 Task: Find connections with filter location Neubrandenburg with filter topic #wfhwith filter profile language German with filter current company PageGroup with filter school Monad University  with filter industry Truck Transportation with filter service category Editing with filter keywords title Auditor
Action: Mouse moved to (564, 79)
Screenshot: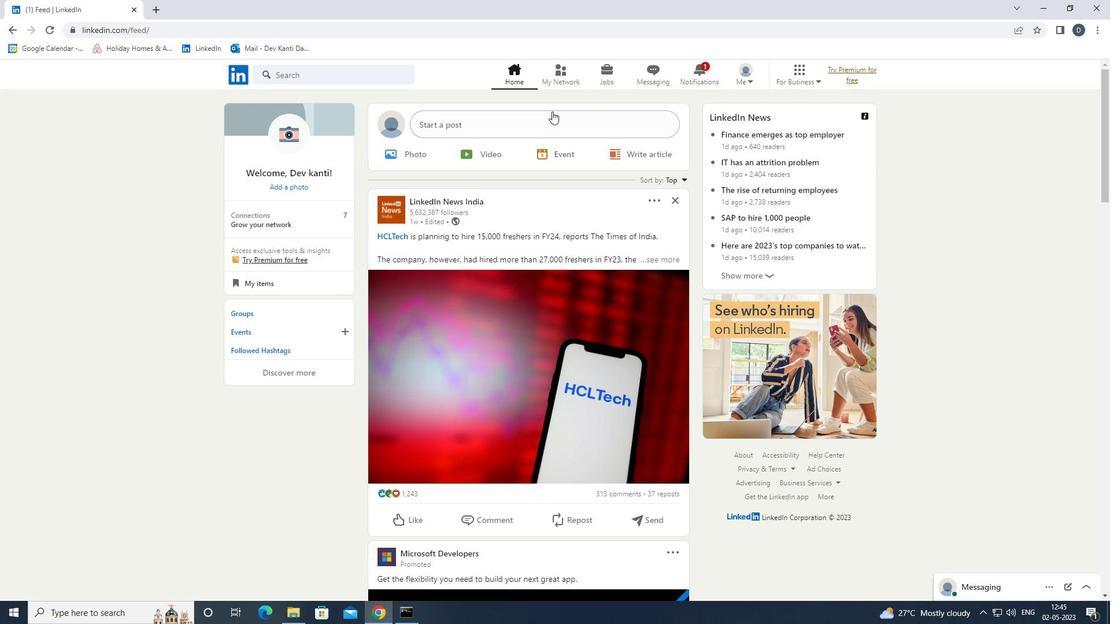 
Action: Mouse pressed left at (564, 79)
Screenshot: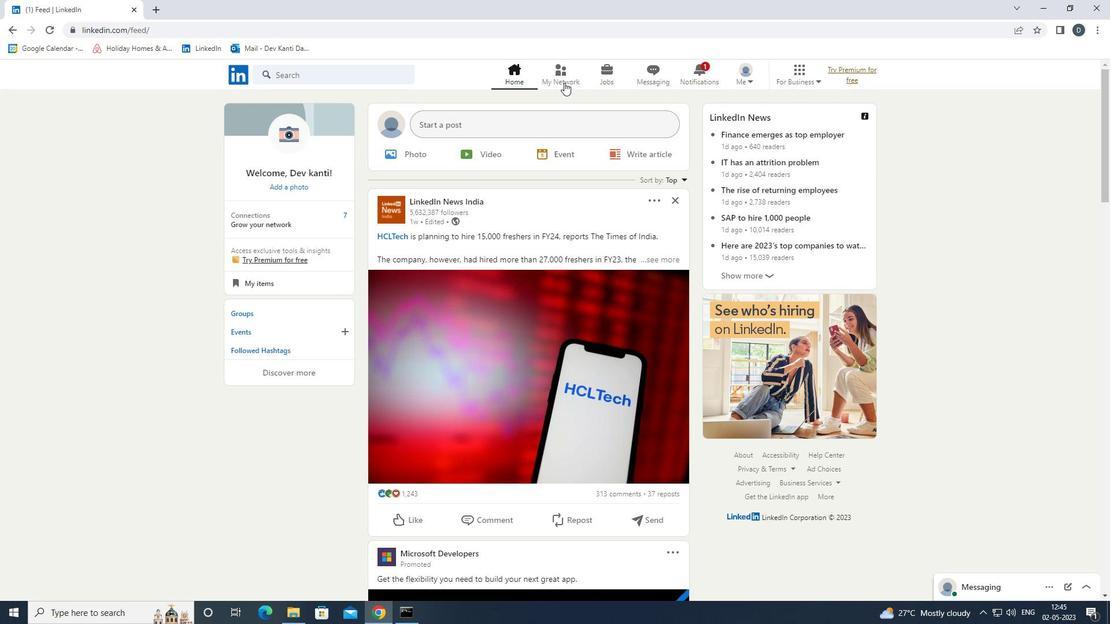 
Action: Mouse moved to (376, 134)
Screenshot: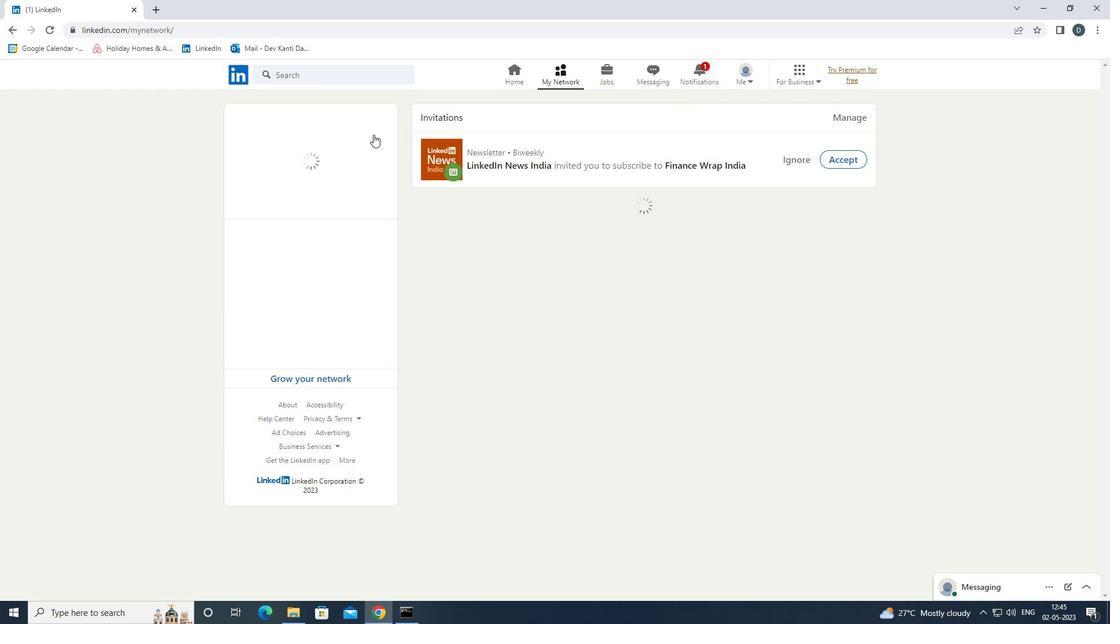 
Action: Mouse pressed left at (376, 134)
Screenshot: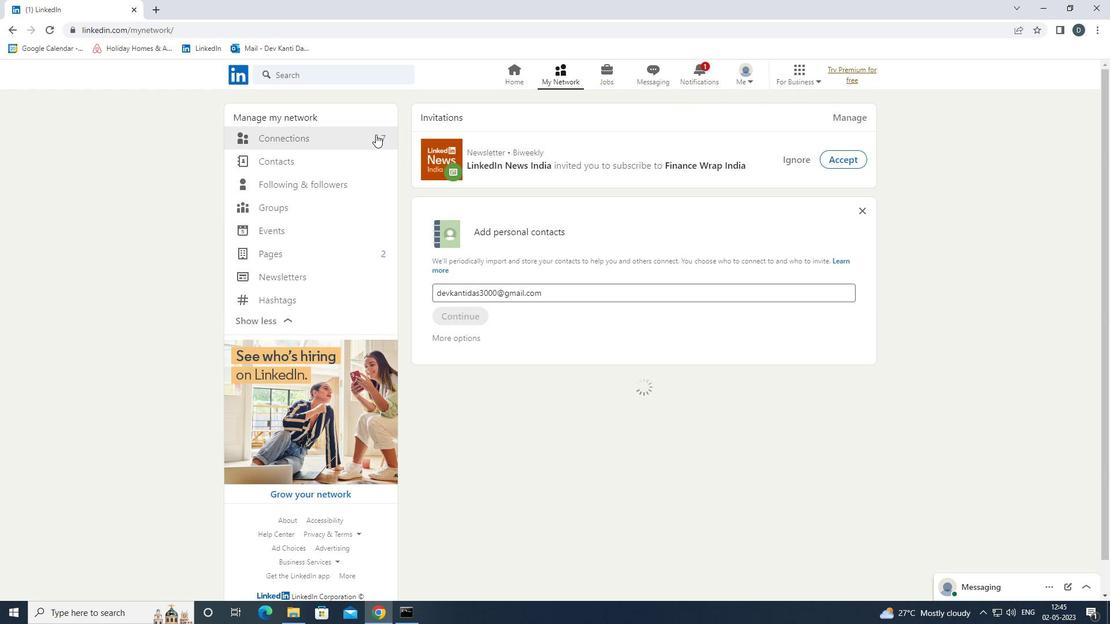 
Action: Mouse moved to (628, 139)
Screenshot: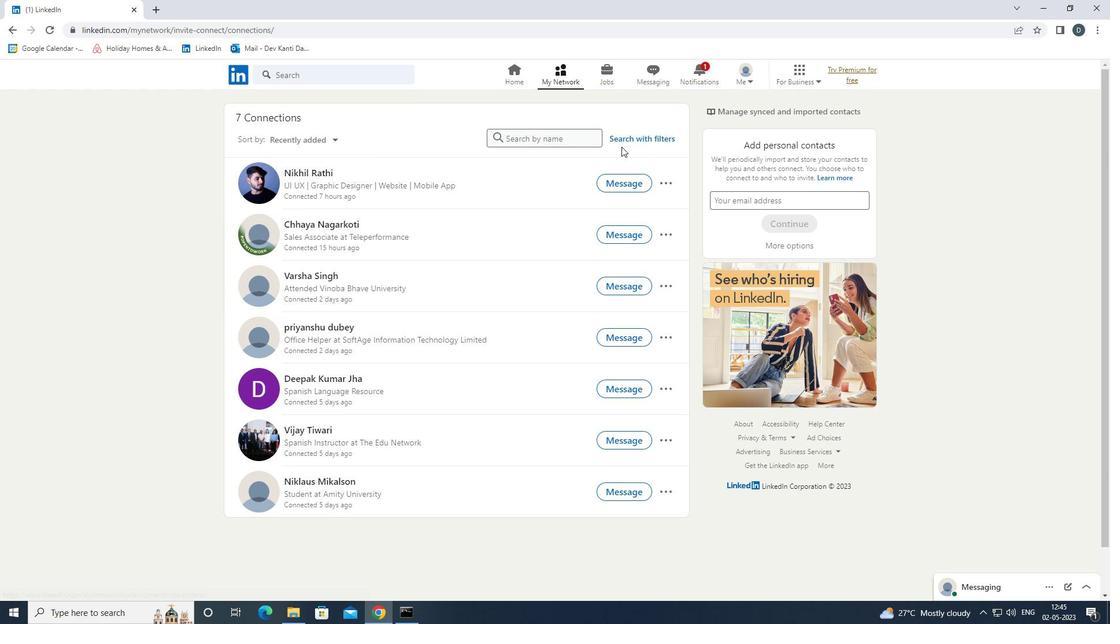 
Action: Mouse pressed left at (628, 139)
Screenshot: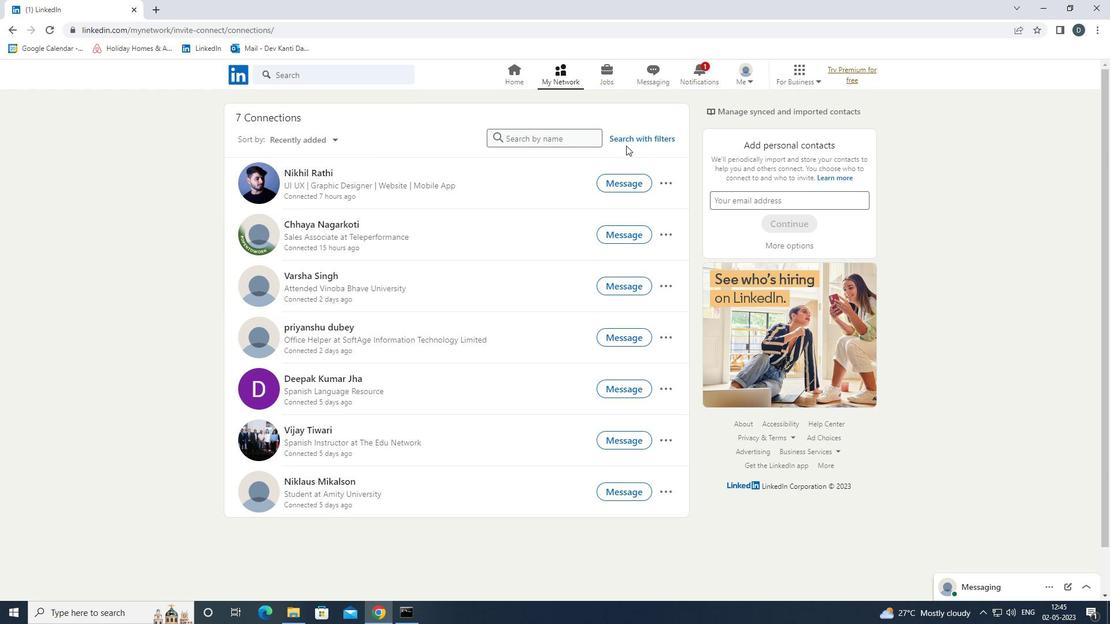 
Action: Mouse moved to (578, 108)
Screenshot: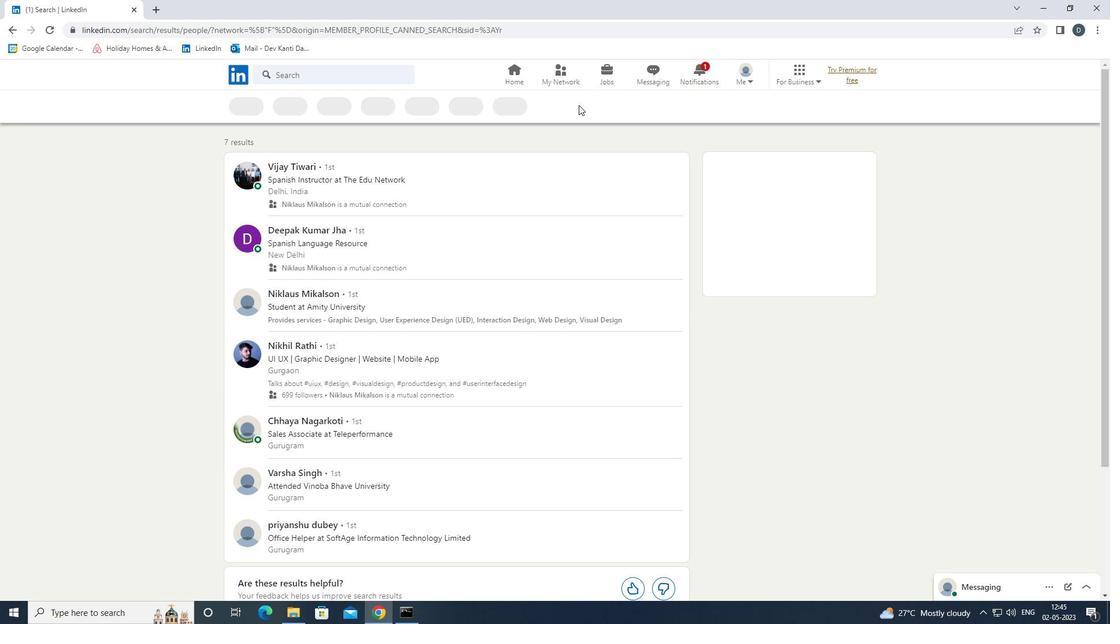 
Action: Mouse pressed left at (578, 108)
Screenshot: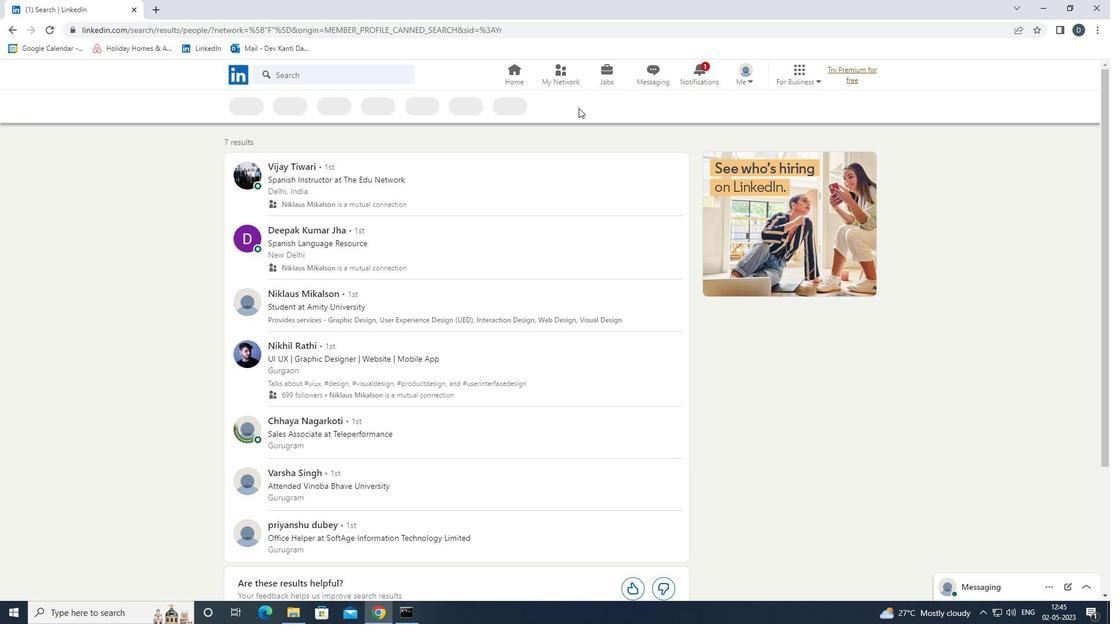 
Action: Mouse moved to (567, 104)
Screenshot: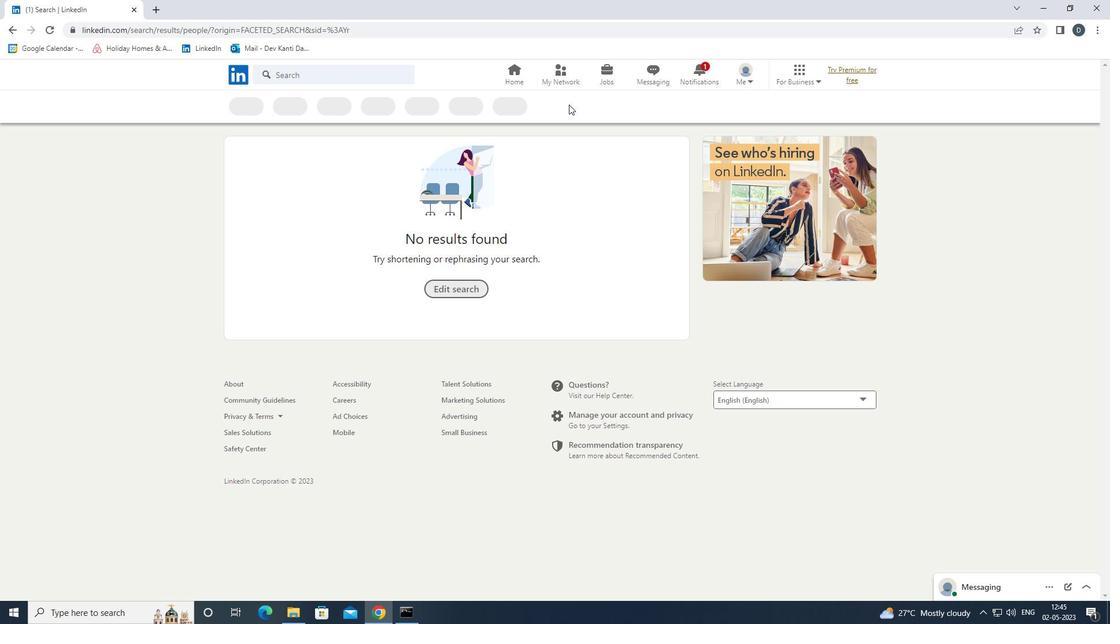 
Action: Mouse pressed left at (567, 104)
Screenshot: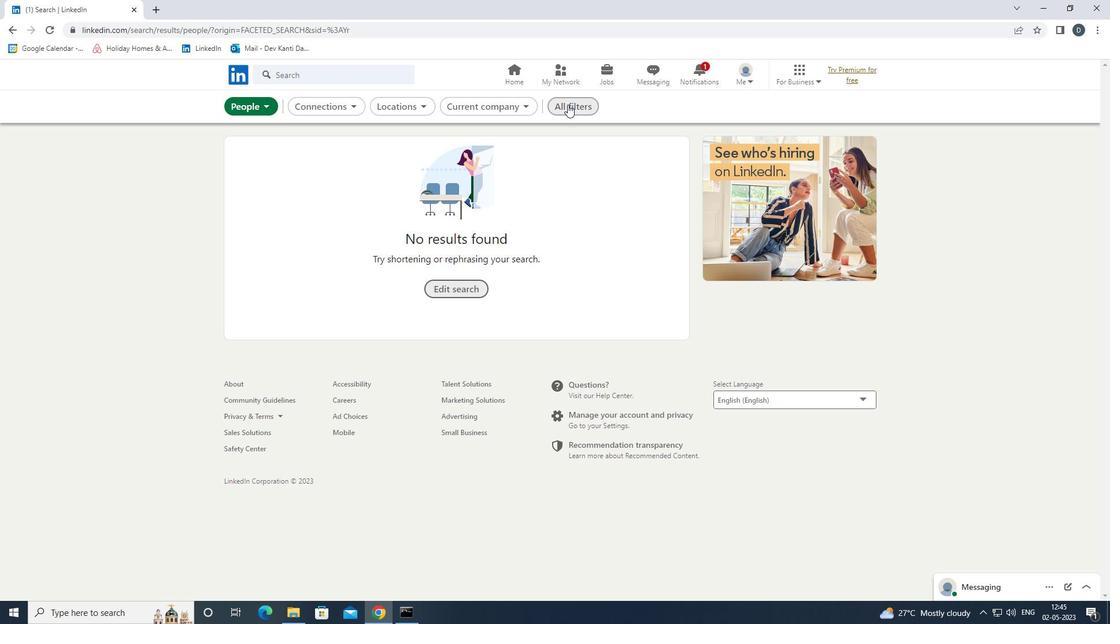 
Action: Mouse moved to (1077, 362)
Screenshot: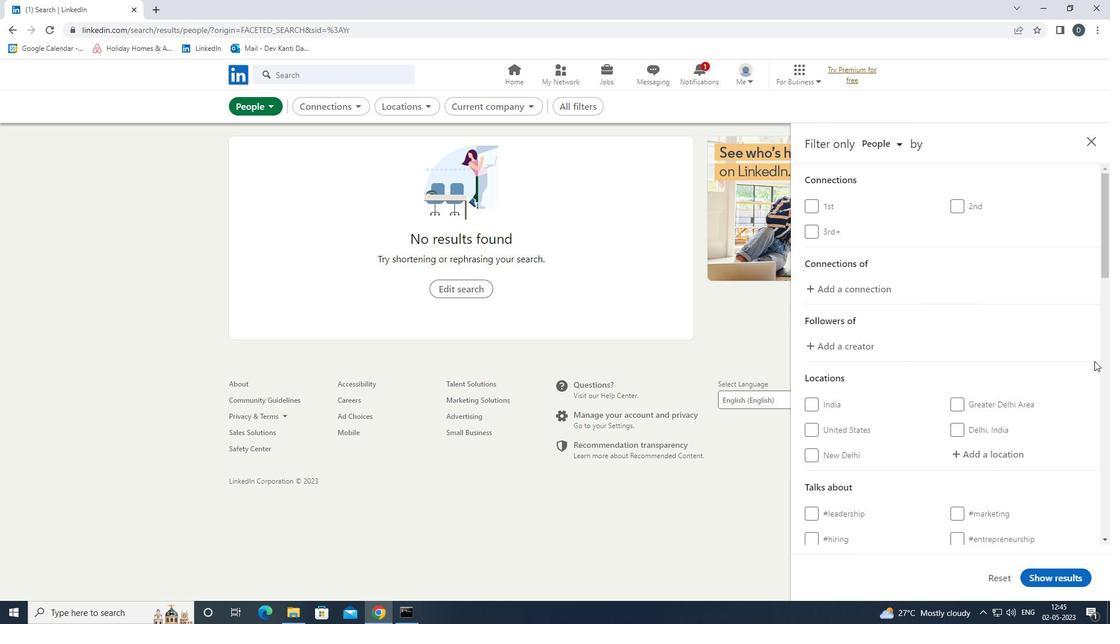 
Action: Mouse scrolled (1077, 362) with delta (0, 0)
Screenshot: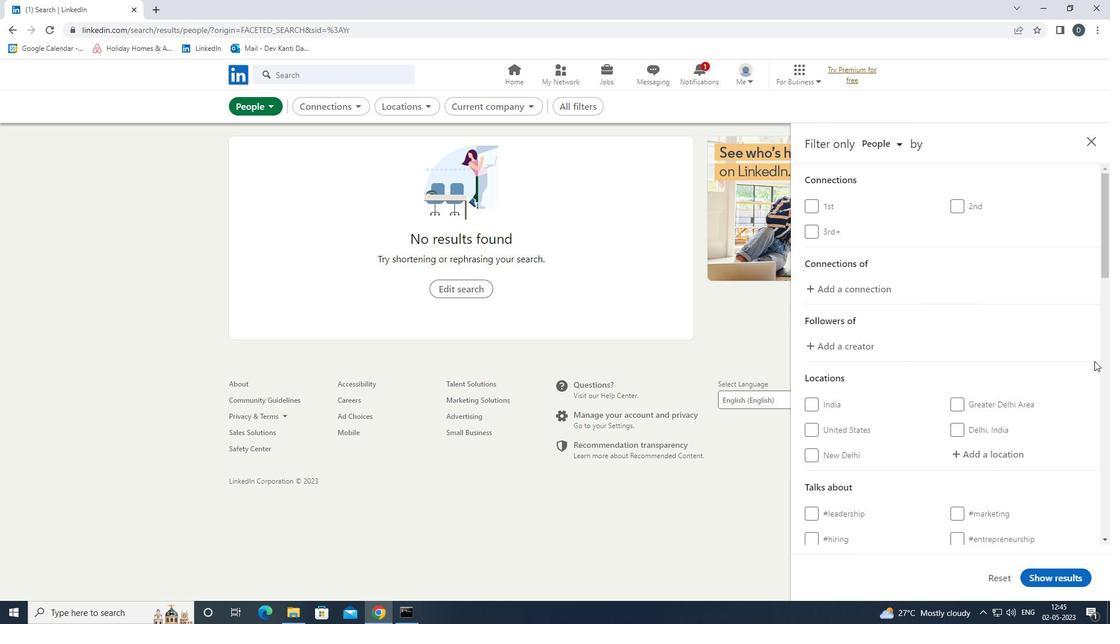 
Action: Mouse moved to (1073, 363)
Screenshot: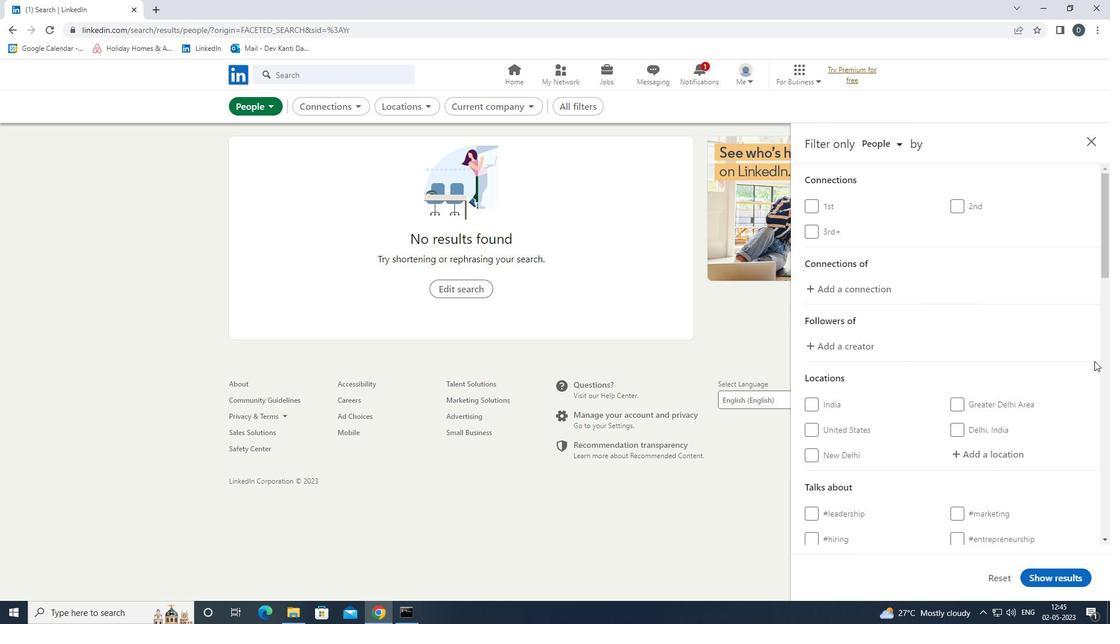 
Action: Mouse scrolled (1073, 362) with delta (0, 0)
Screenshot: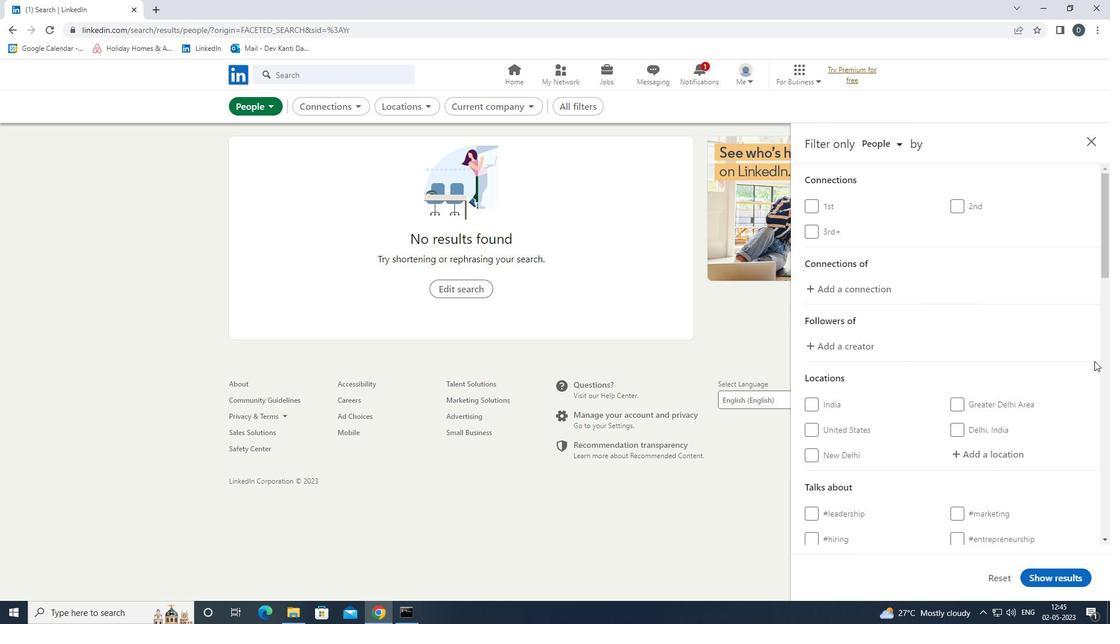 
Action: Mouse moved to (1072, 363)
Screenshot: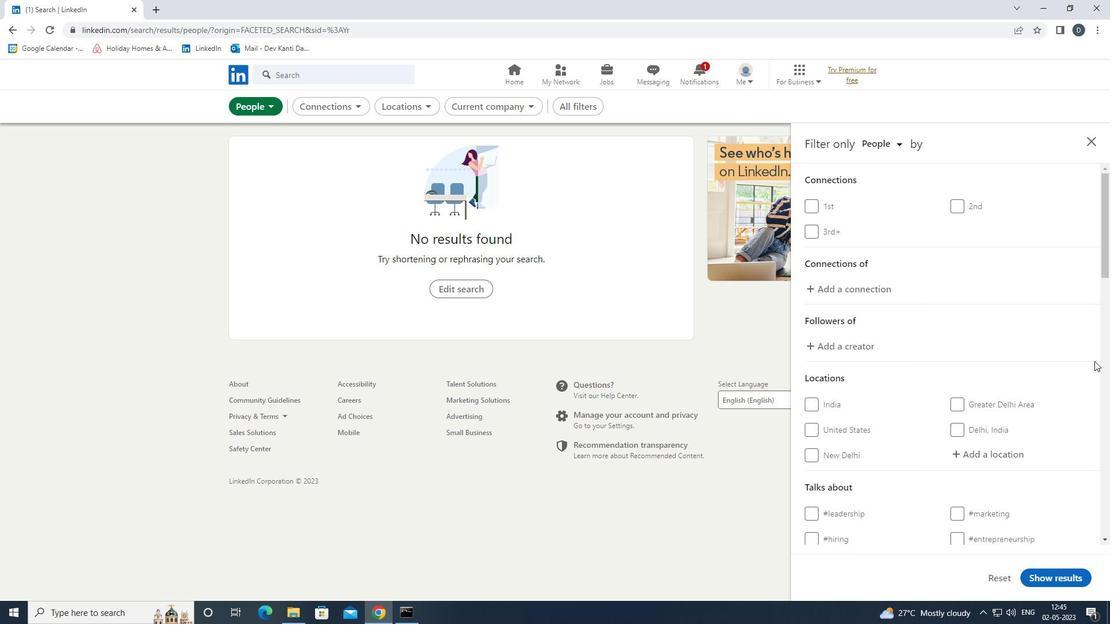 
Action: Mouse scrolled (1072, 362) with delta (0, 0)
Screenshot: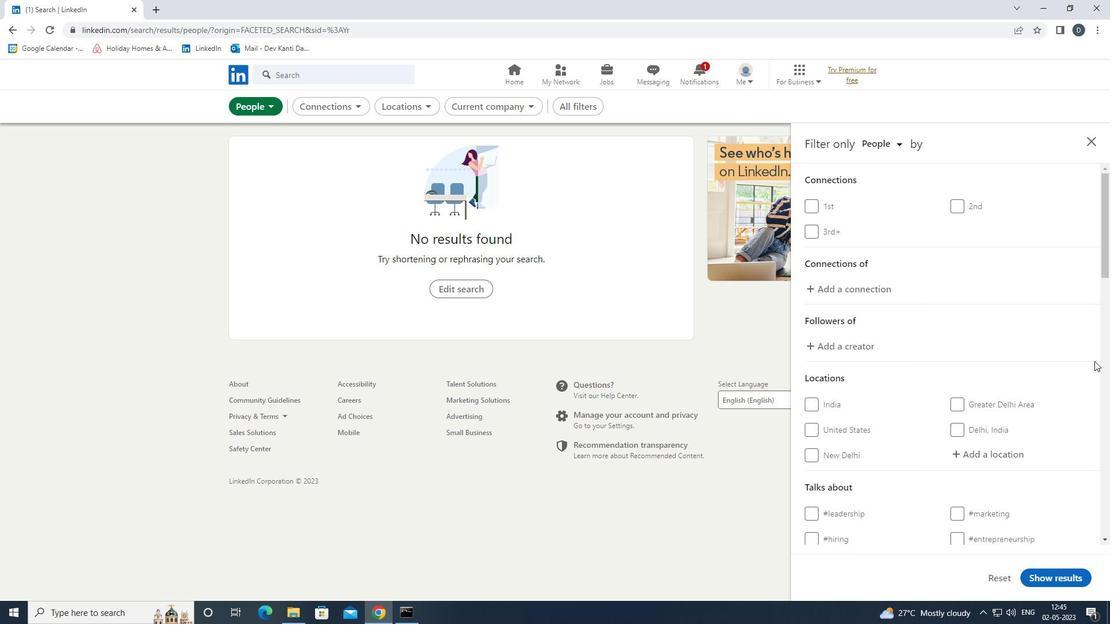 
Action: Mouse moved to (982, 277)
Screenshot: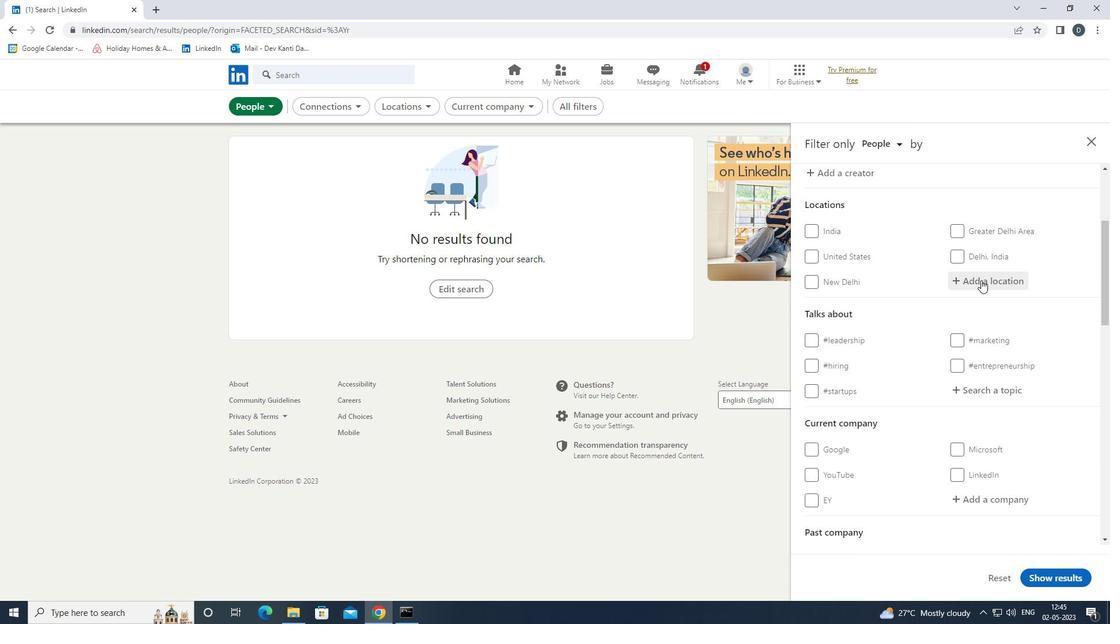 
Action: Mouse pressed left at (982, 277)
Screenshot: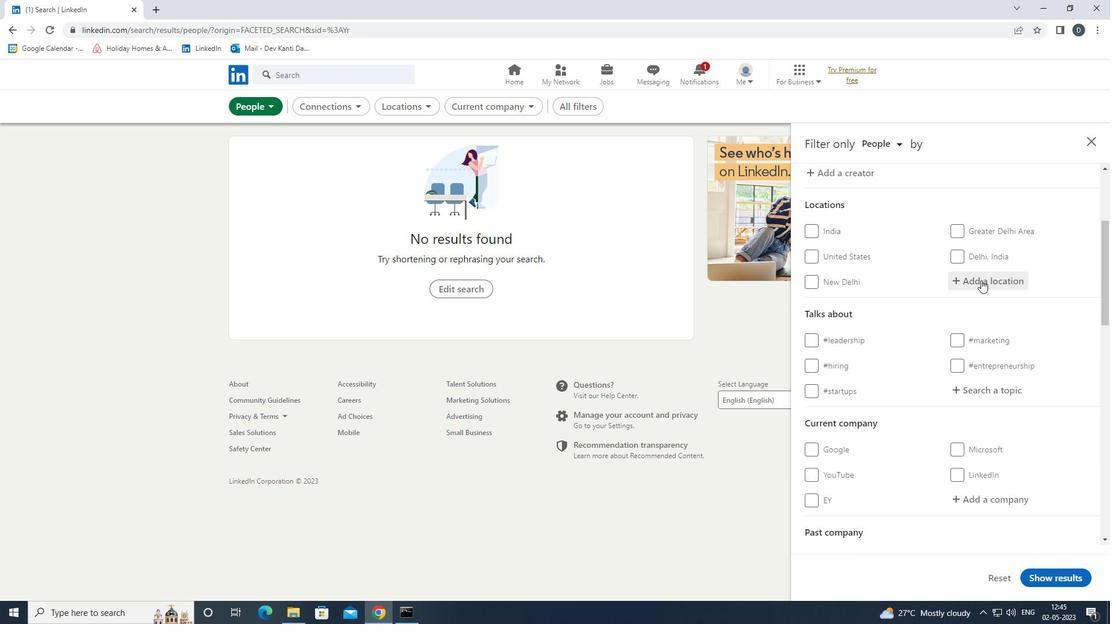 
Action: Key pressed <Key.shift>NEUBRANDE<Key.down><Key.enter><Key.down><Key.down><Key.down><Key.down><Key.down><Key.enter>
Screenshot: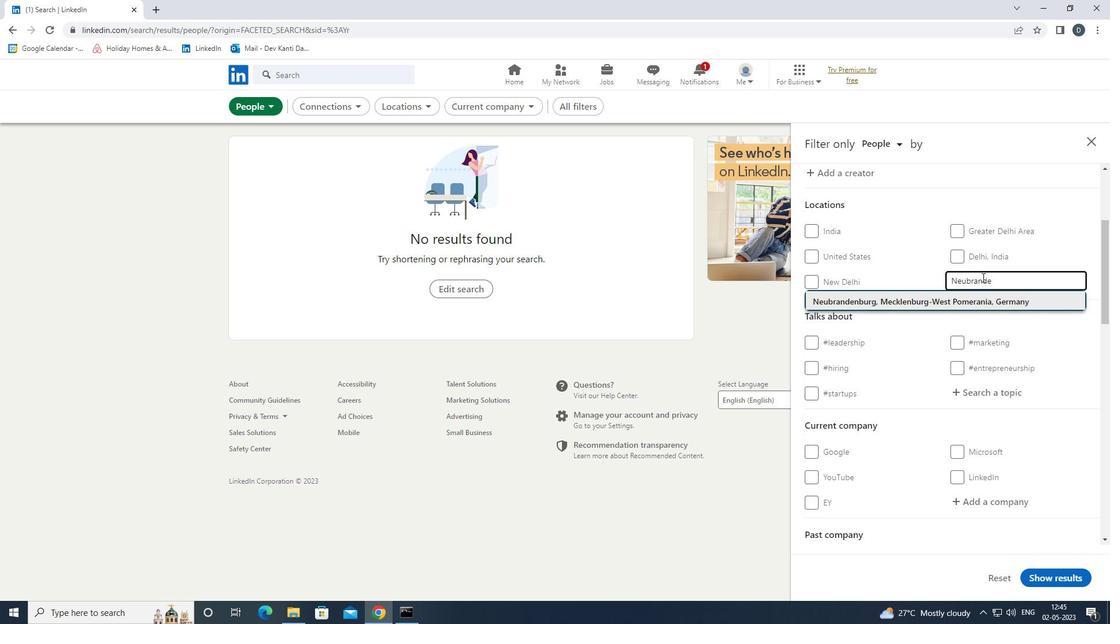 
Action: Mouse moved to (977, 269)
Screenshot: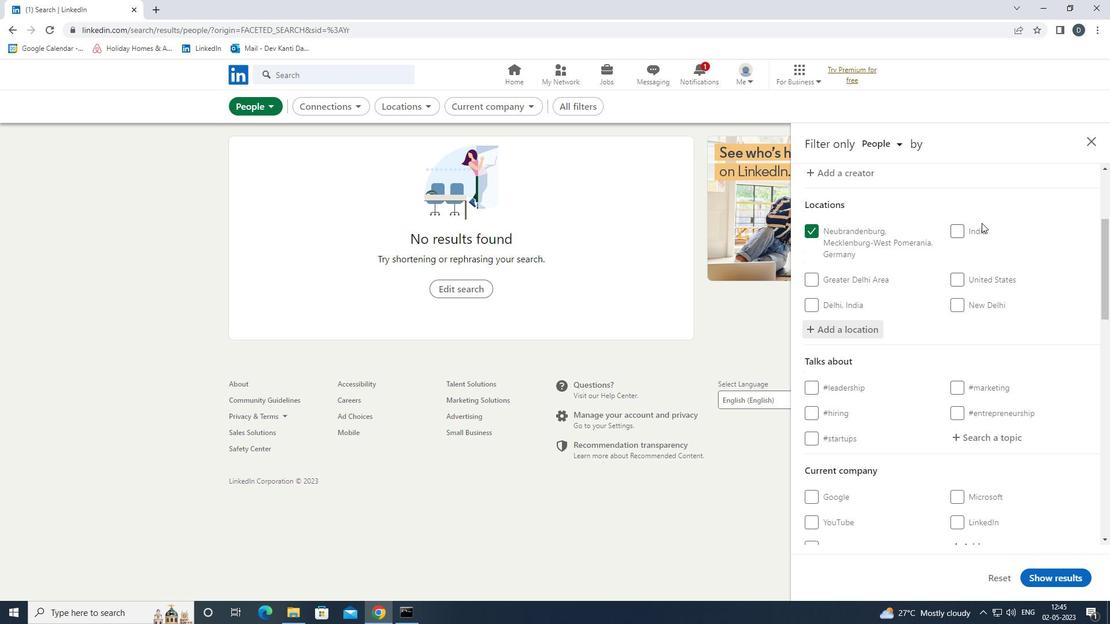 
Action: Mouse scrolled (977, 268) with delta (0, 0)
Screenshot: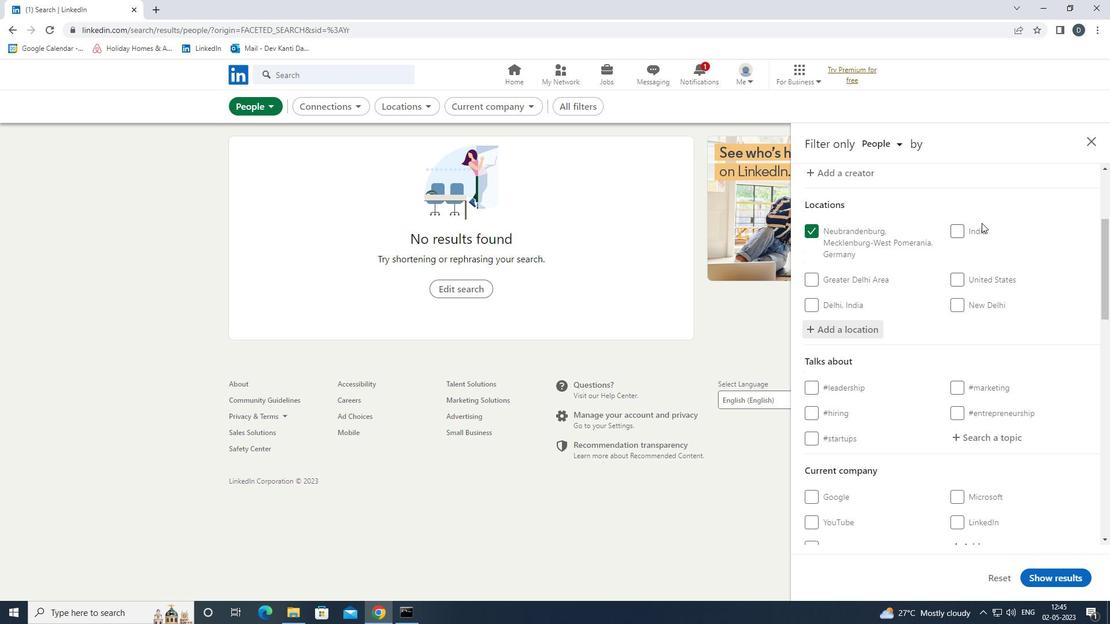 
Action: Mouse moved to (977, 276)
Screenshot: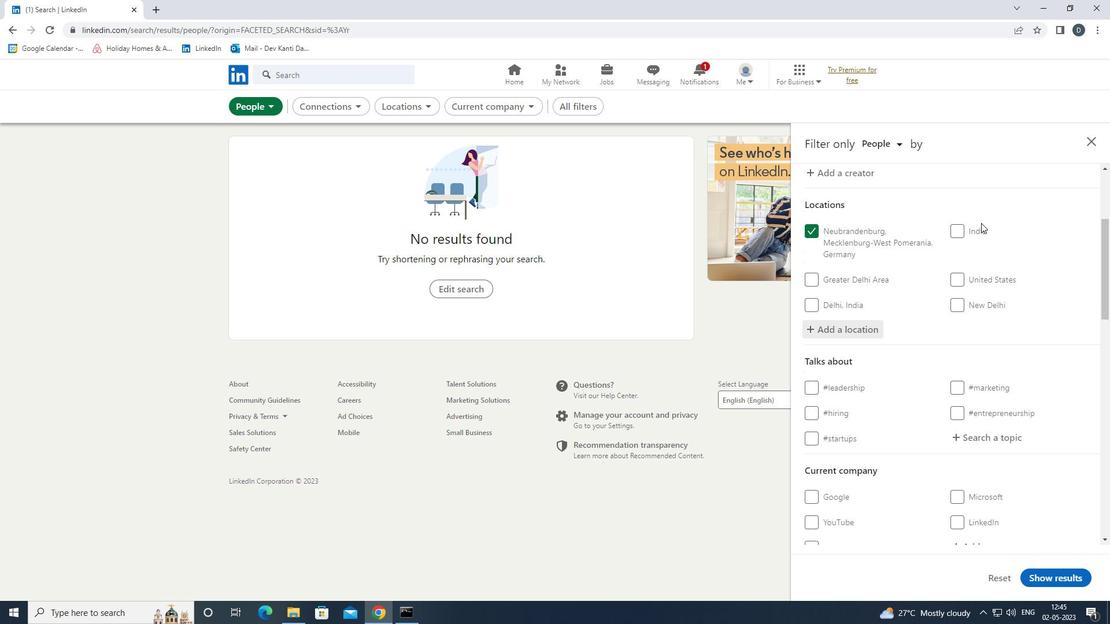 
Action: Mouse scrolled (977, 275) with delta (0, 0)
Screenshot: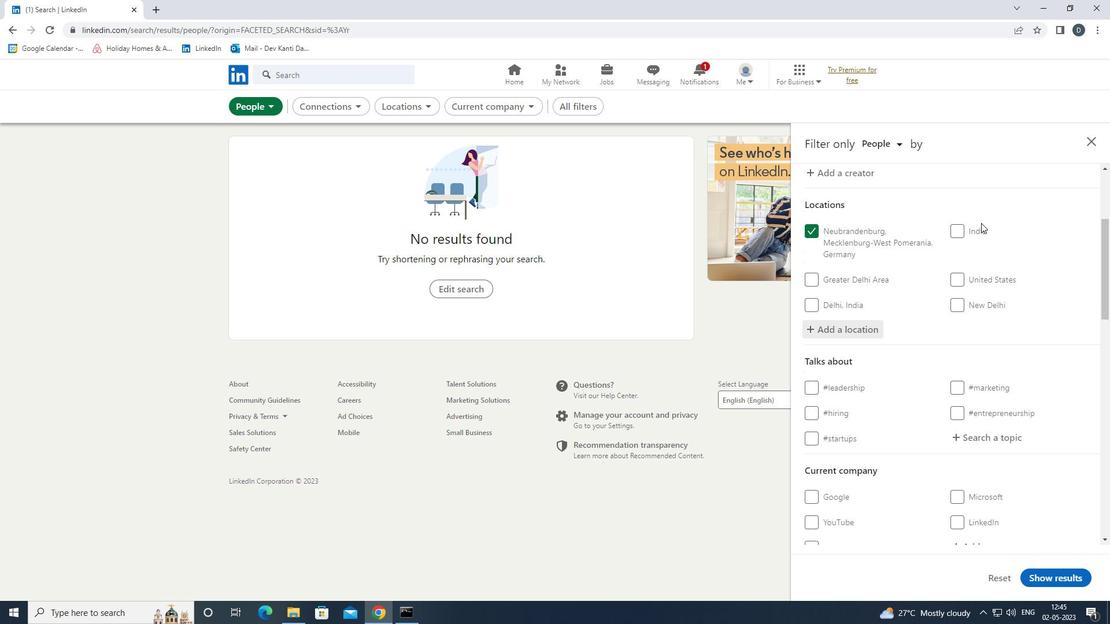
Action: Mouse moved to (978, 277)
Screenshot: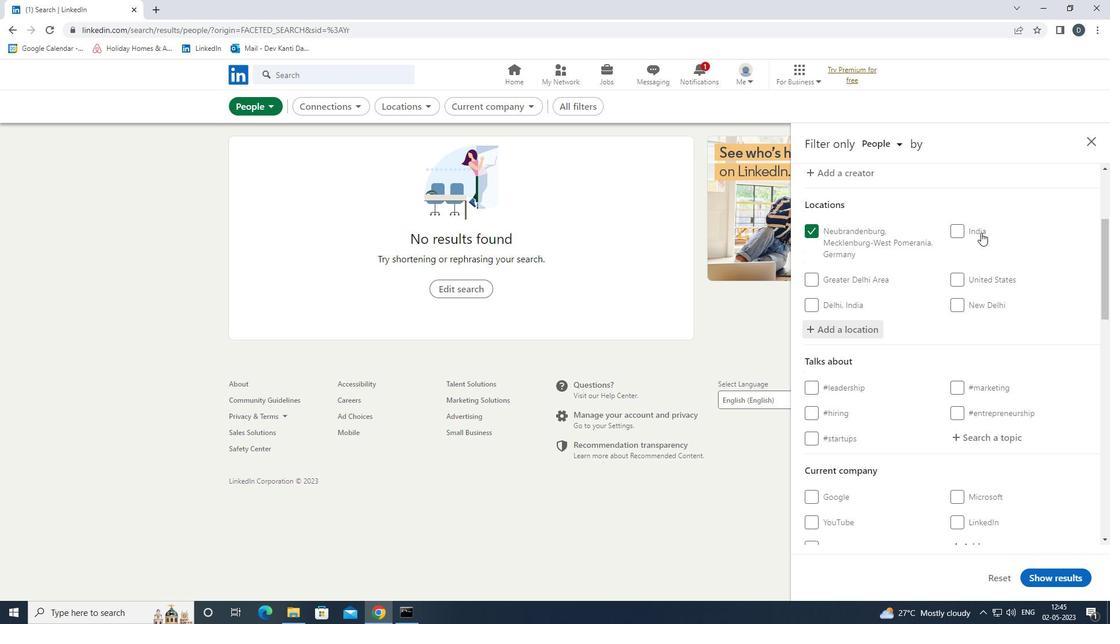 
Action: Mouse scrolled (978, 277) with delta (0, 0)
Screenshot: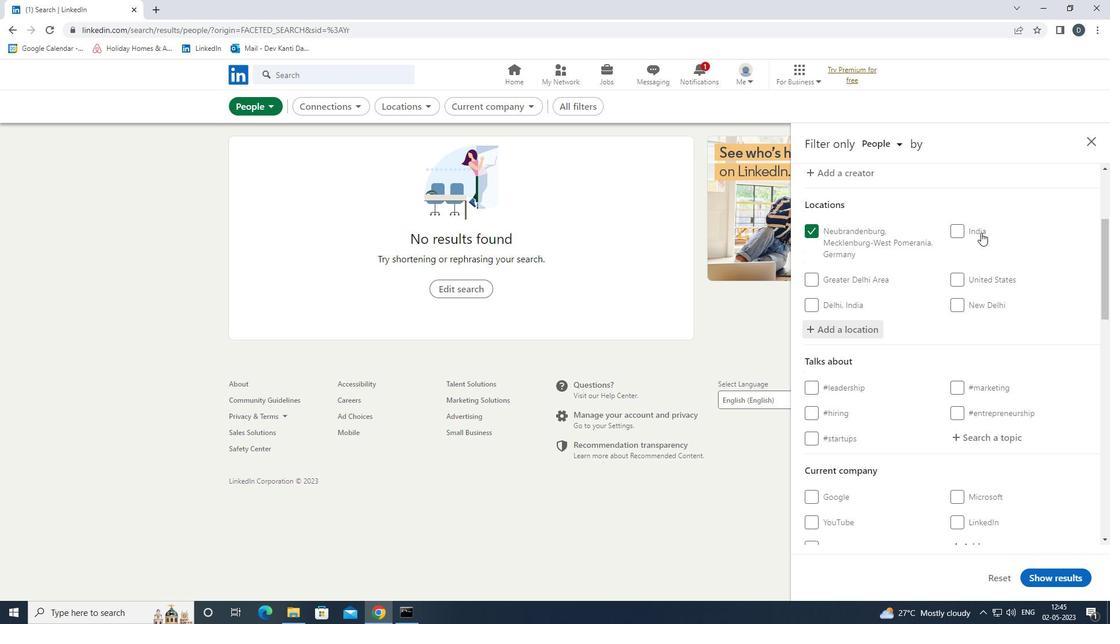 
Action: Mouse moved to (1009, 255)
Screenshot: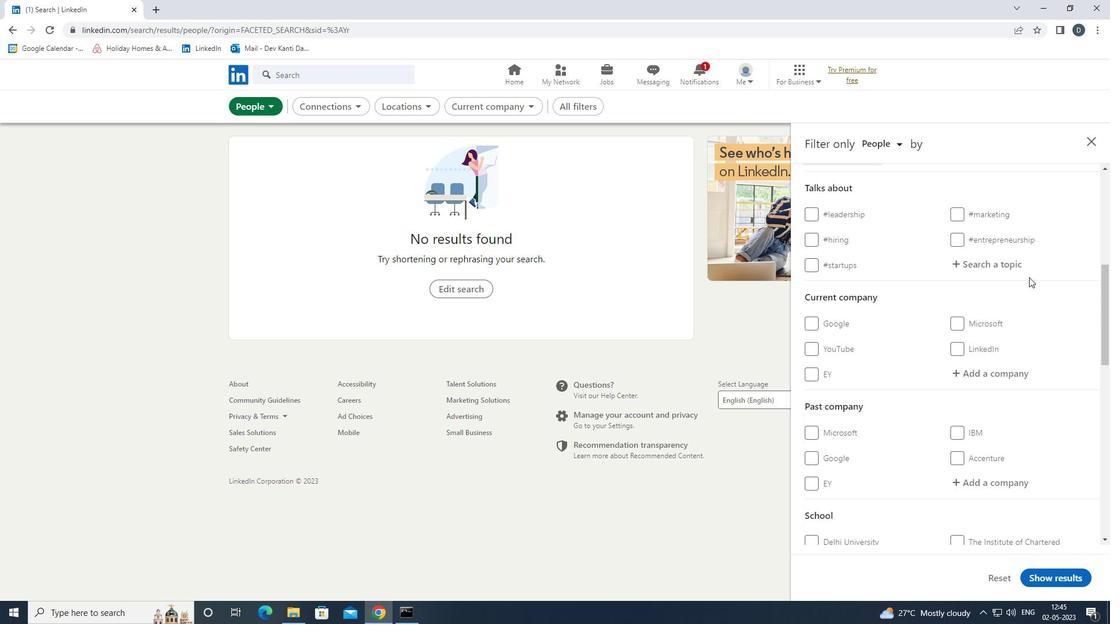 
Action: Mouse pressed left at (1009, 255)
Screenshot: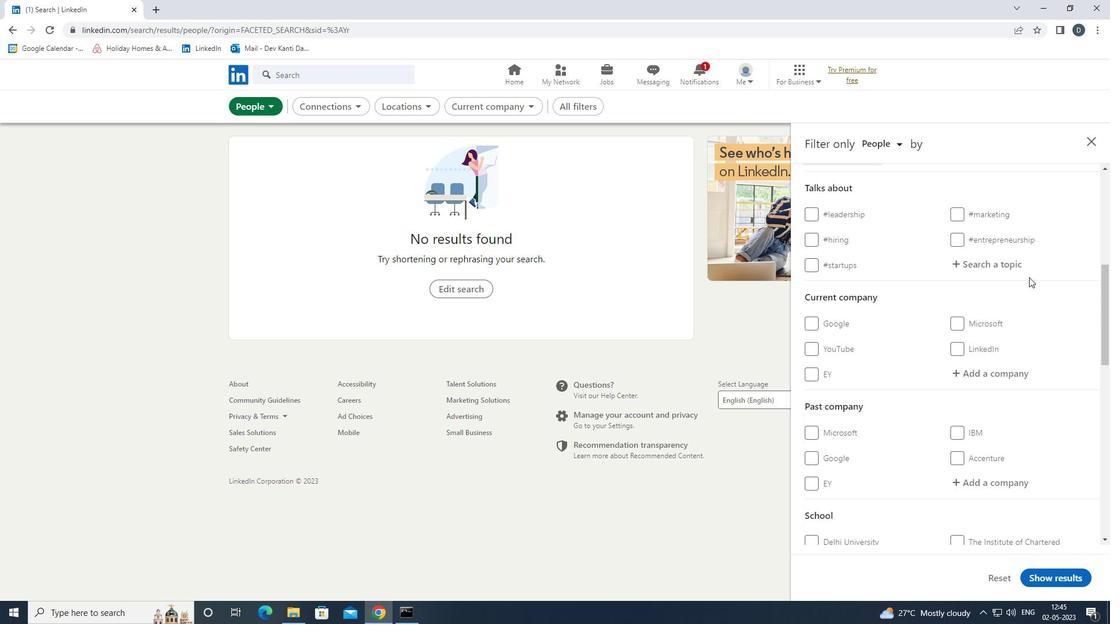 
Action: Mouse moved to (1006, 258)
Screenshot: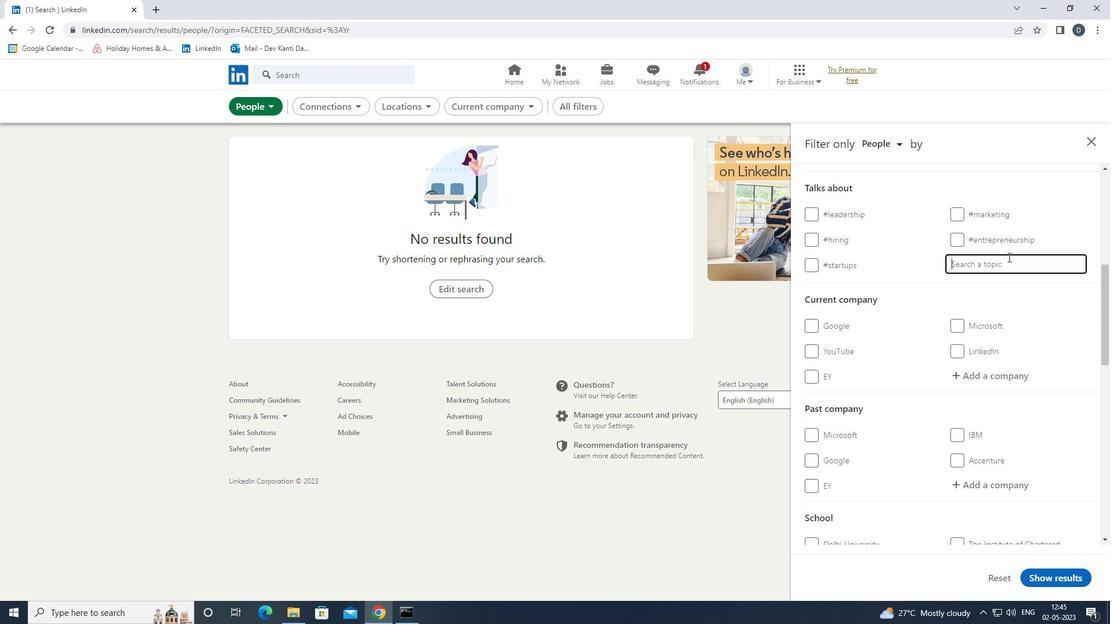 
Action: Key pressed WFG<Key.down><Key.up><Key.backspace>H<Key.down><Key.enter>
Screenshot: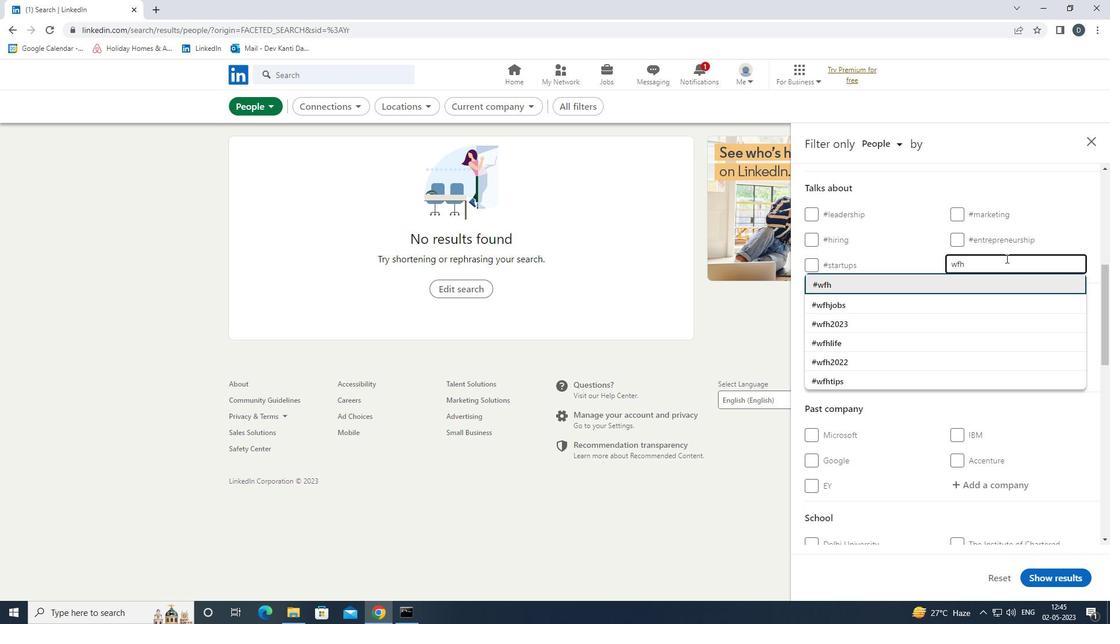 
Action: Mouse moved to (879, 299)
Screenshot: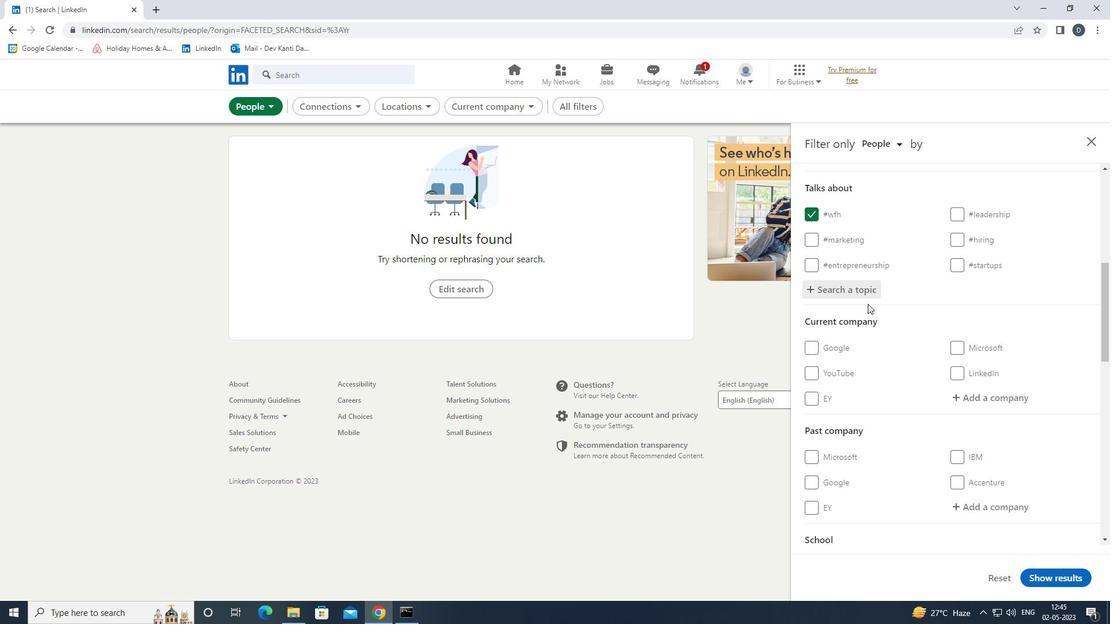 
Action: Mouse scrolled (879, 298) with delta (0, 0)
Screenshot: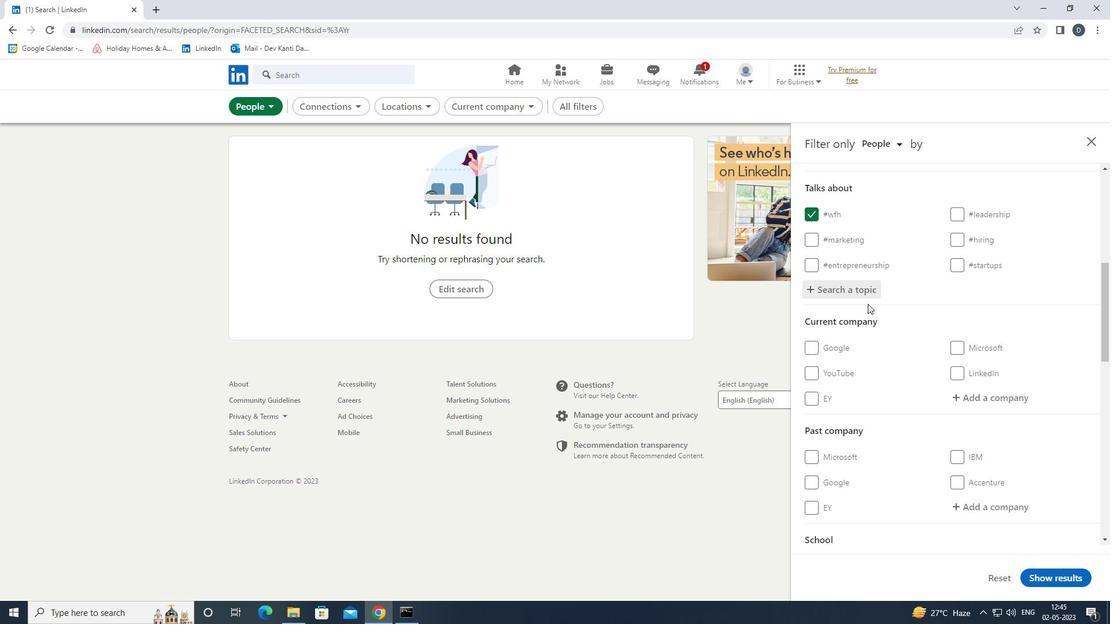 
Action: Mouse moved to (881, 299)
Screenshot: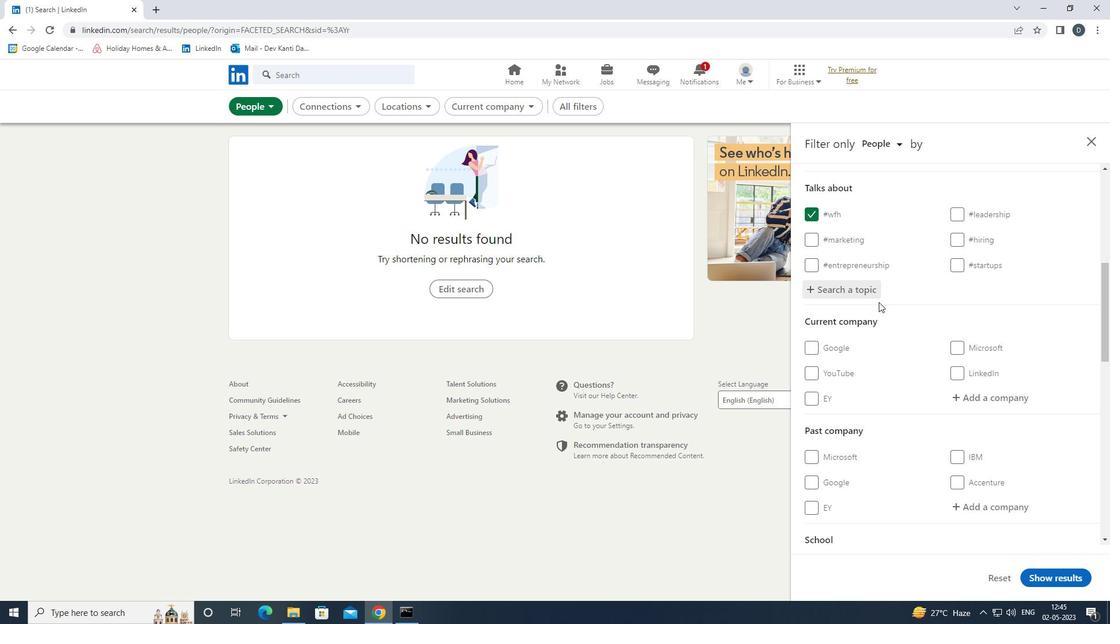 
Action: Mouse scrolled (881, 298) with delta (0, 0)
Screenshot: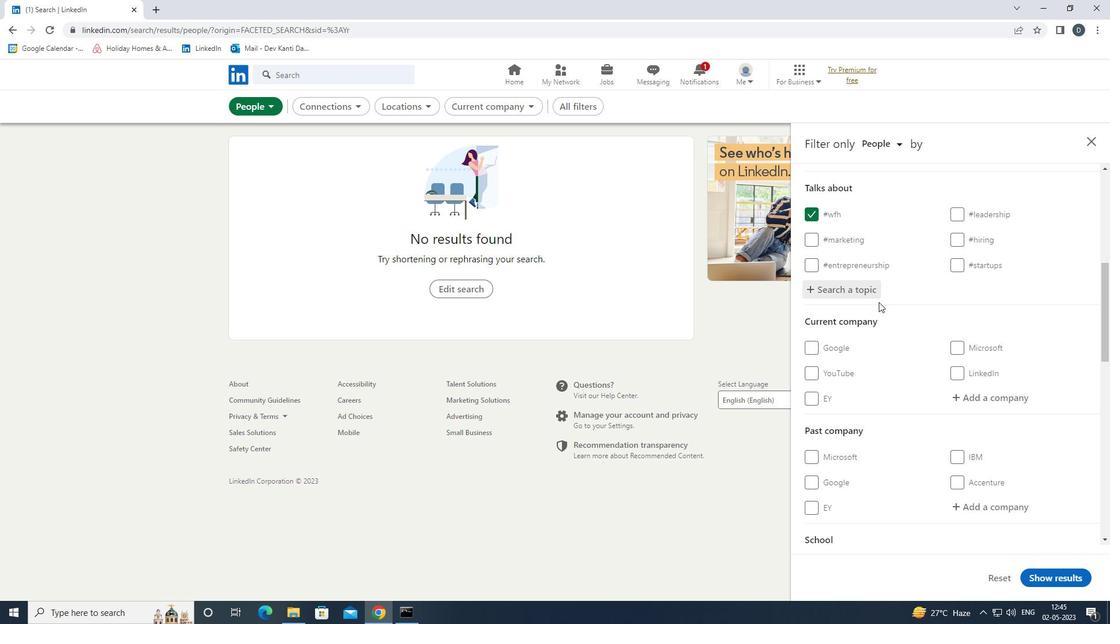 
Action: Mouse scrolled (881, 298) with delta (0, 0)
Screenshot: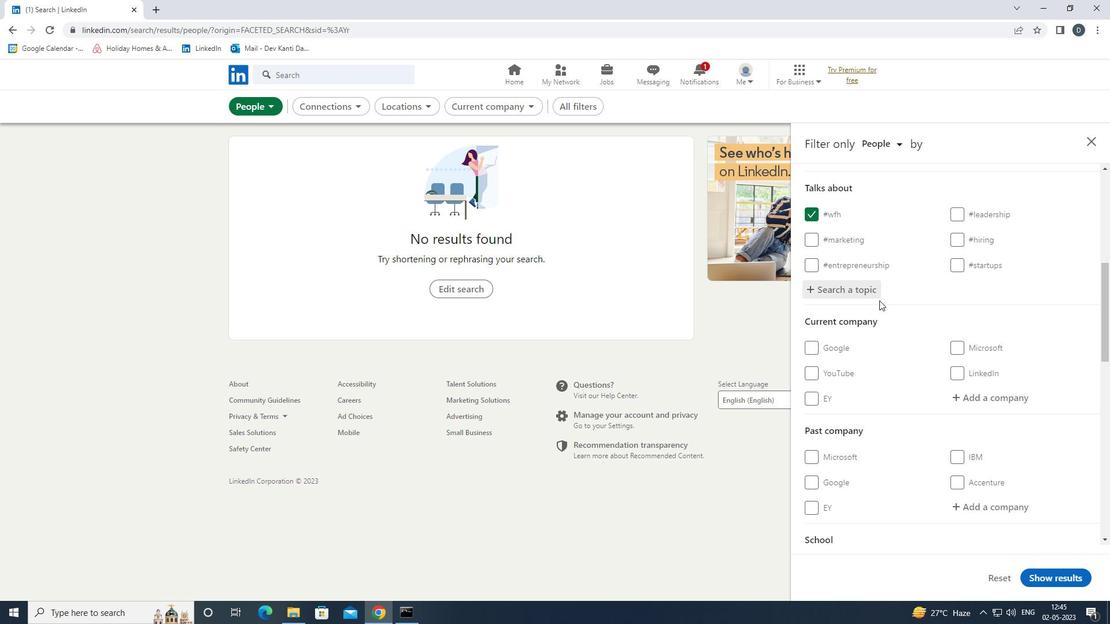 
Action: Mouse moved to (944, 272)
Screenshot: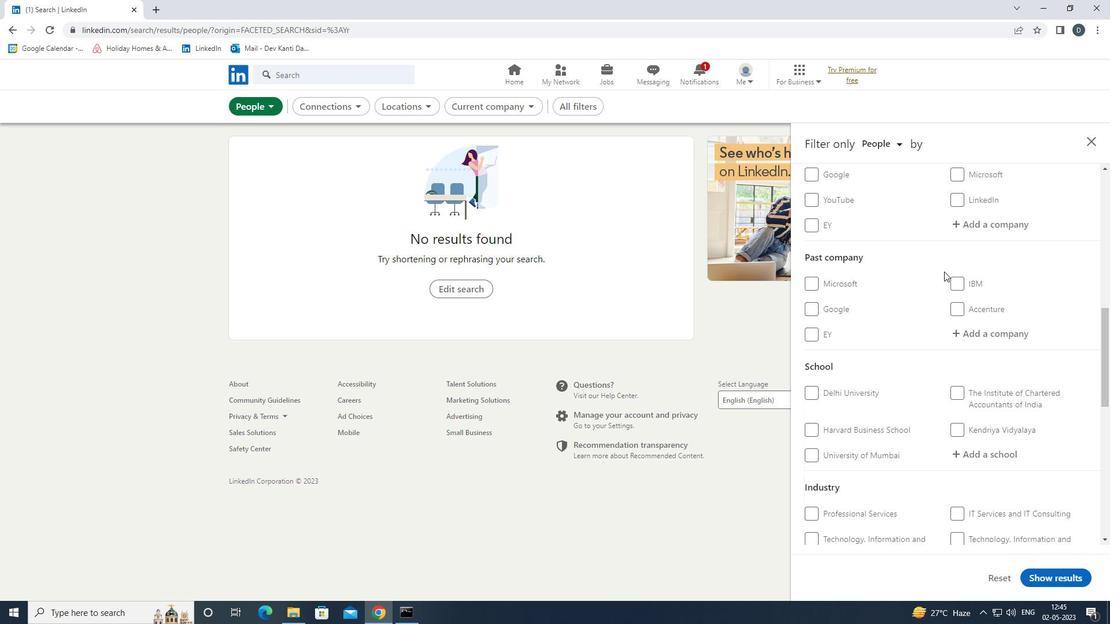 
Action: Mouse scrolled (944, 272) with delta (0, 0)
Screenshot: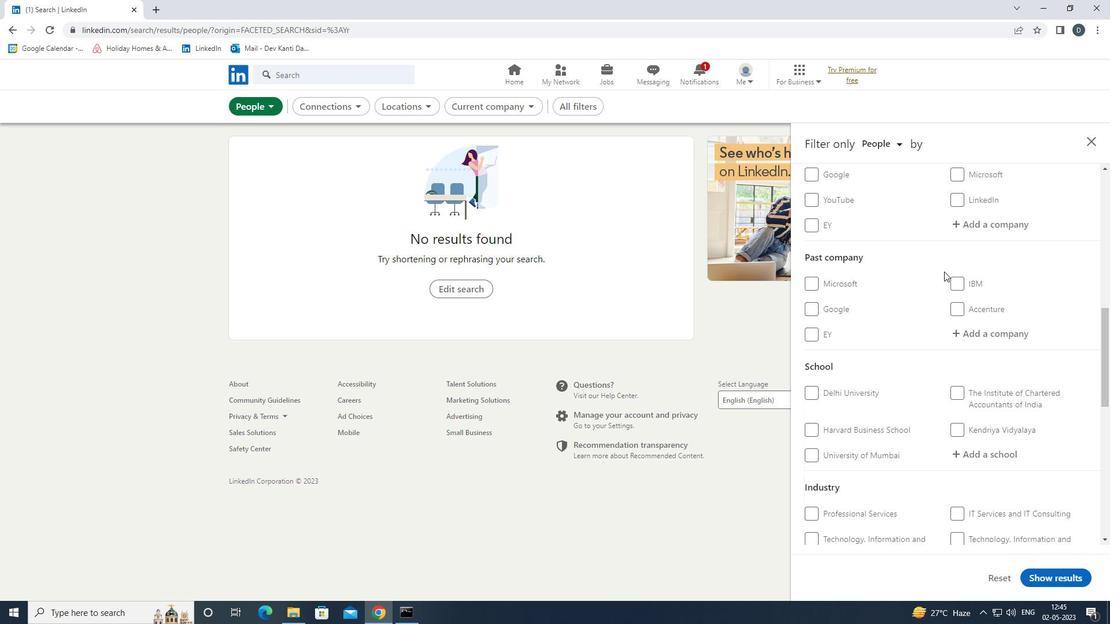 
Action: Mouse moved to (944, 273)
Screenshot: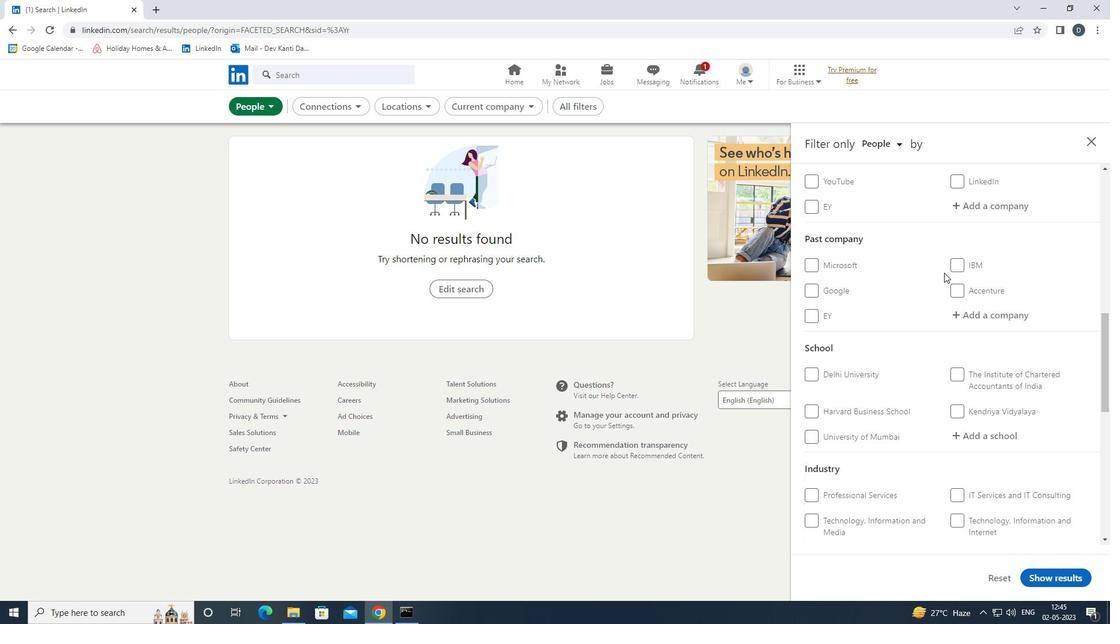 
Action: Mouse scrolled (944, 272) with delta (0, 0)
Screenshot: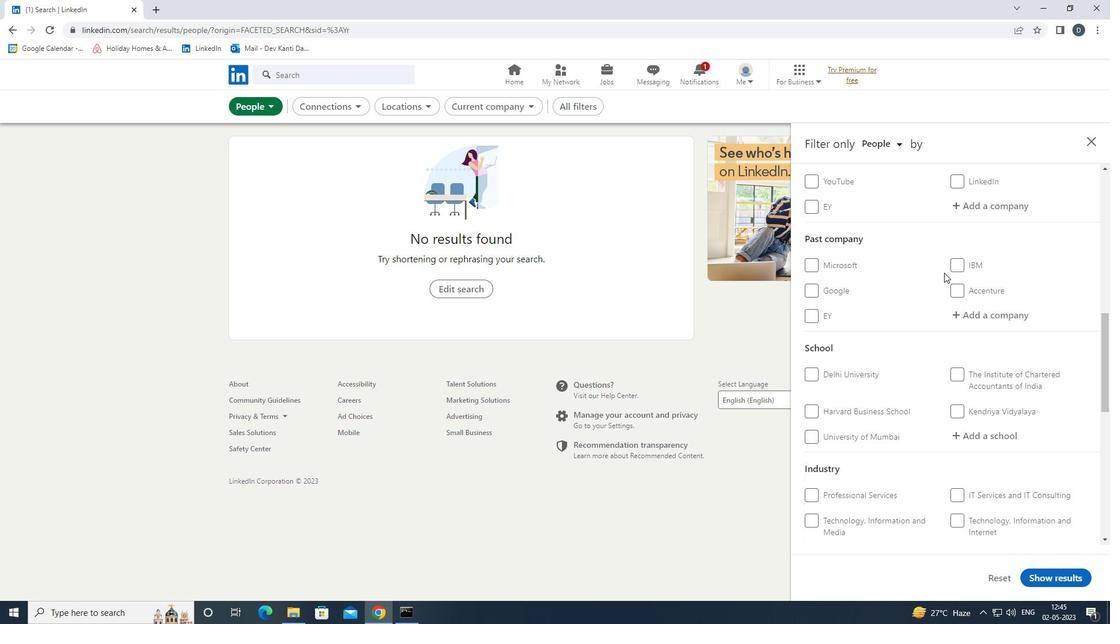 
Action: Mouse moved to (946, 275)
Screenshot: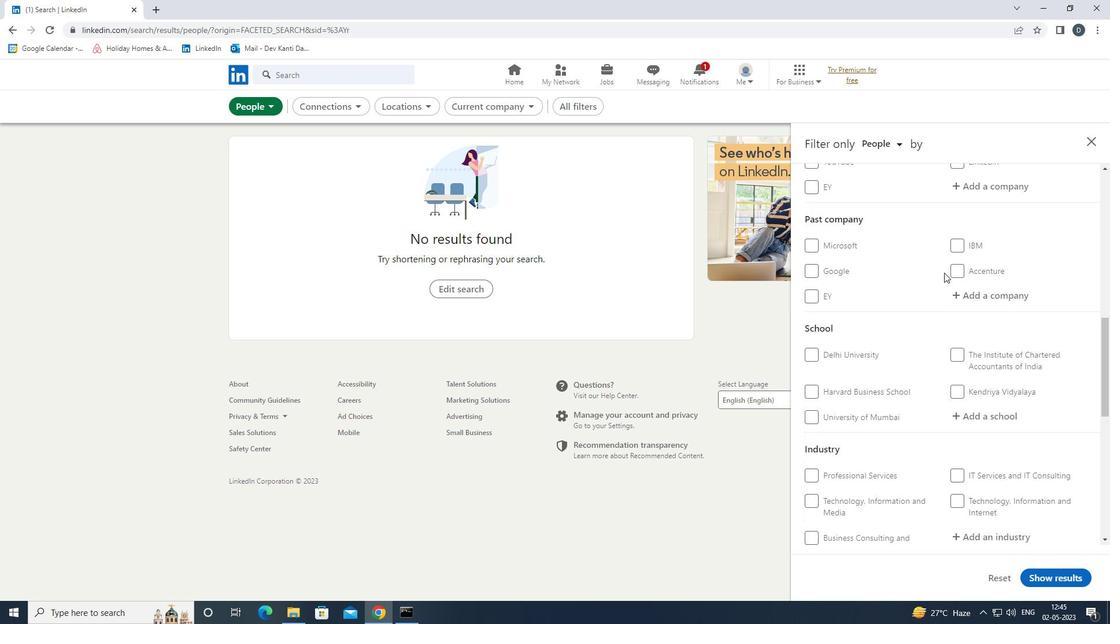 
Action: Mouse scrolled (946, 274) with delta (0, 0)
Screenshot: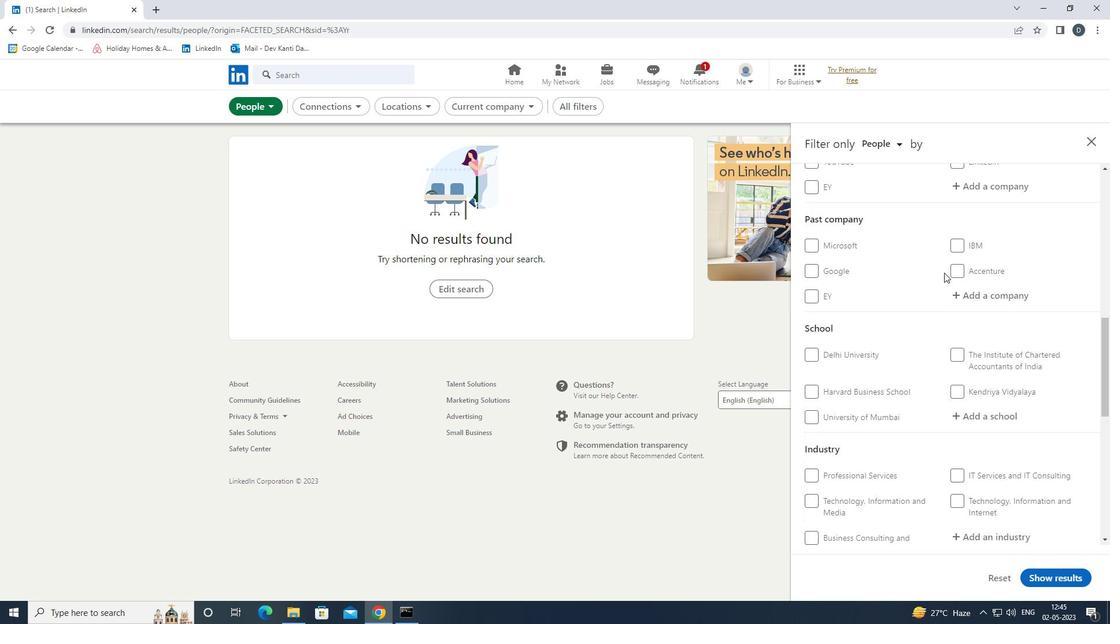 
Action: Mouse scrolled (946, 274) with delta (0, 0)
Screenshot: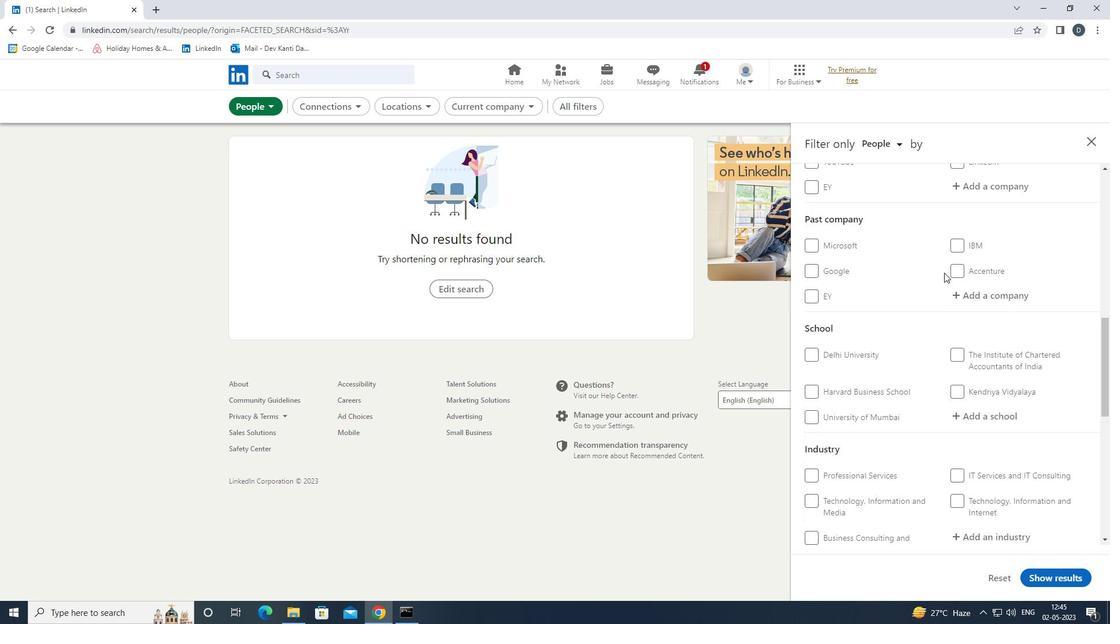 
Action: Mouse moved to (949, 282)
Screenshot: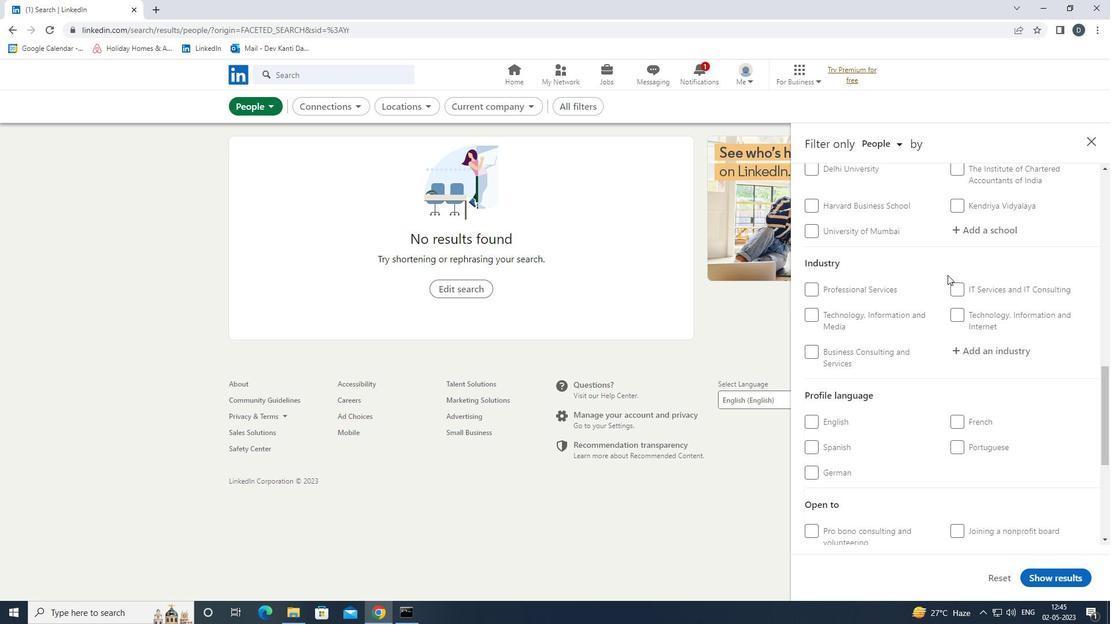 
Action: Mouse scrolled (949, 282) with delta (0, 0)
Screenshot: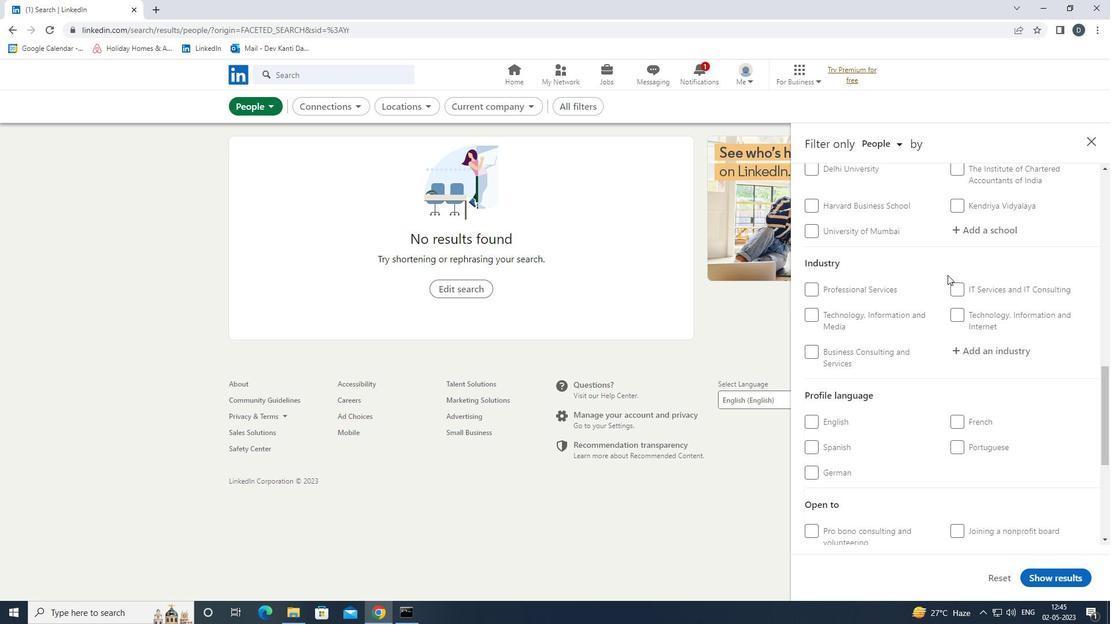 
Action: Mouse moved to (950, 283)
Screenshot: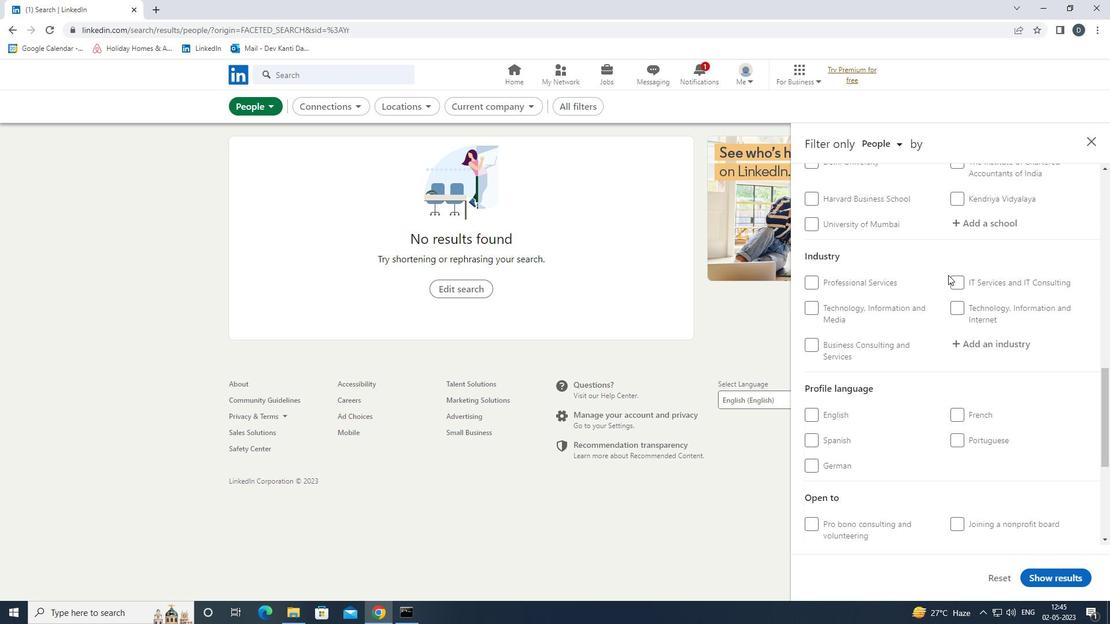 
Action: Mouse scrolled (950, 283) with delta (0, 0)
Screenshot: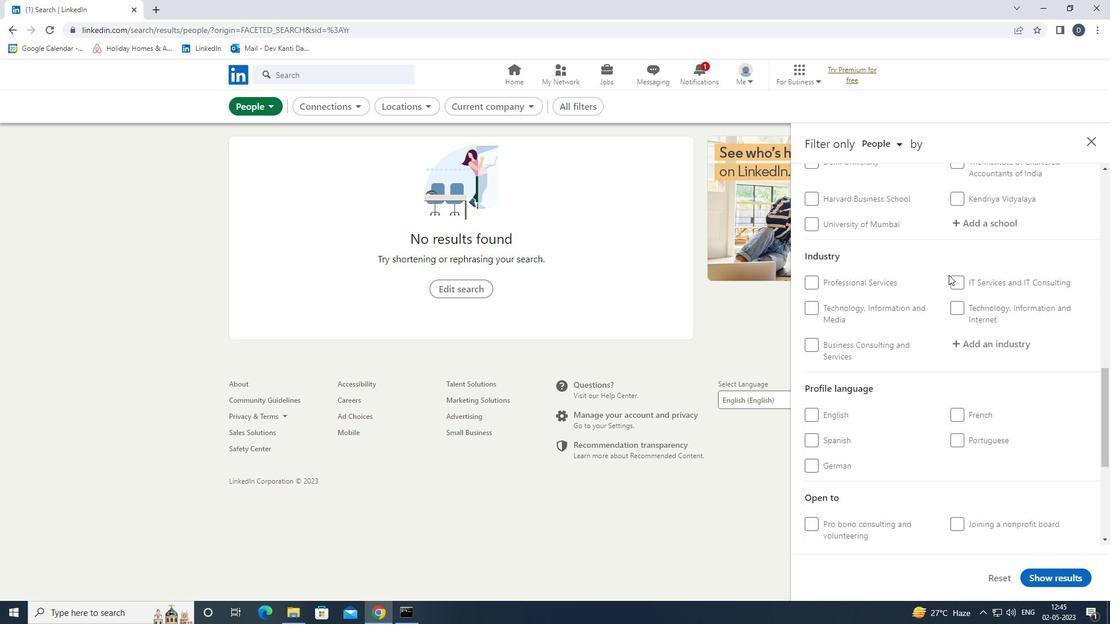 
Action: Mouse moved to (833, 348)
Screenshot: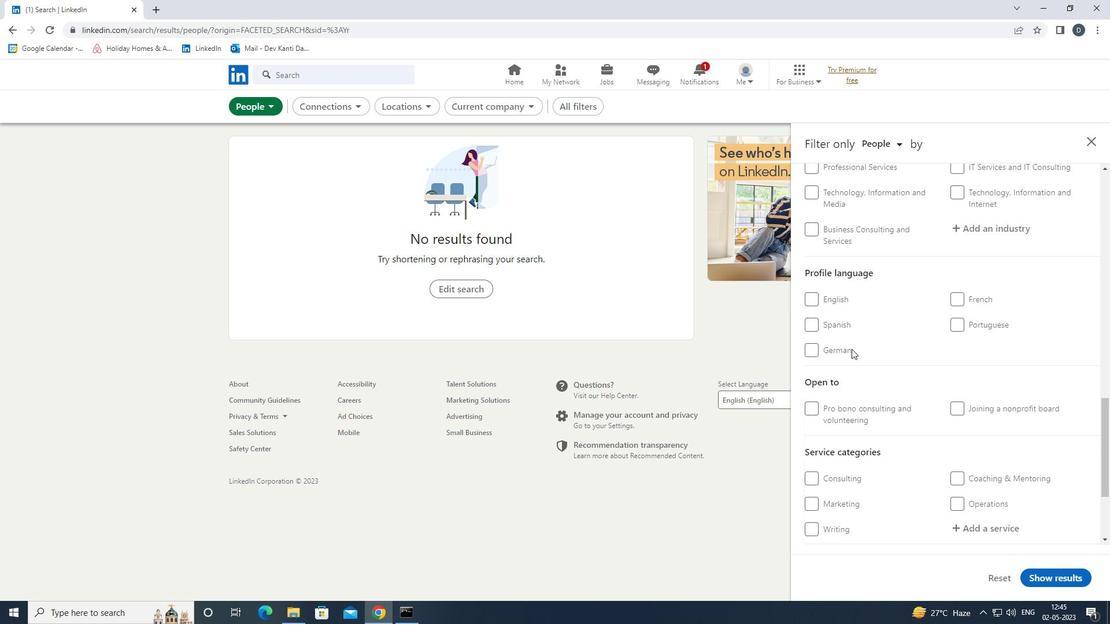 
Action: Mouse pressed left at (833, 348)
Screenshot: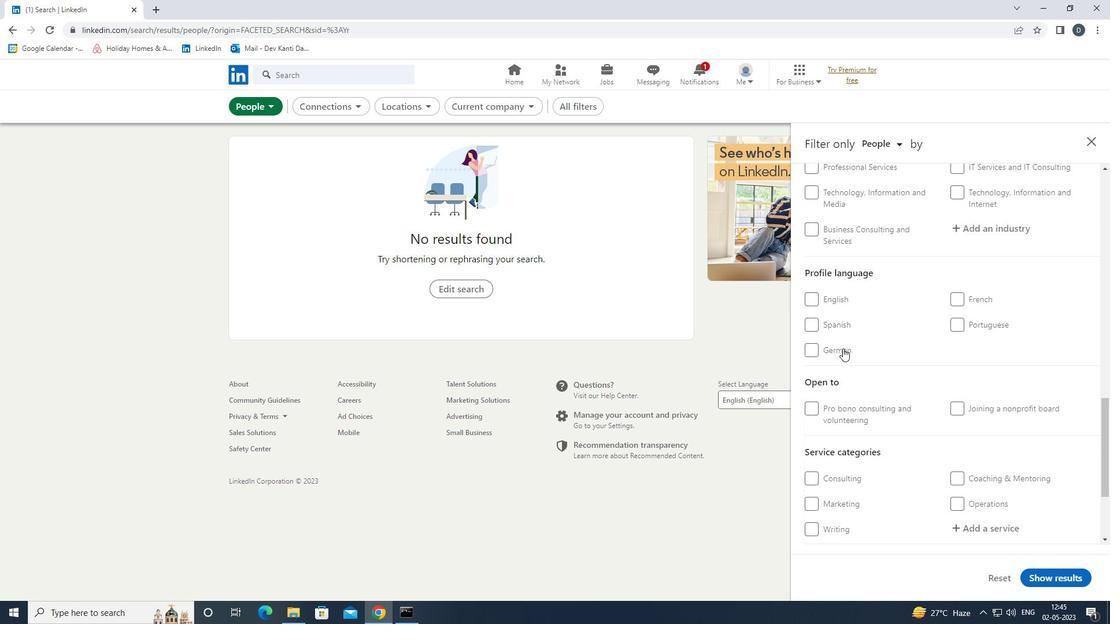
Action: Mouse moved to (887, 348)
Screenshot: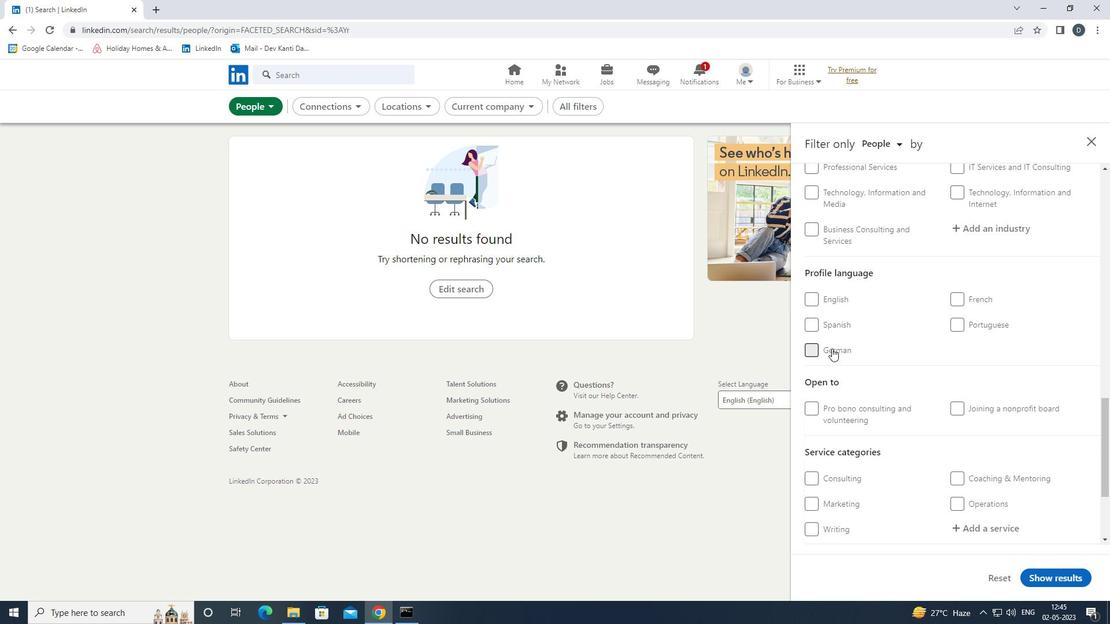 
Action: Mouse scrolled (887, 349) with delta (0, 0)
Screenshot: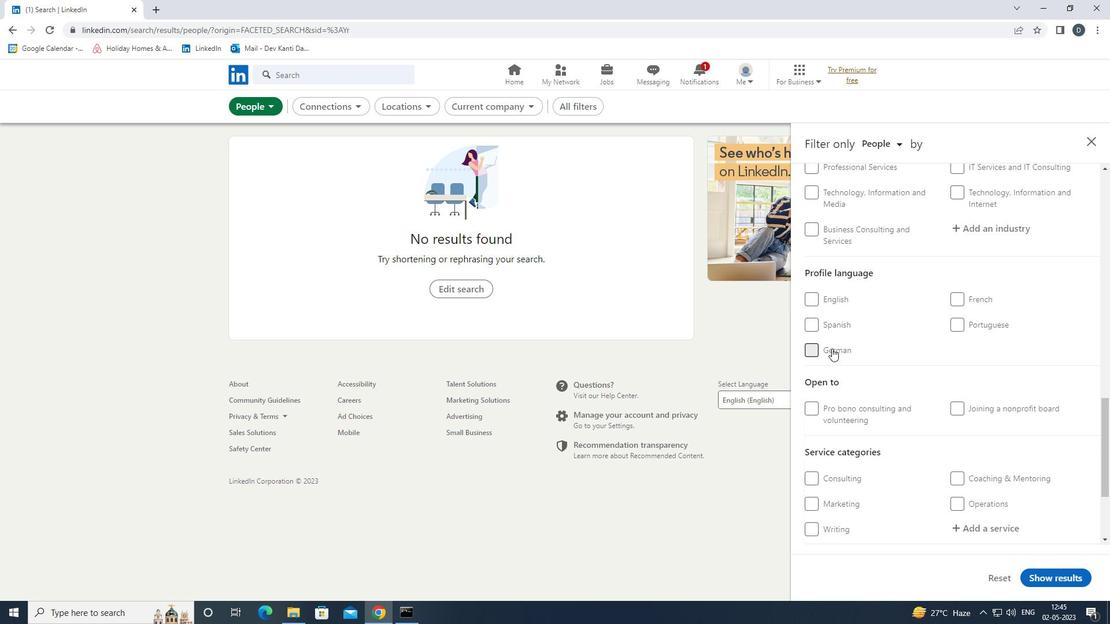 
Action: Mouse scrolled (887, 349) with delta (0, 0)
Screenshot: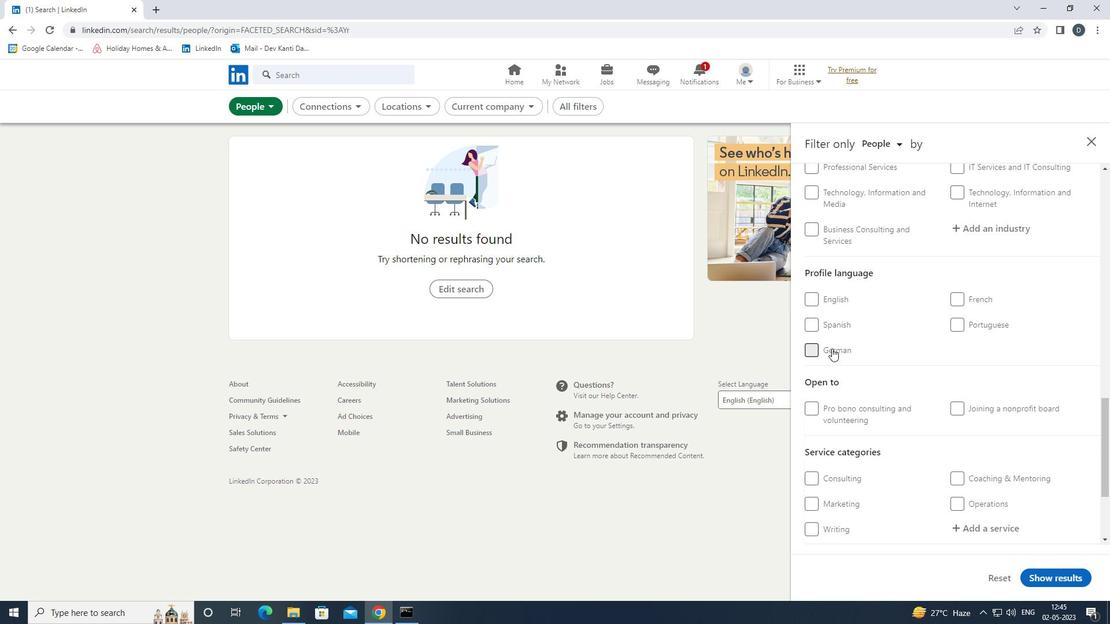 
Action: Mouse scrolled (887, 349) with delta (0, 0)
Screenshot: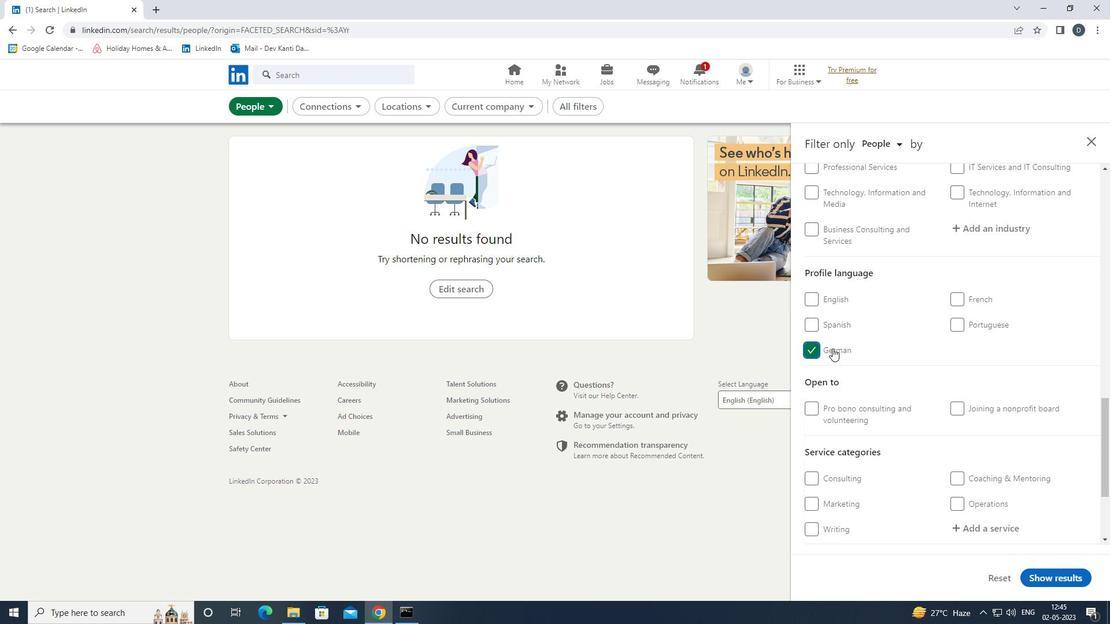 
Action: Mouse scrolled (887, 349) with delta (0, 0)
Screenshot: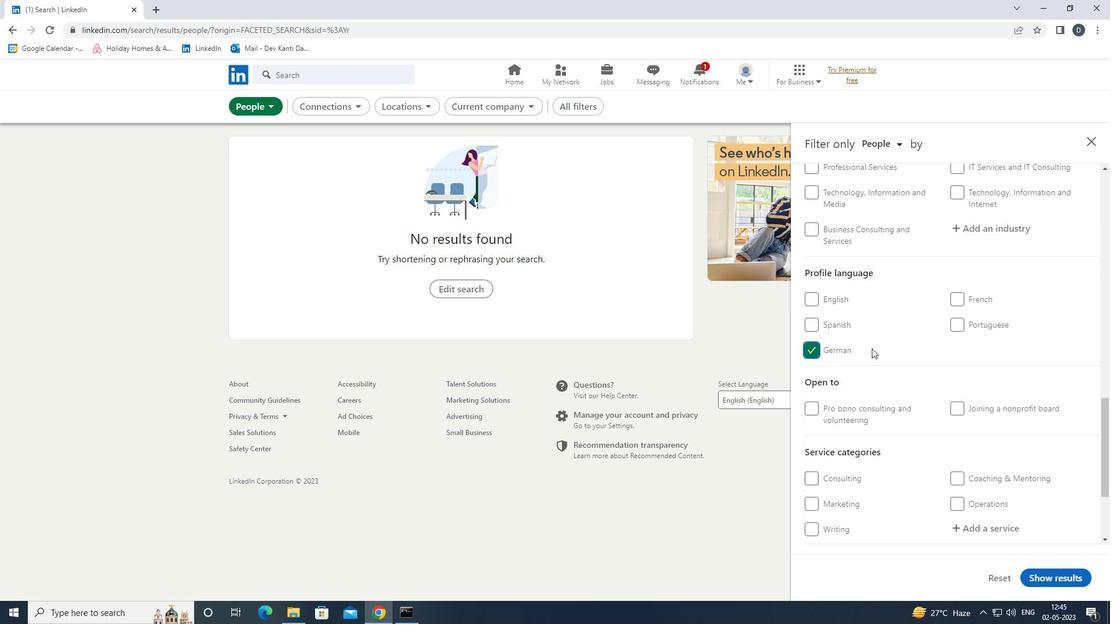 
Action: Mouse scrolled (887, 349) with delta (0, 0)
Screenshot: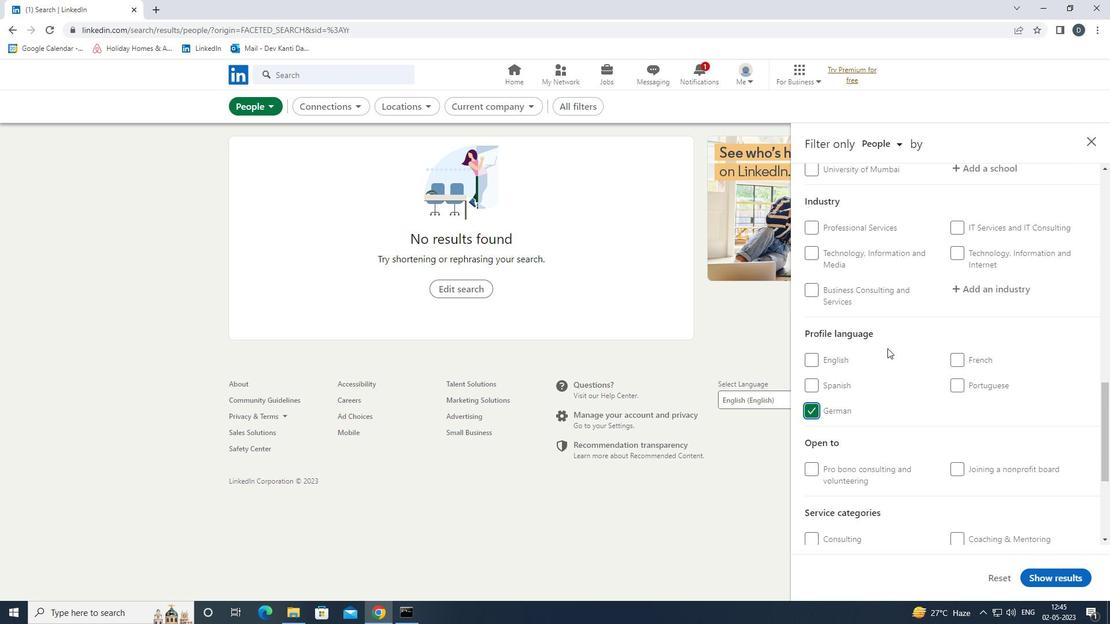 
Action: Mouse scrolled (887, 349) with delta (0, 0)
Screenshot: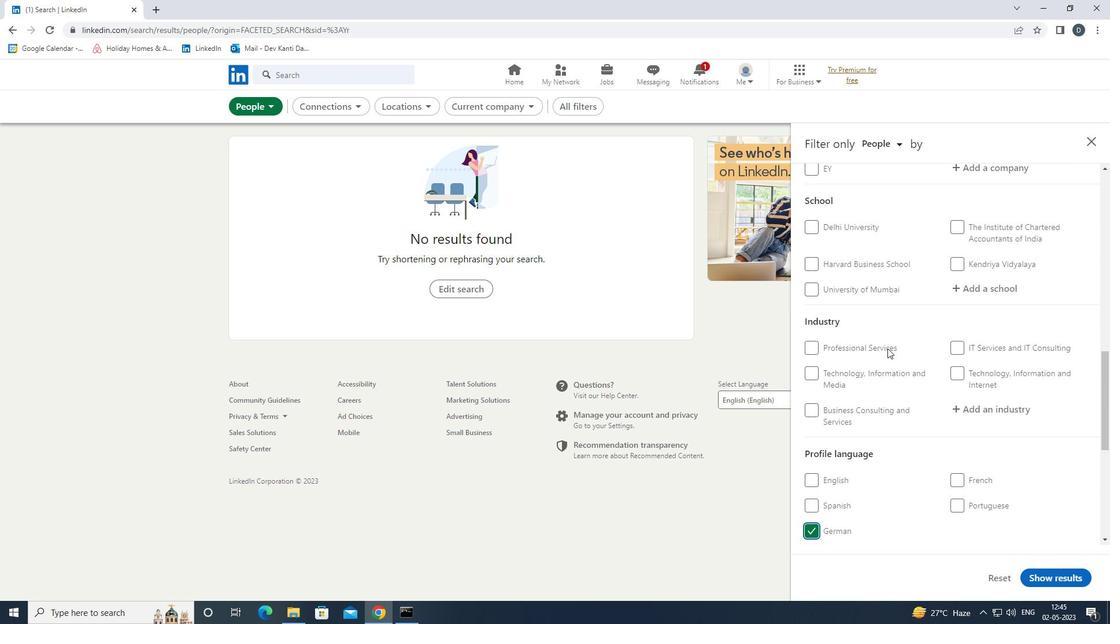 
Action: Mouse scrolled (887, 349) with delta (0, 0)
Screenshot: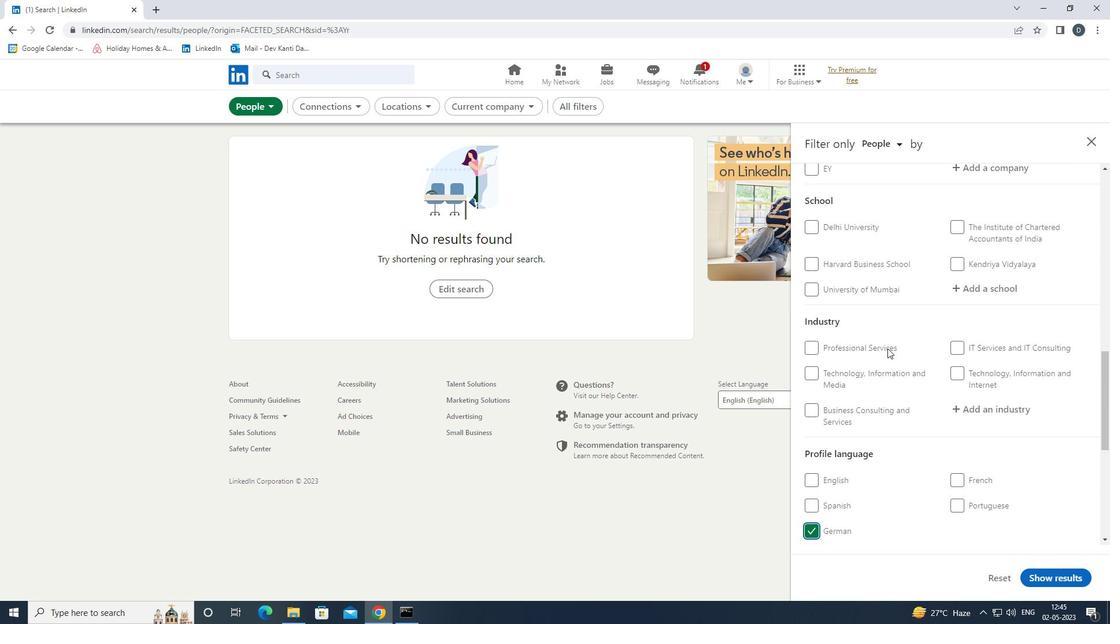 
Action: Mouse moved to (986, 279)
Screenshot: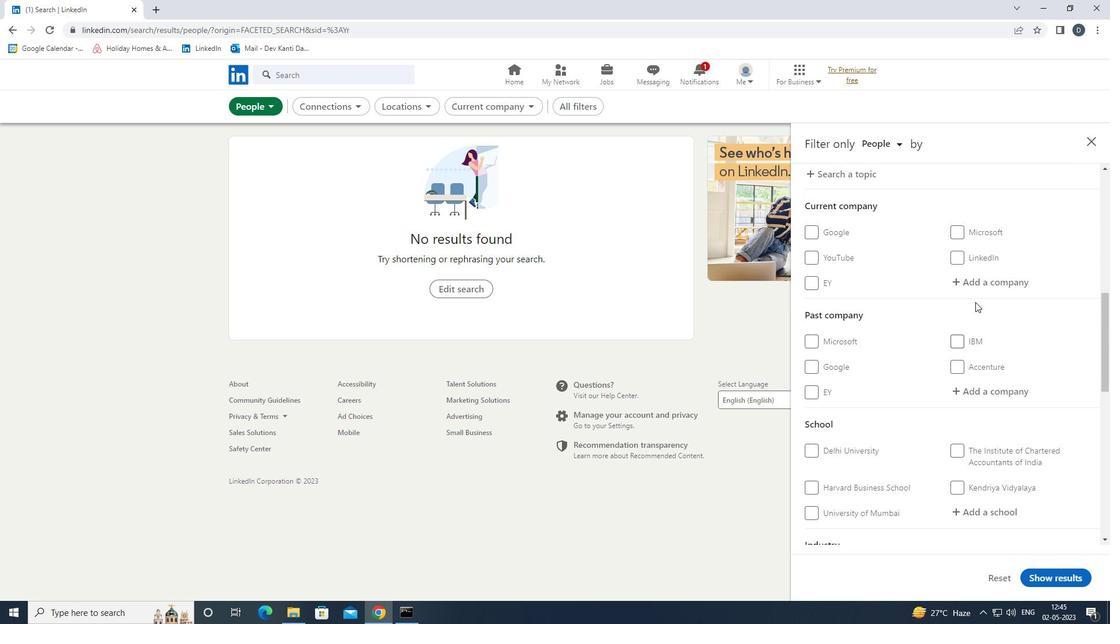 
Action: Mouse pressed left at (986, 279)
Screenshot: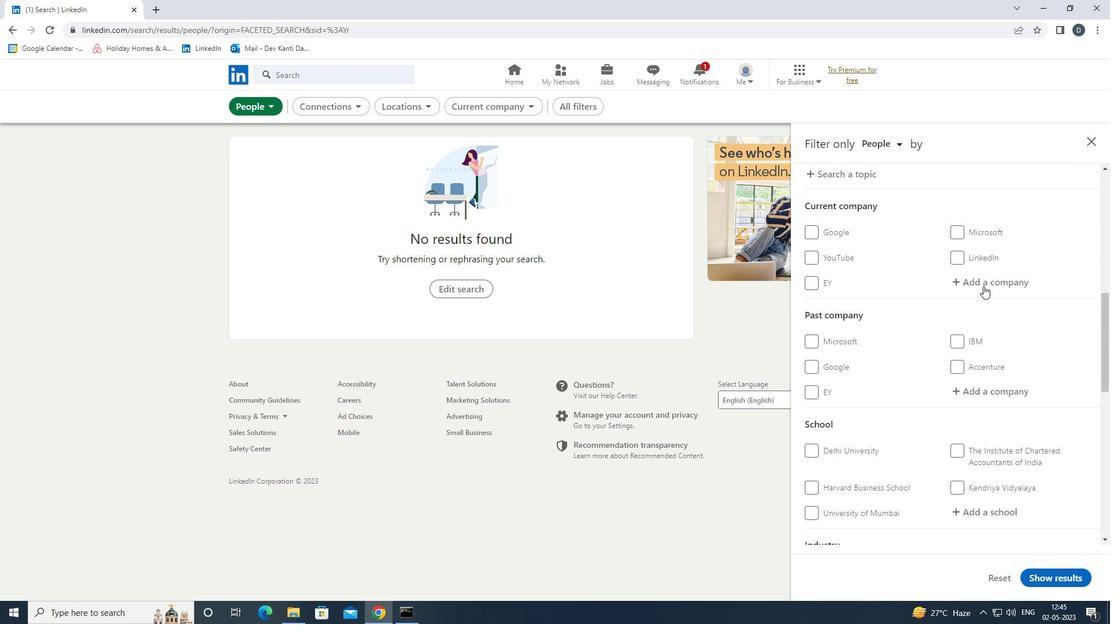
Action: Key pressed <Key.shift>PAGE<Key.shift><Key.shift>GROUP<Key.down><Key.down><Key.enter>
Screenshot: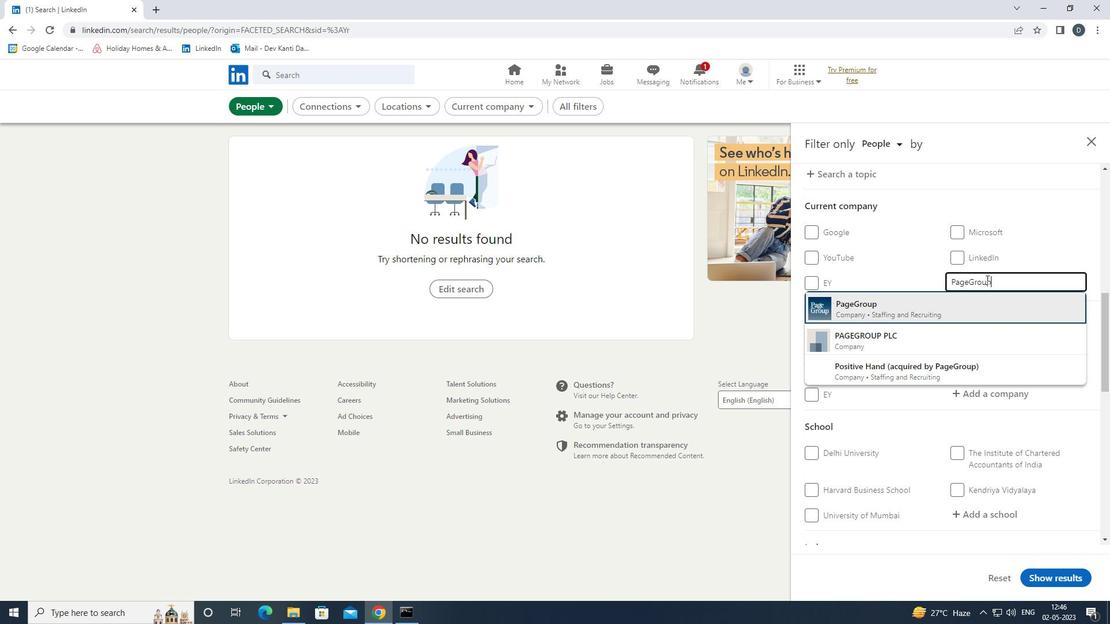 
Action: Mouse moved to (980, 260)
Screenshot: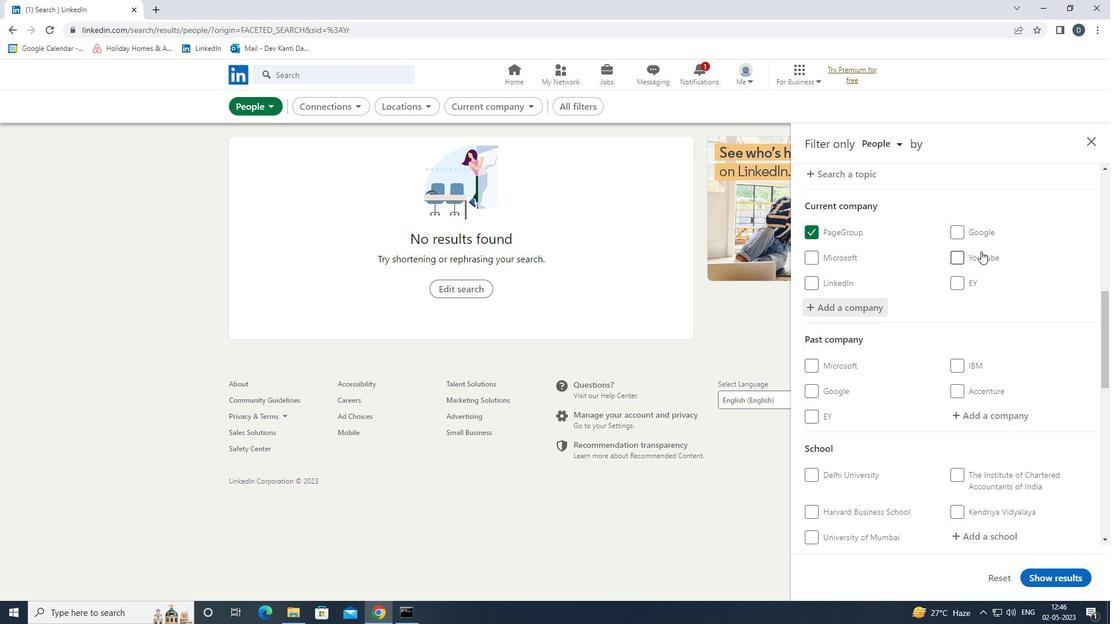 
Action: Mouse scrolled (980, 260) with delta (0, 0)
Screenshot: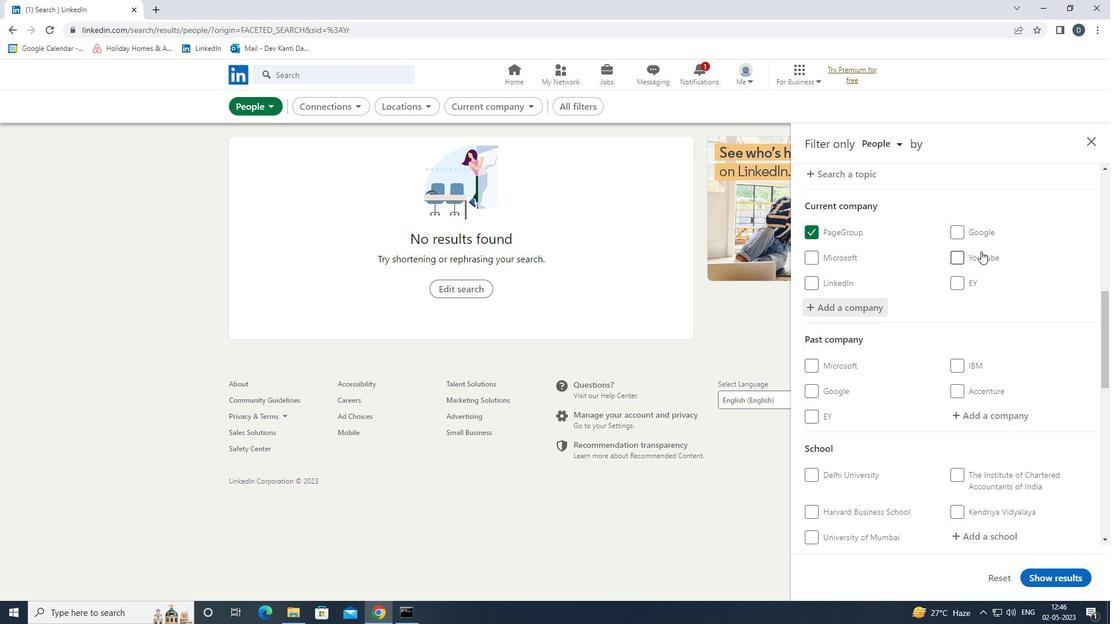 
Action: Mouse moved to (981, 265)
Screenshot: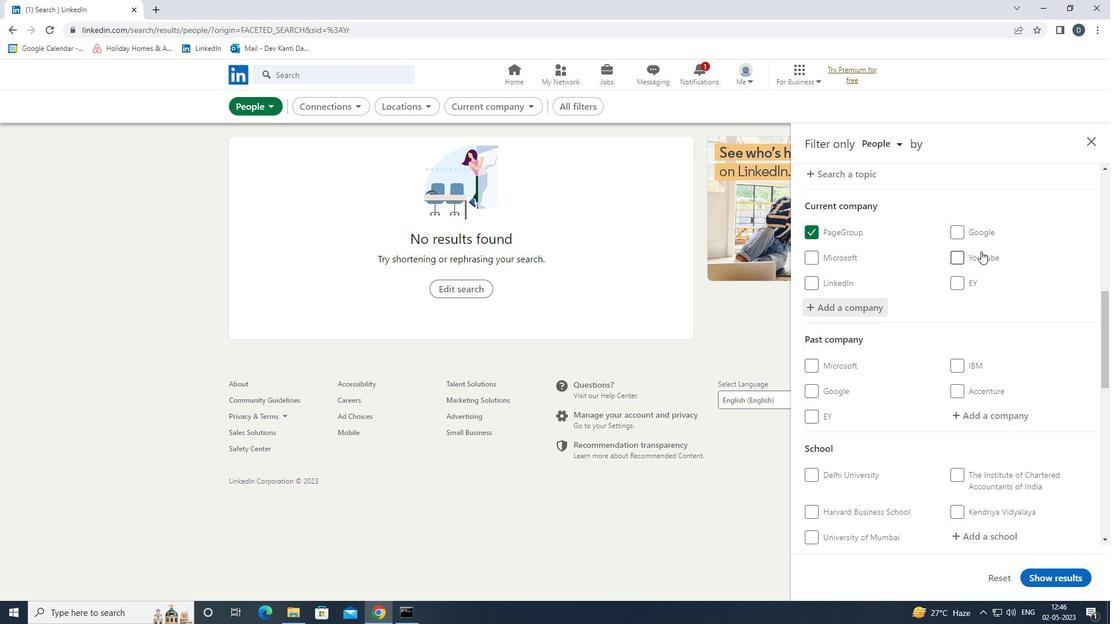
Action: Mouse scrolled (981, 264) with delta (0, 0)
Screenshot: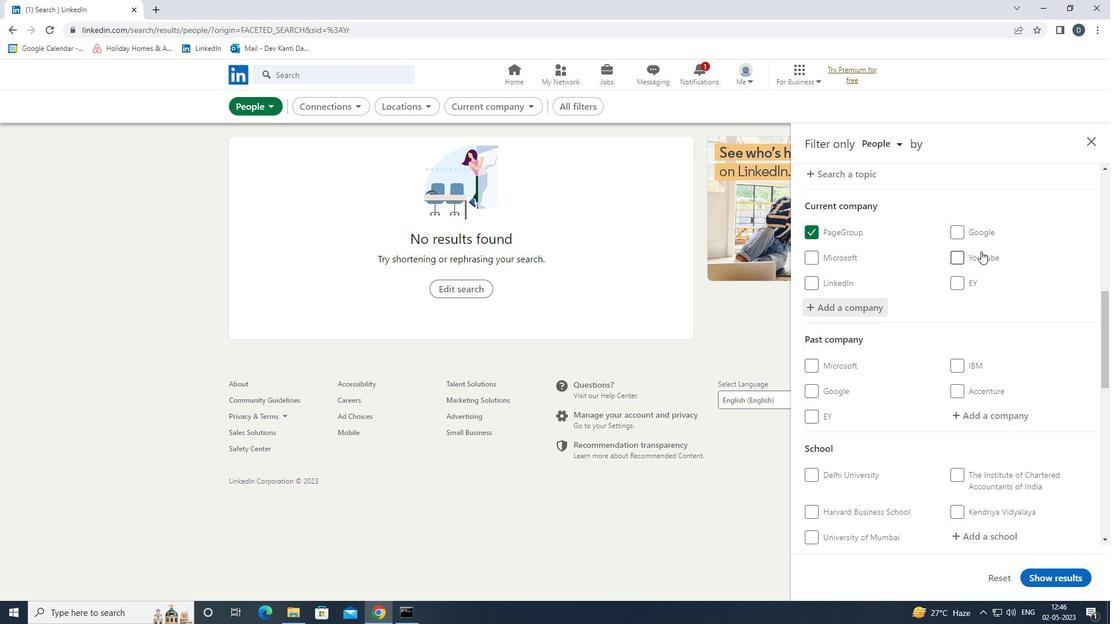 
Action: Mouse moved to (981, 267)
Screenshot: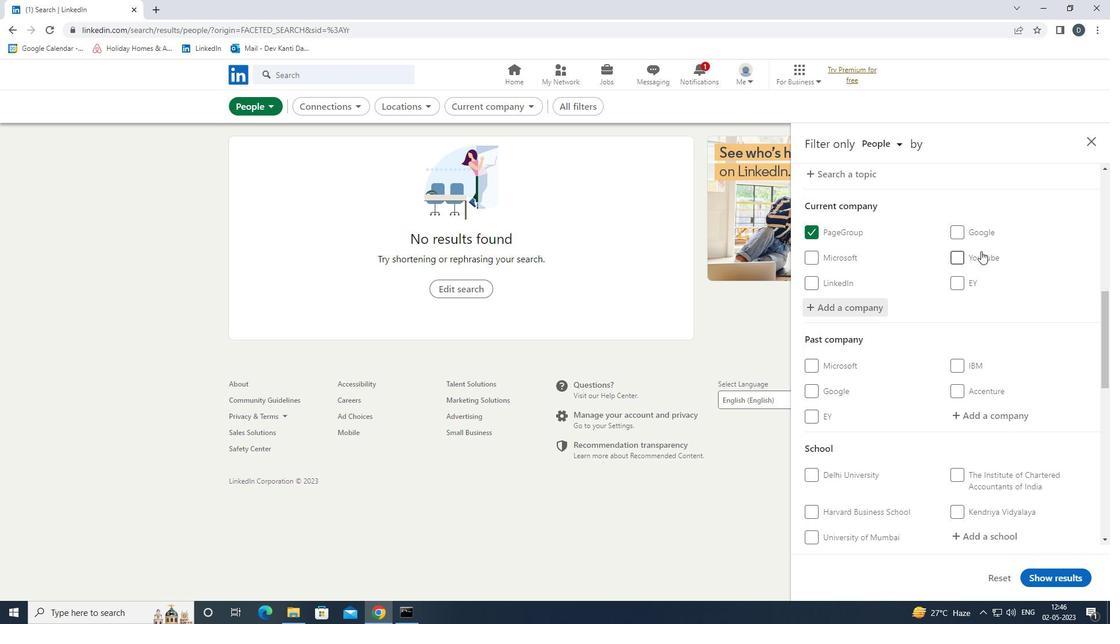 
Action: Mouse scrolled (981, 266) with delta (0, 0)
Screenshot: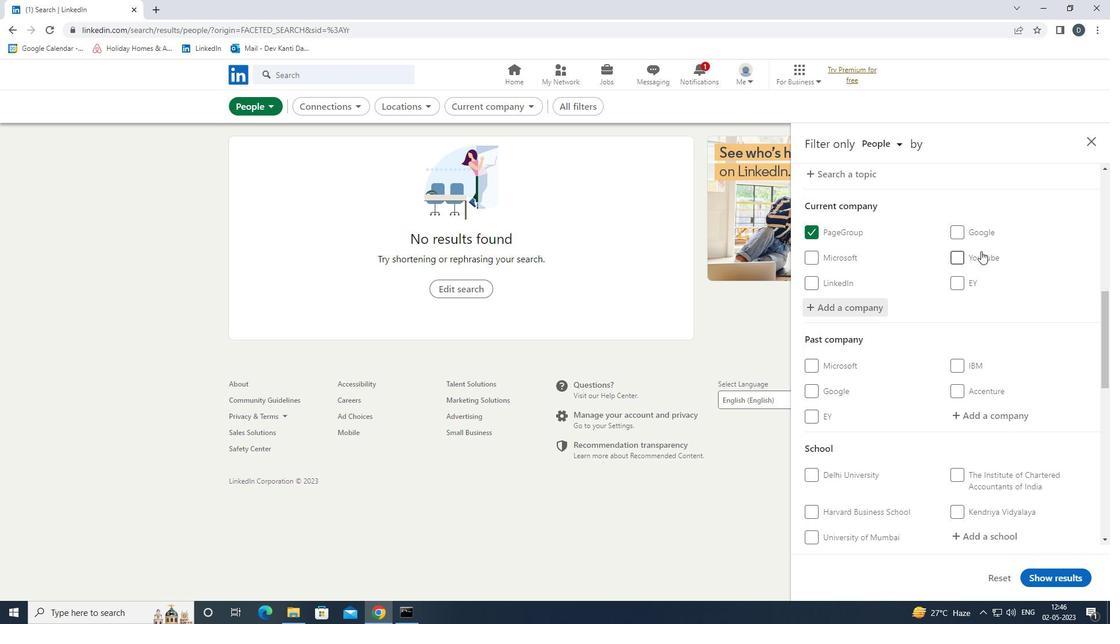 
Action: Mouse moved to (982, 267)
Screenshot: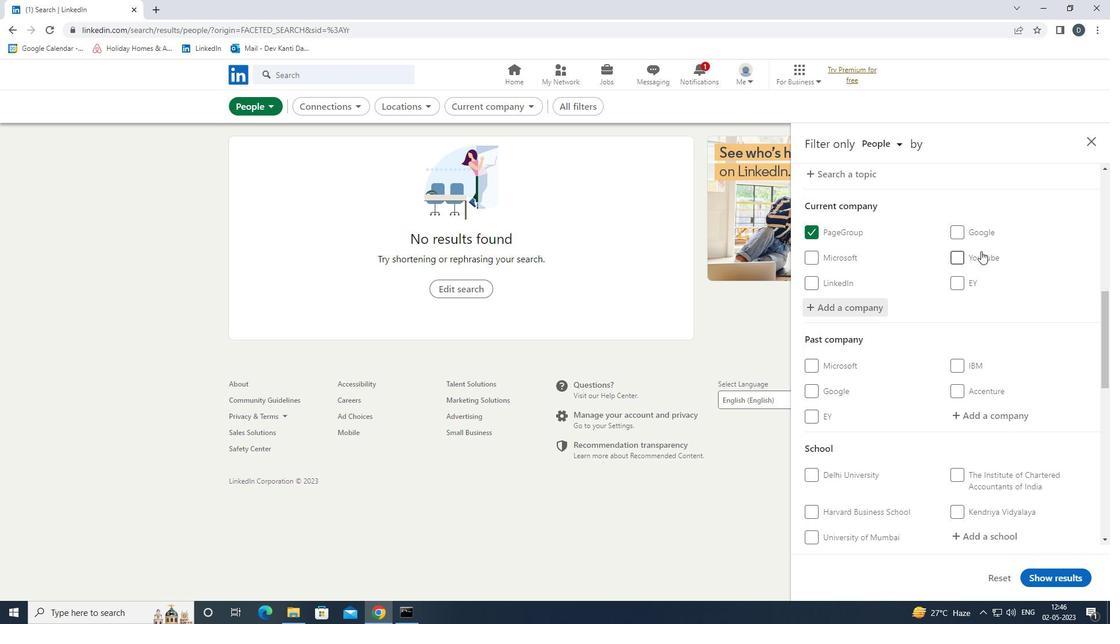 
Action: Mouse scrolled (982, 267) with delta (0, 0)
Screenshot: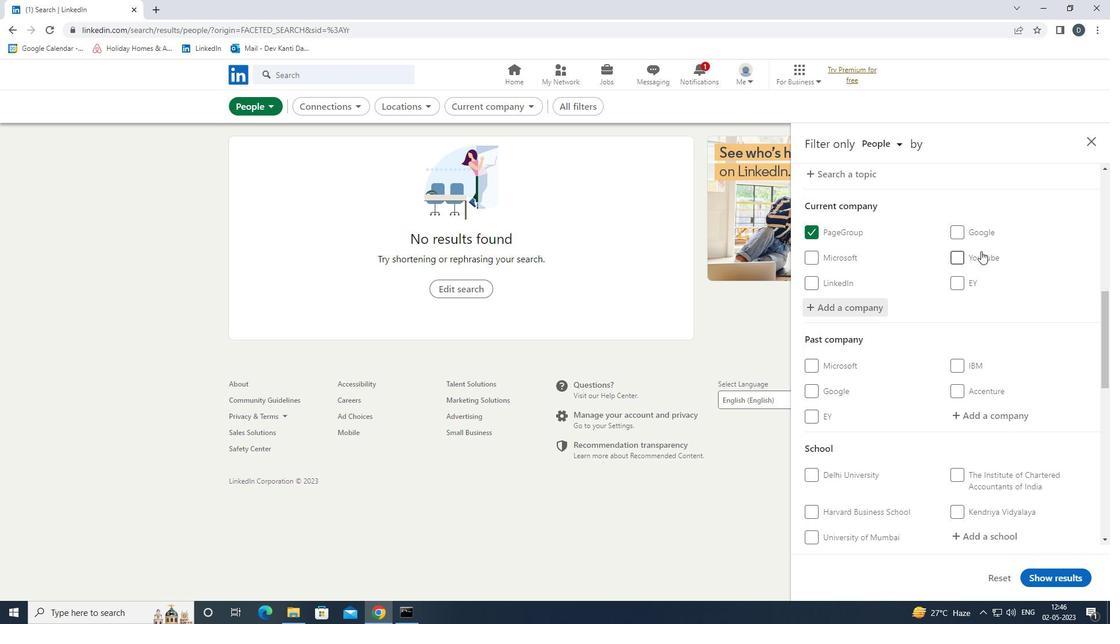 
Action: Mouse moved to (1007, 303)
Screenshot: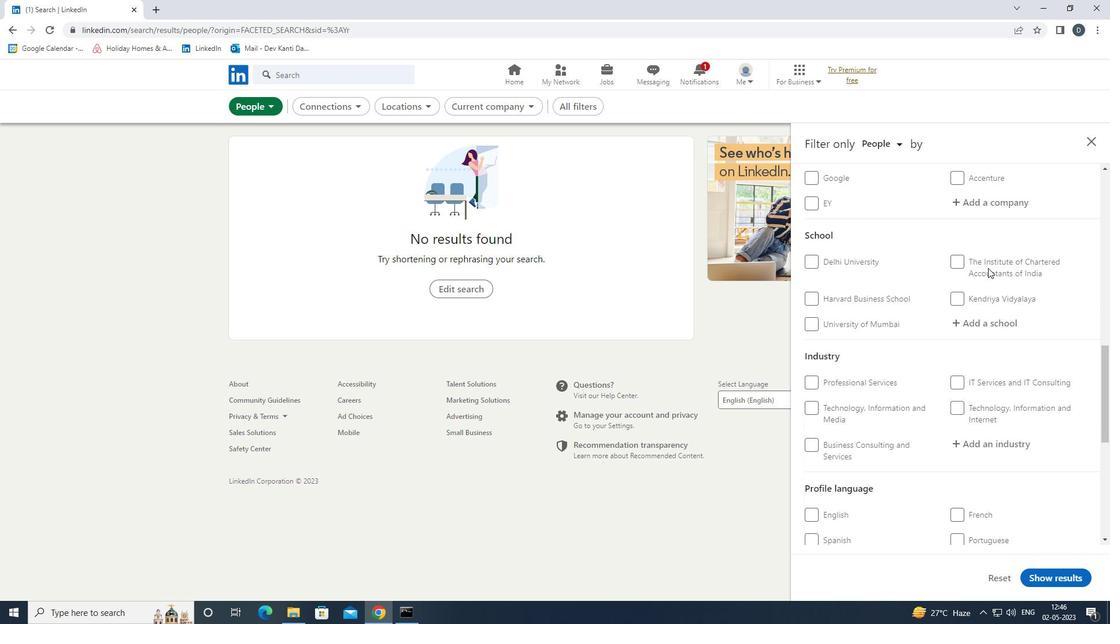
Action: Mouse pressed left at (1007, 303)
Screenshot: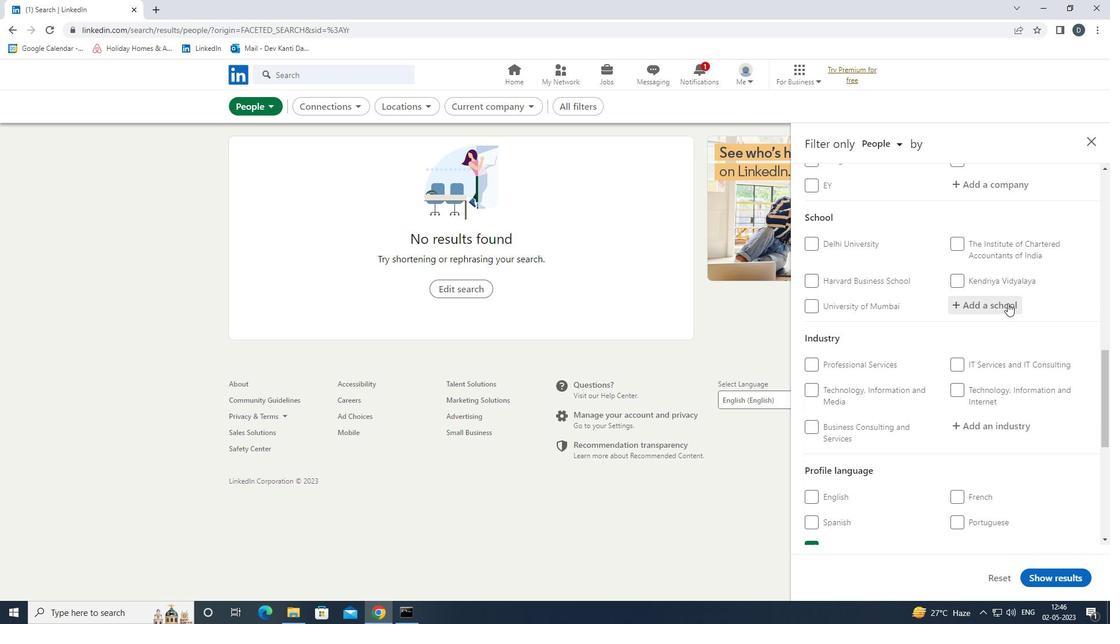 
Action: Mouse moved to (1007, 304)
Screenshot: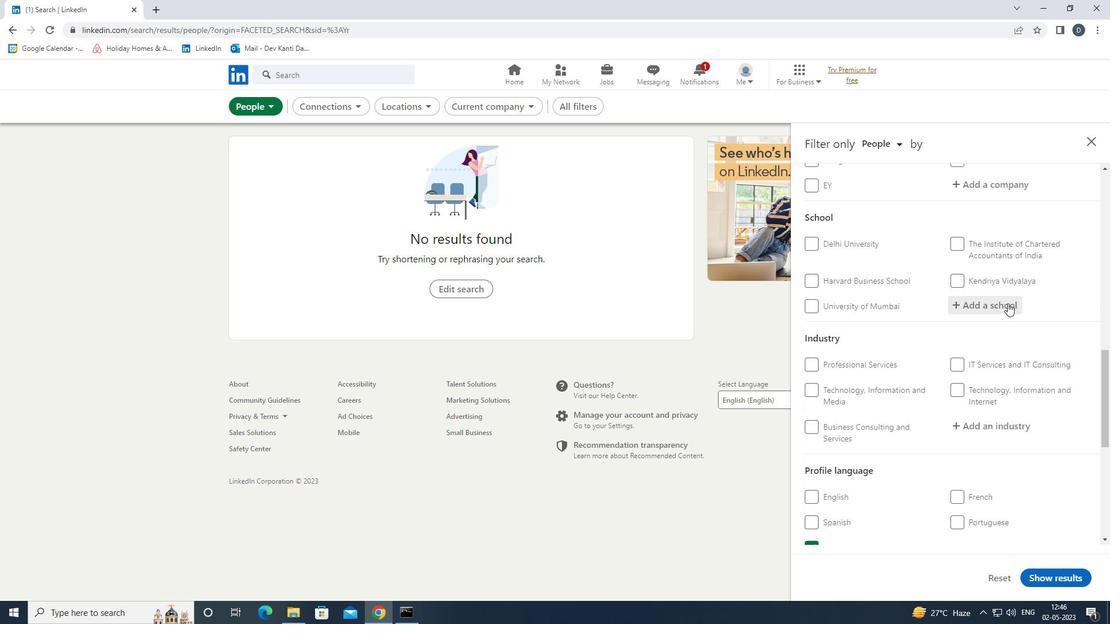 
Action: Key pressed <Key.shift>MONAD<Key.space><Key.shift>UNIVERSITY<Key.down><Key.enter>
Screenshot: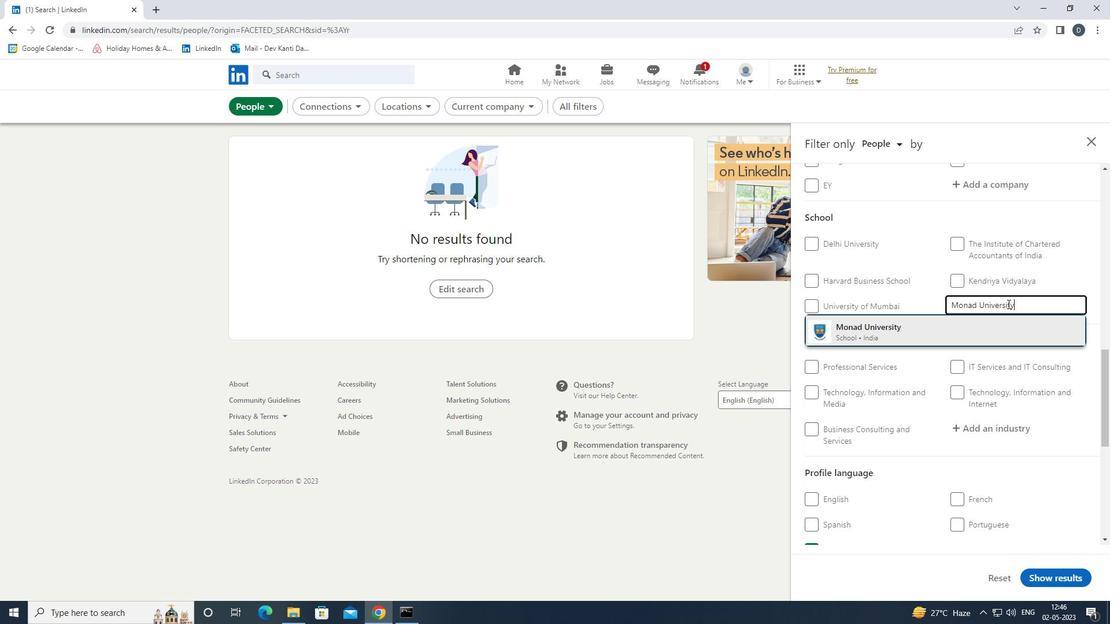 
Action: Mouse moved to (1007, 307)
Screenshot: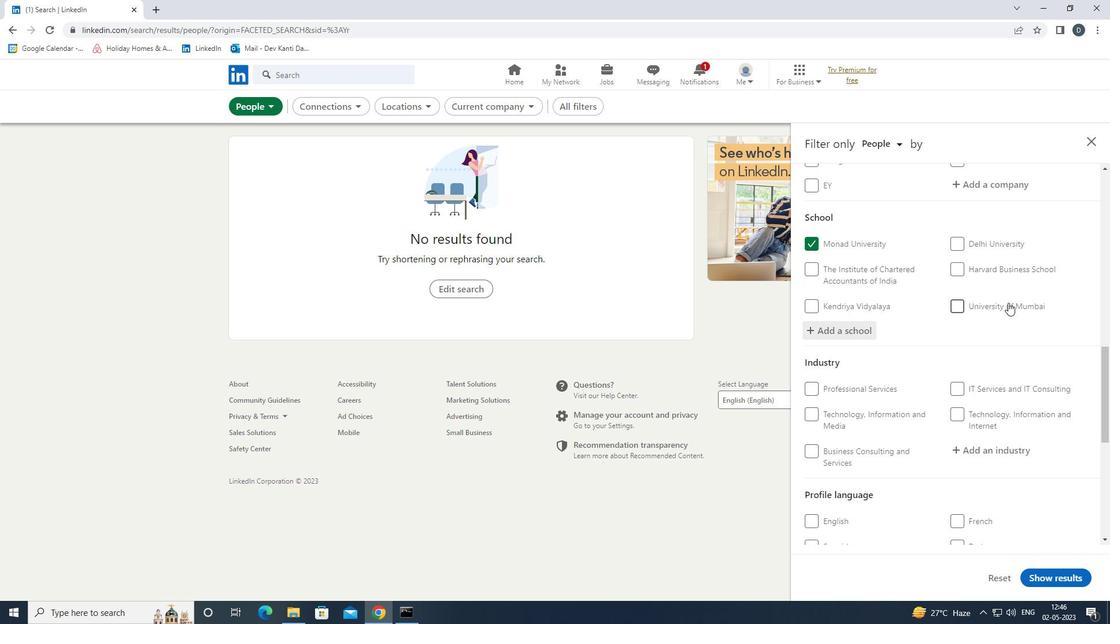 
Action: Mouse scrolled (1007, 307) with delta (0, 0)
Screenshot: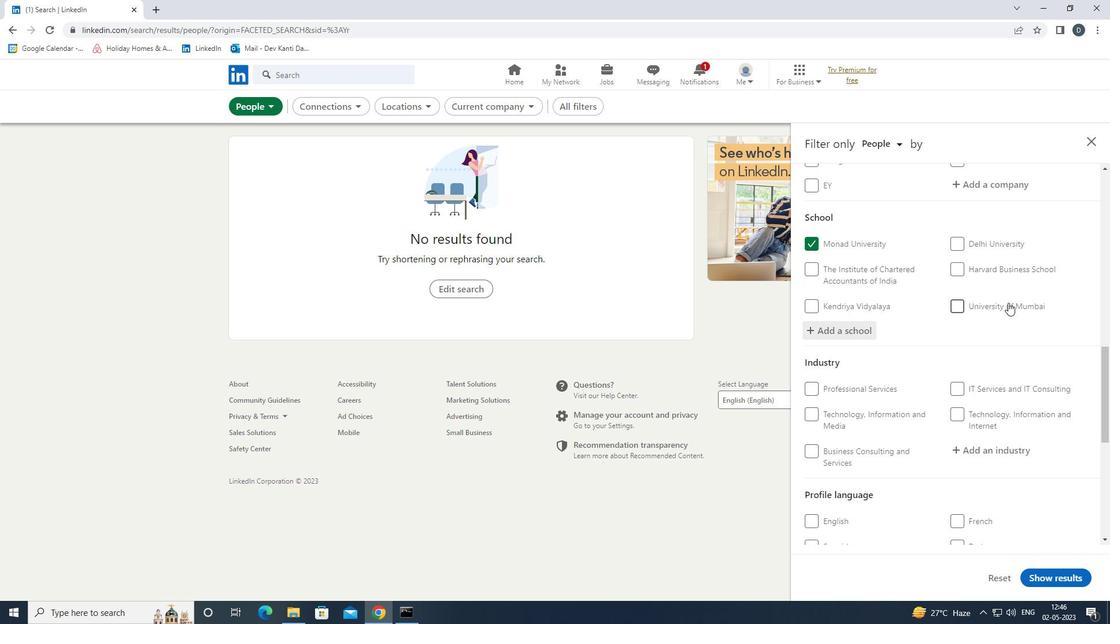
Action: Mouse moved to (1007, 309)
Screenshot: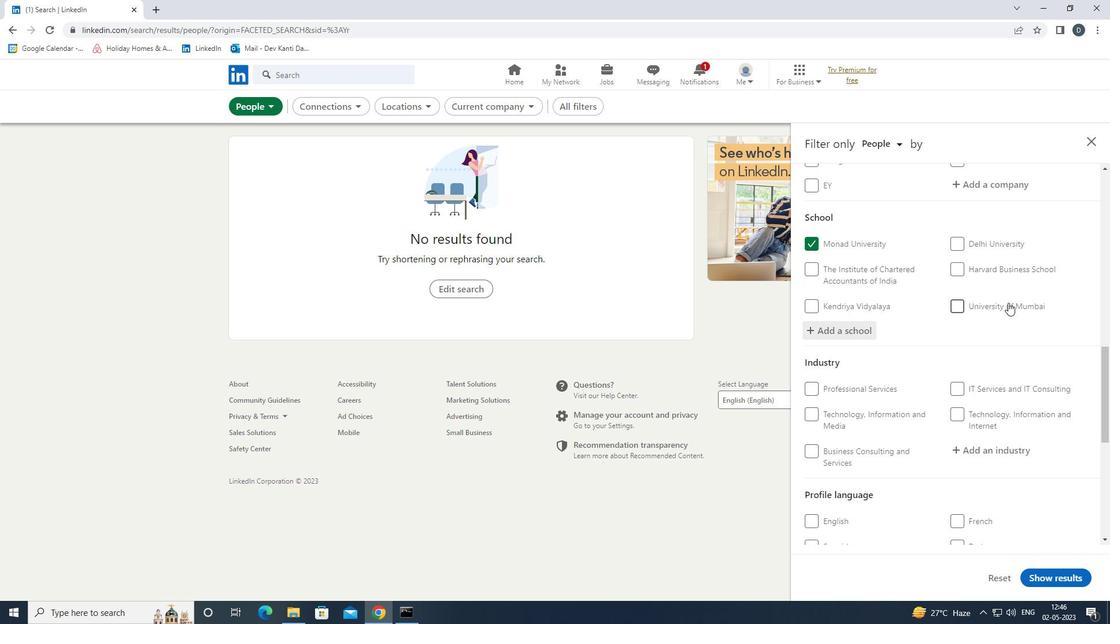 
Action: Mouse scrolled (1007, 308) with delta (0, 0)
Screenshot: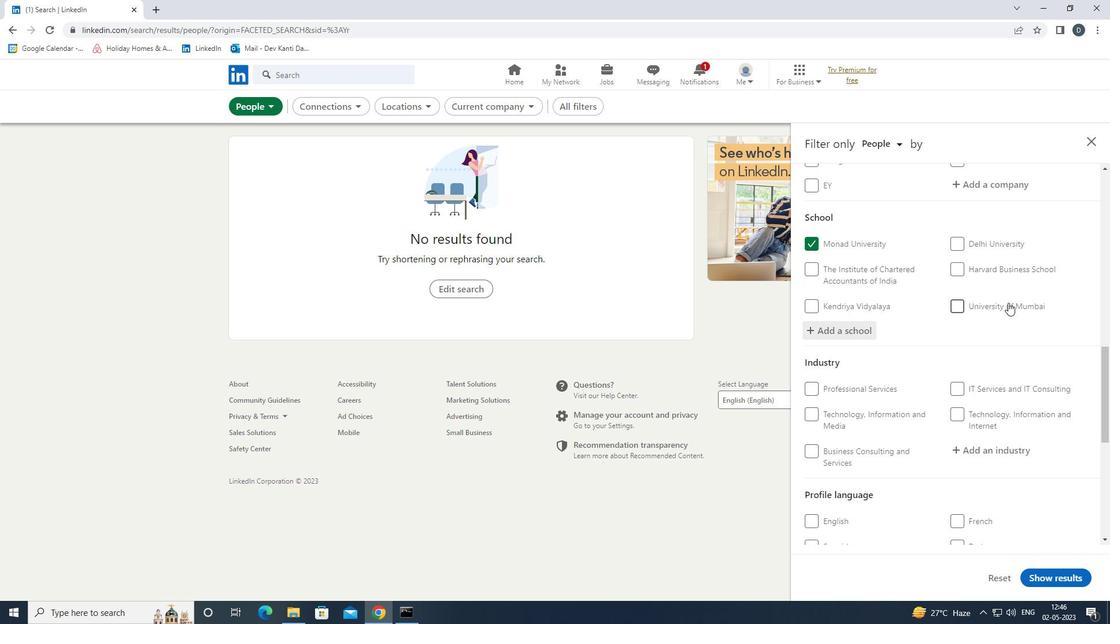 
Action: Mouse moved to (1009, 312)
Screenshot: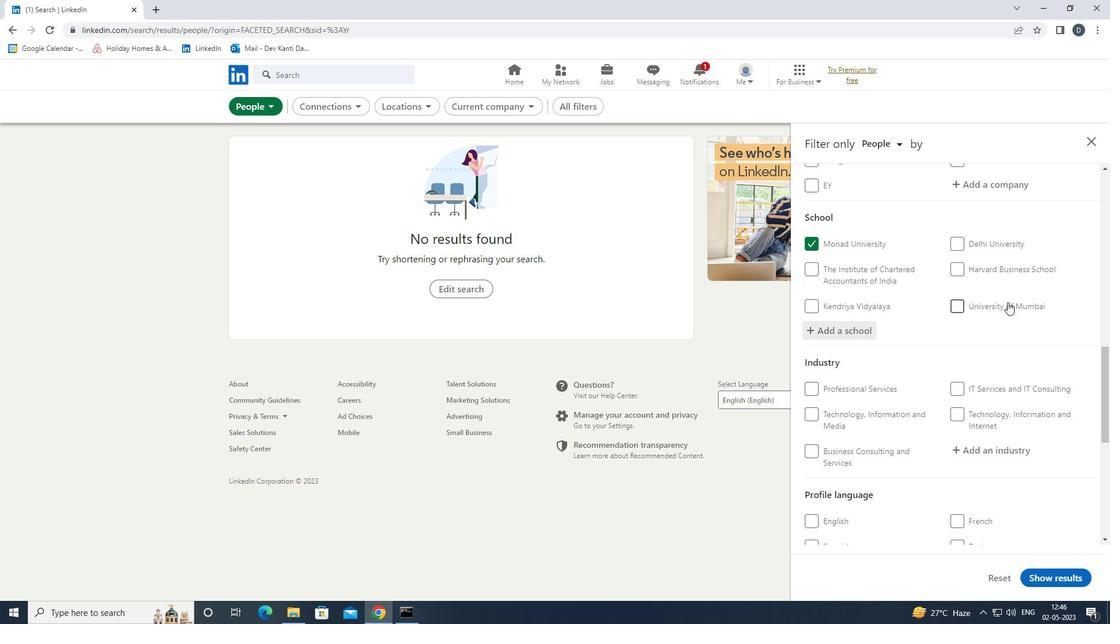 
Action: Mouse scrolled (1009, 311) with delta (0, 0)
Screenshot: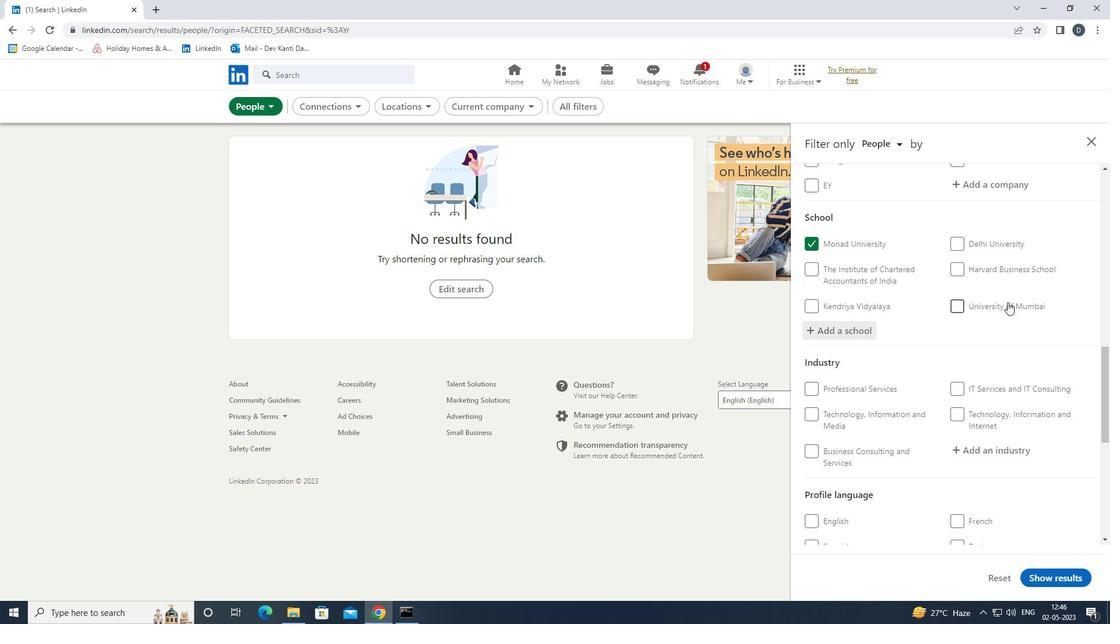 
Action: Mouse moved to (1006, 275)
Screenshot: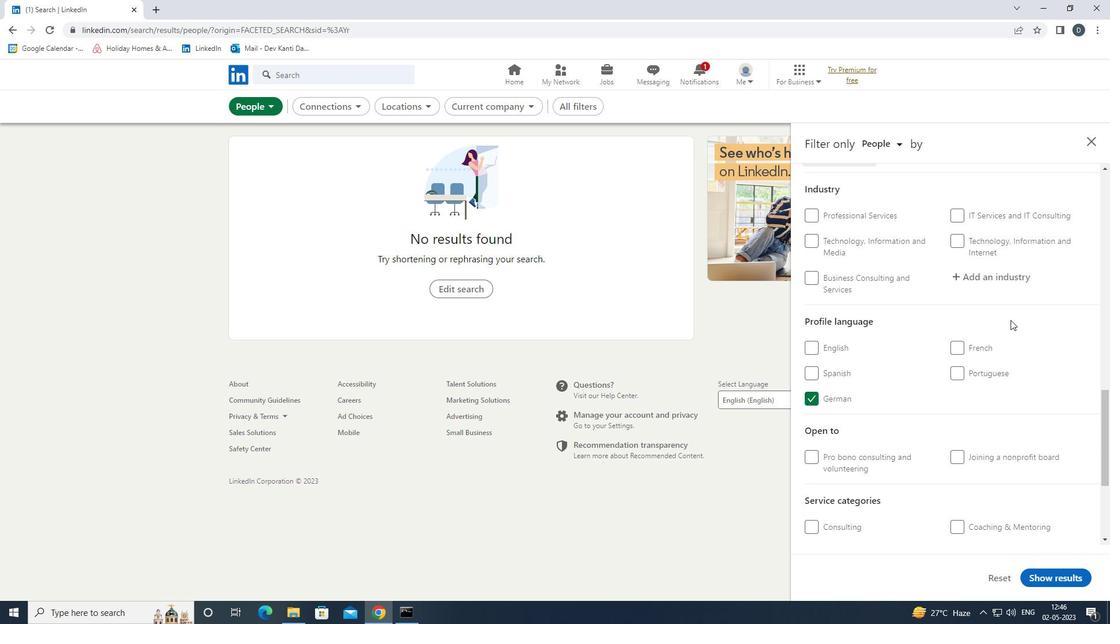 
Action: Mouse pressed left at (1006, 275)
Screenshot: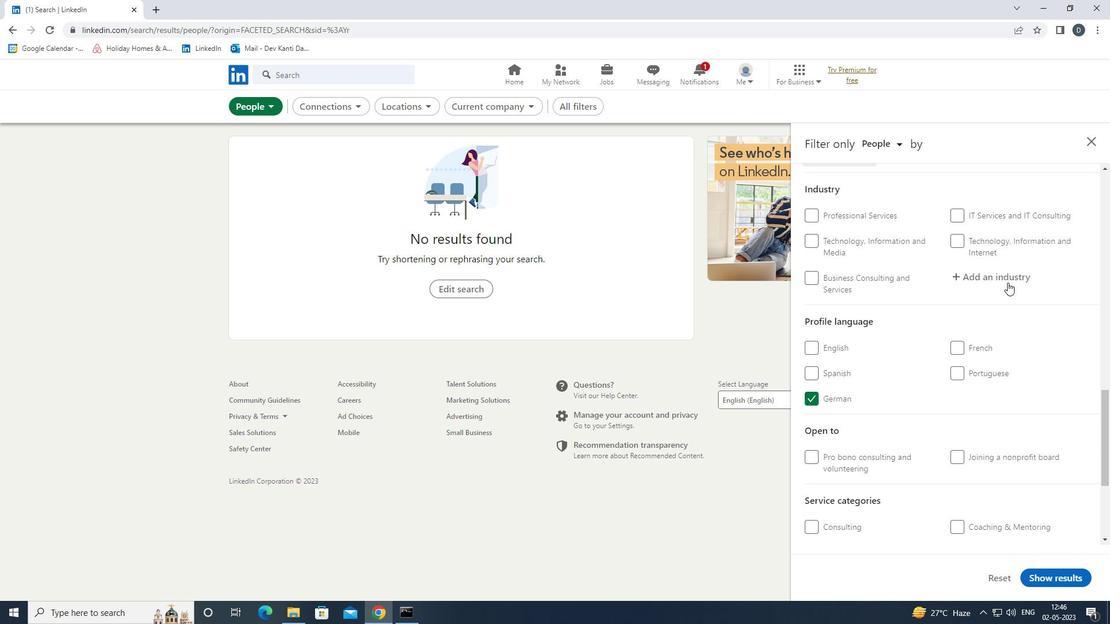 
Action: Key pressed <Key.shift>TRUCK<Key.space><Key.shift>TRAN<Key.down><Key.enter>
Screenshot: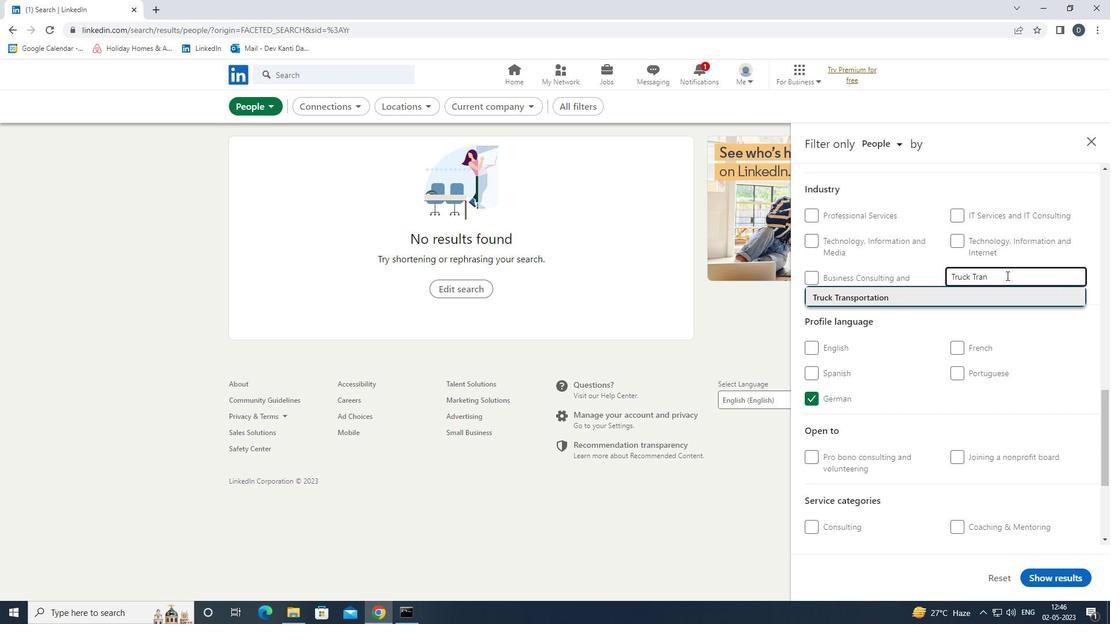 
Action: Mouse moved to (1051, 279)
Screenshot: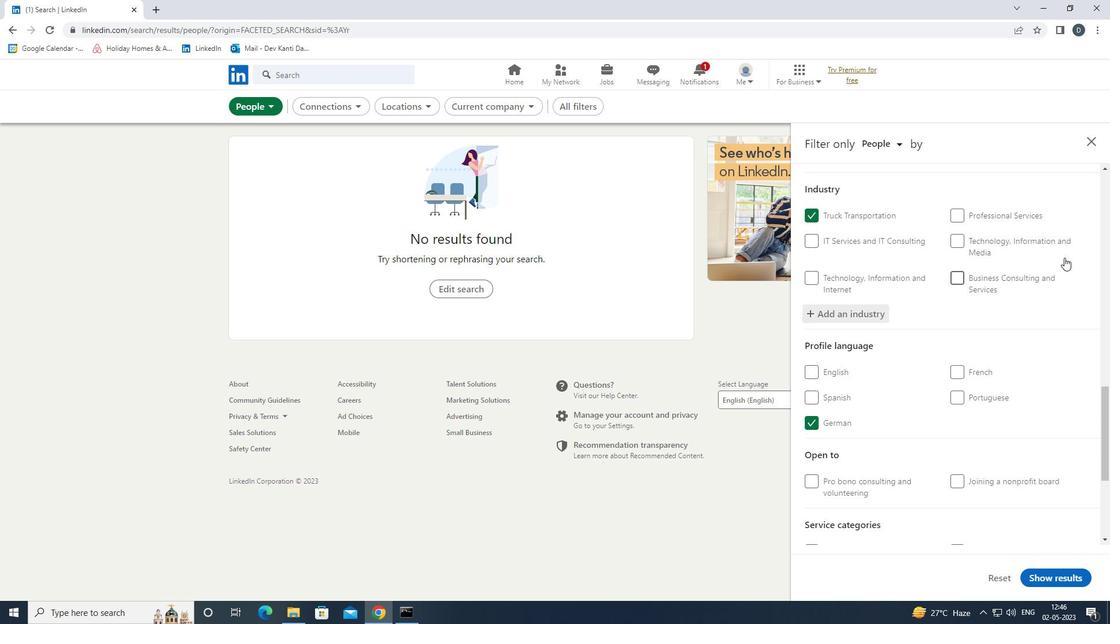 
Action: Mouse scrolled (1051, 278) with delta (0, 0)
Screenshot: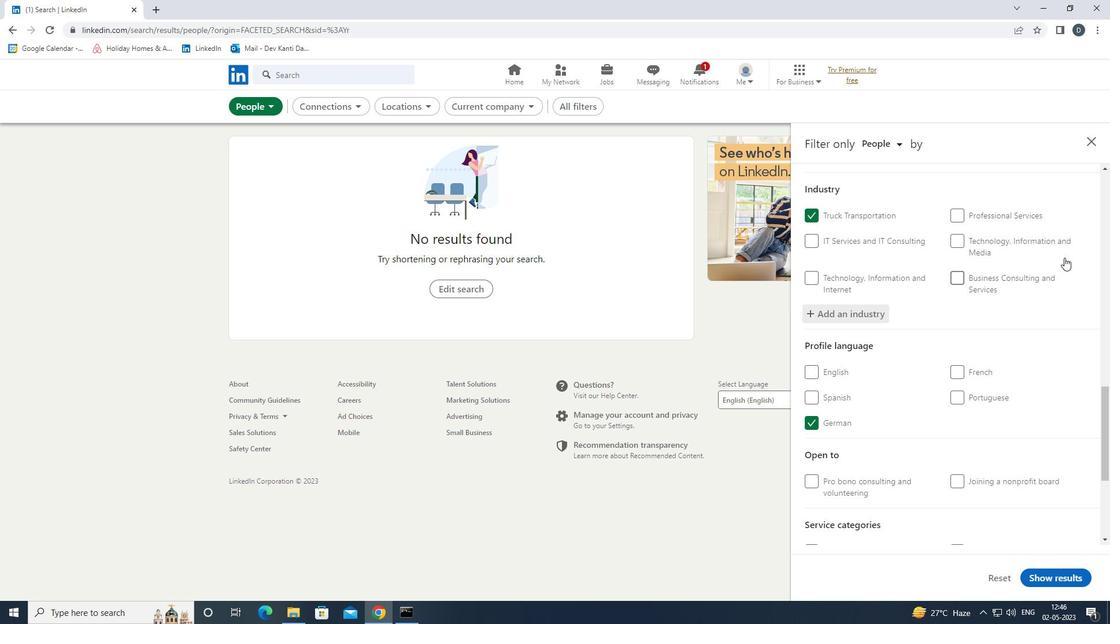 
Action: Mouse scrolled (1051, 278) with delta (0, 0)
Screenshot: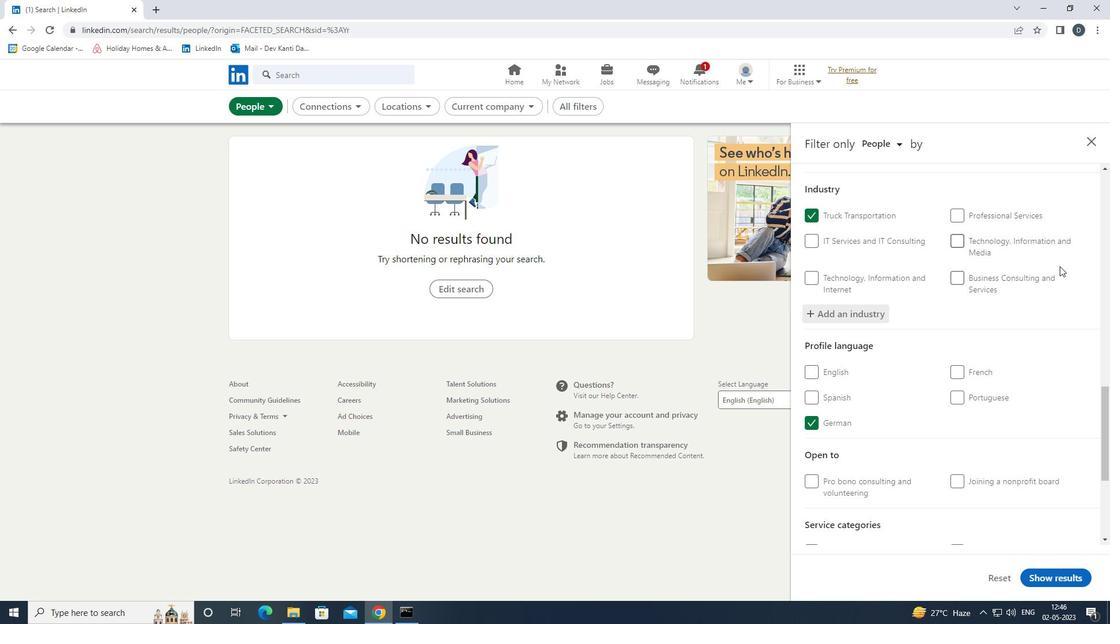 
Action: Mouse scrolled (1051, 278) with delta (0, 0)
Screenshot: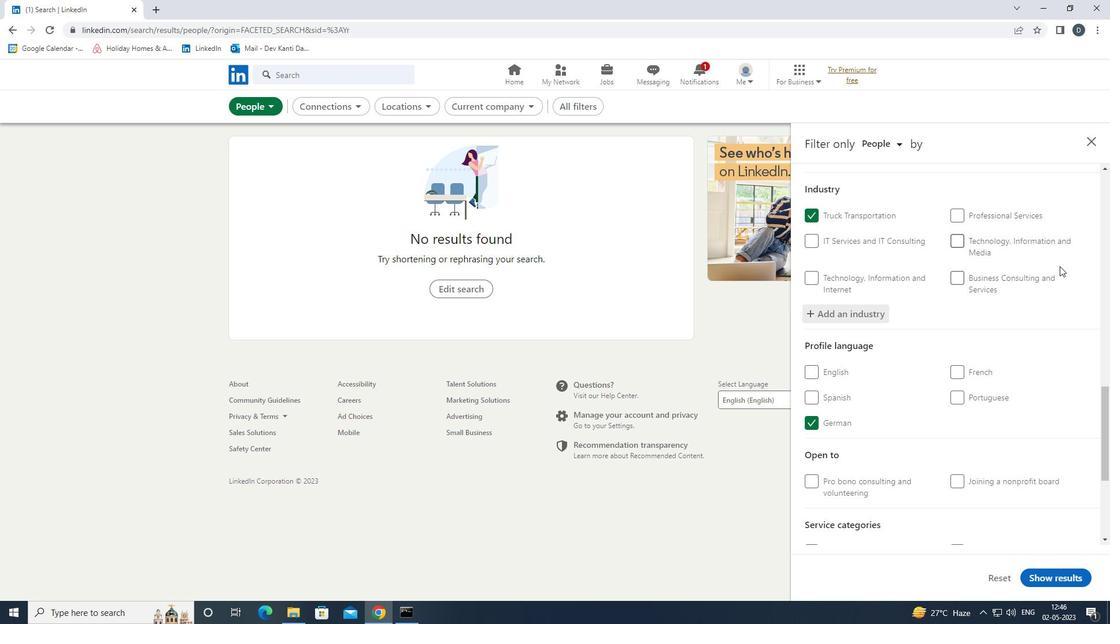 
Action: Mouse scrolled (1051, 278) with delta (0, 0)
Screenshot: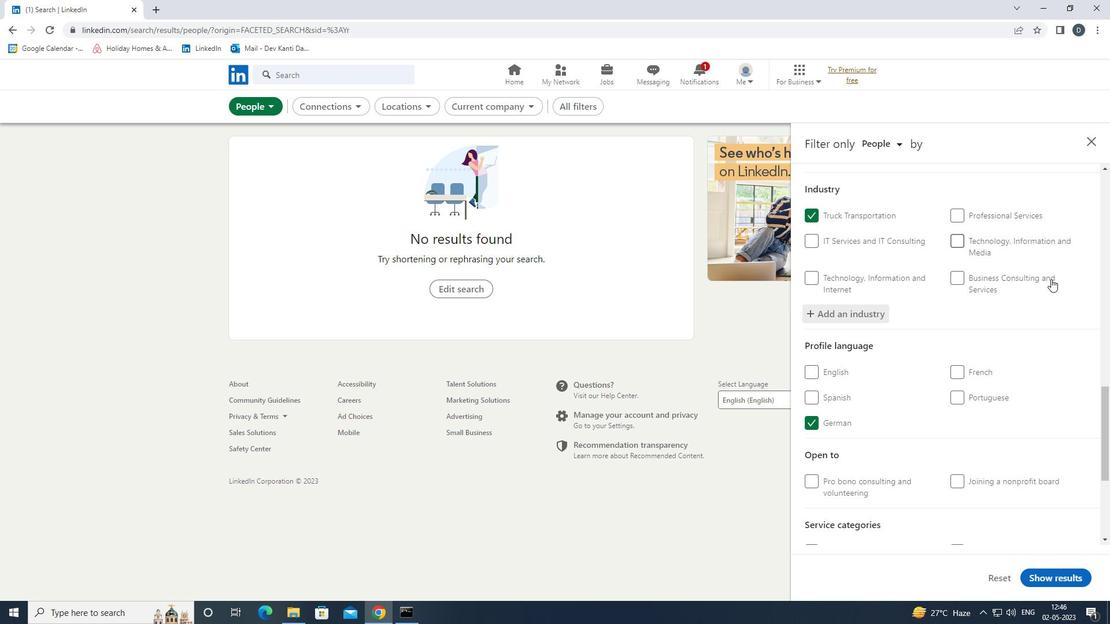 
Action: Mouse moved to (1034, 297)
Screenshot: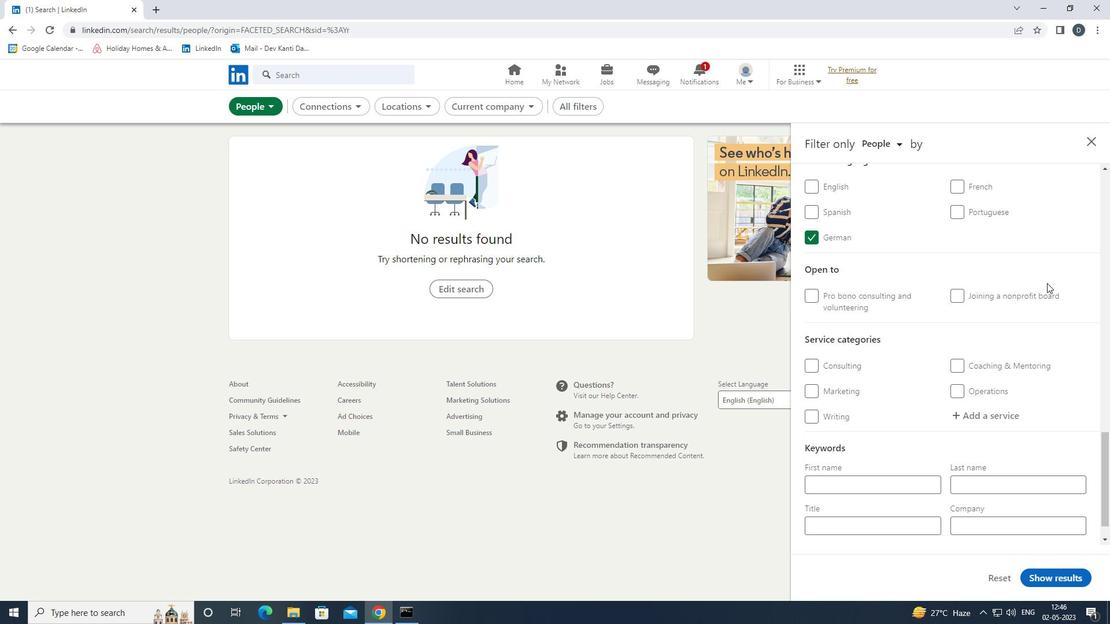 
Action: Mouse scrolled (1034, 297) with delta (0, 0)
Screenshot: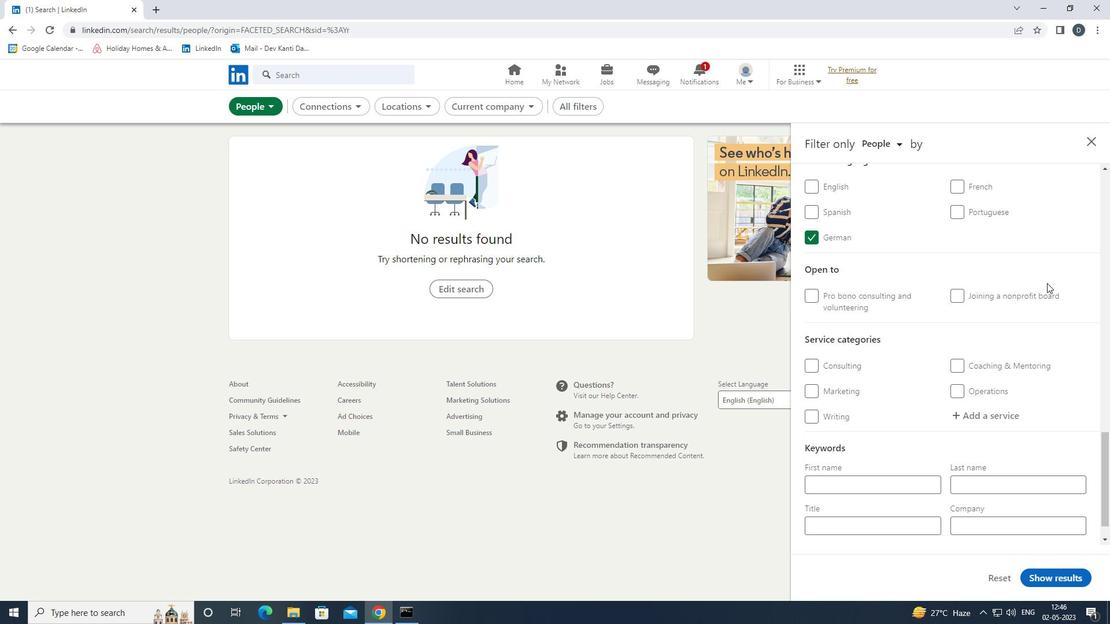 
Action: Mouse moved to (1033, 298)
Screenshot: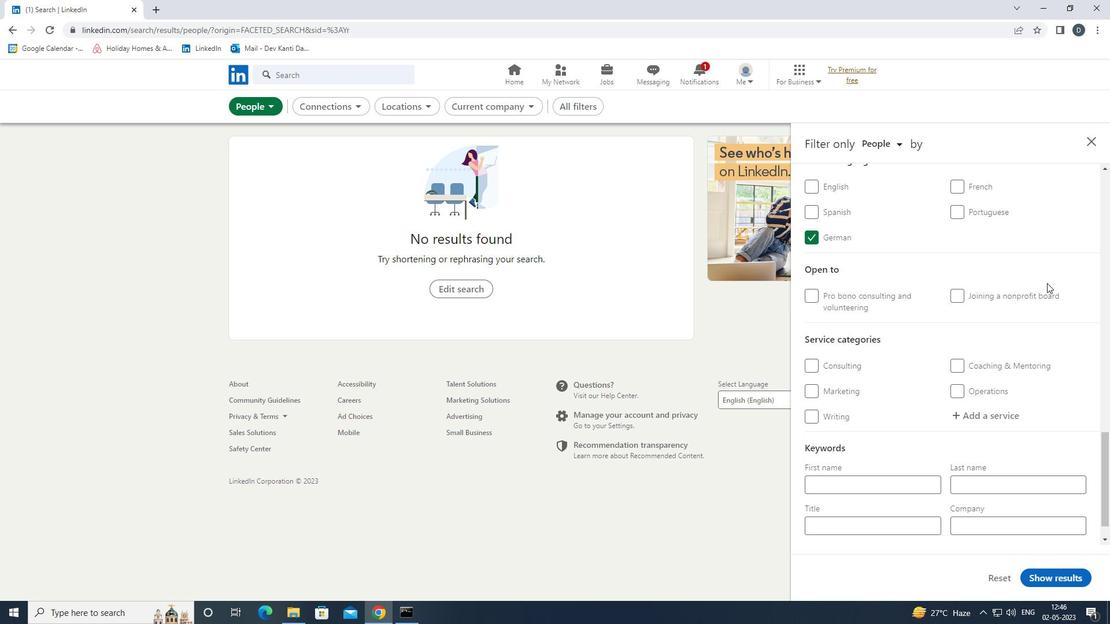 
Action: Mouse scrolled (1033, 298) with delta (0, 0)
Screenshot: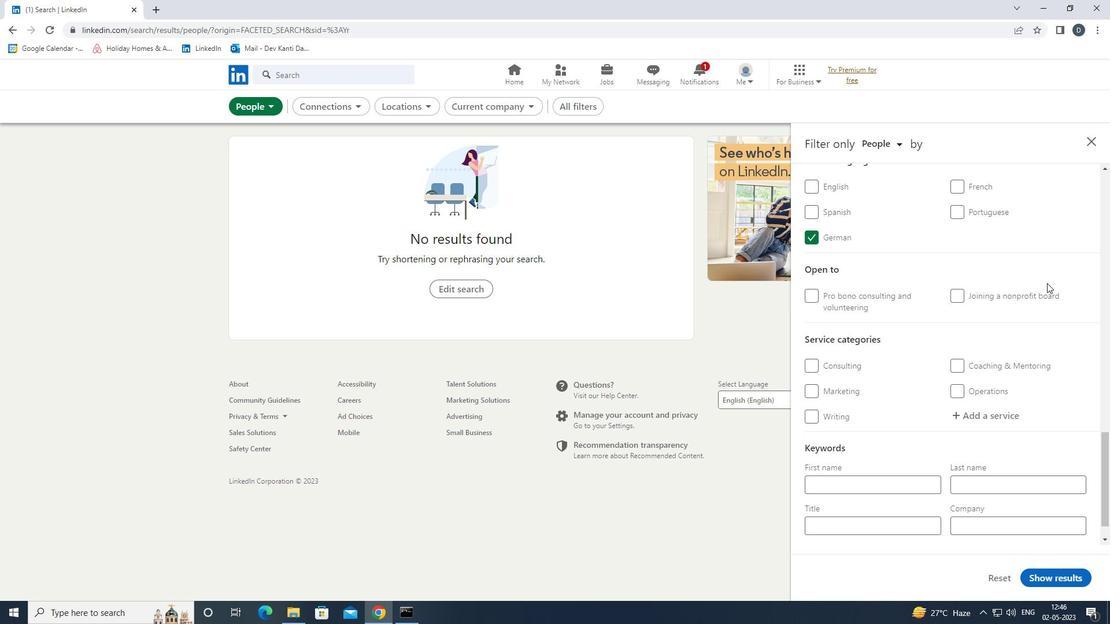 
Action: Mouse moved to (996, 379)
Screenshot: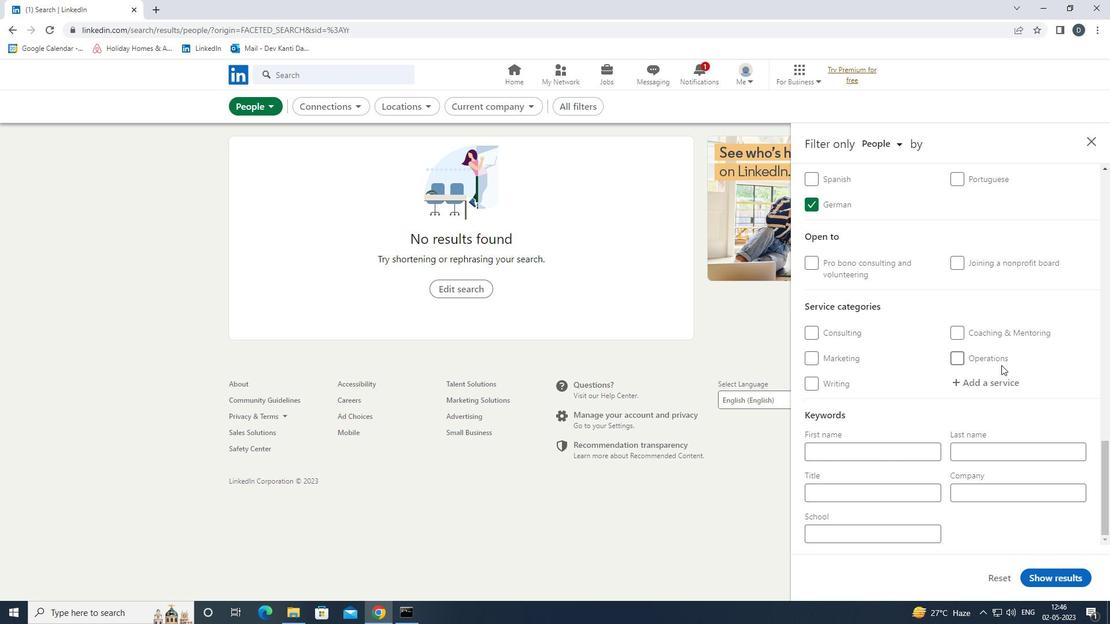 
Action: Mouse pressed left at (996, 379)
Screenshot: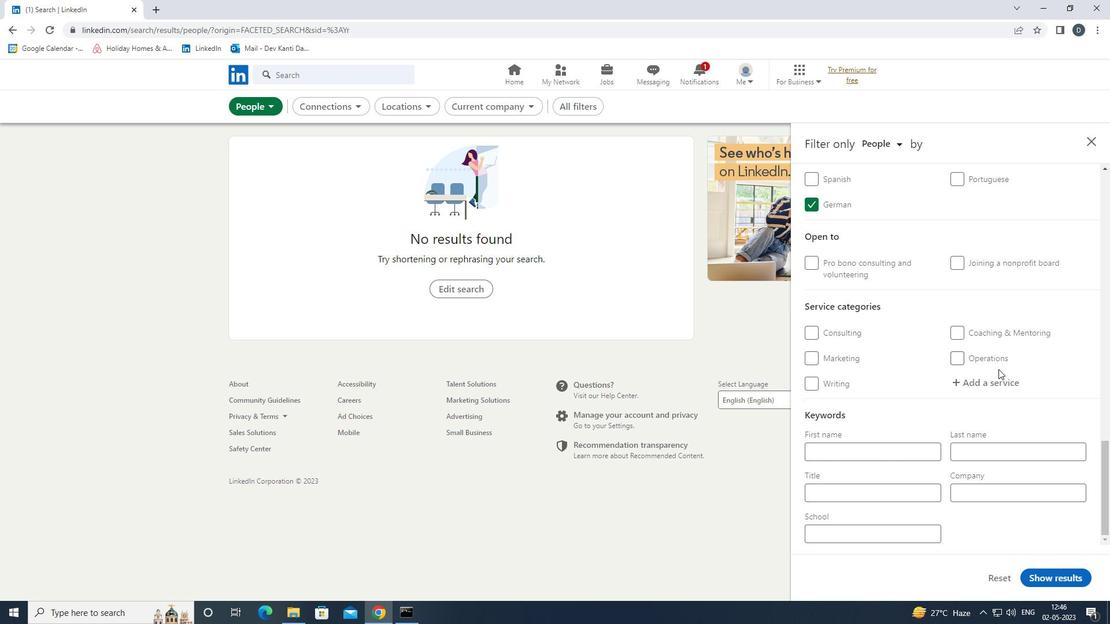 
Action: Mouse moved to (989, 376)
Screenshot: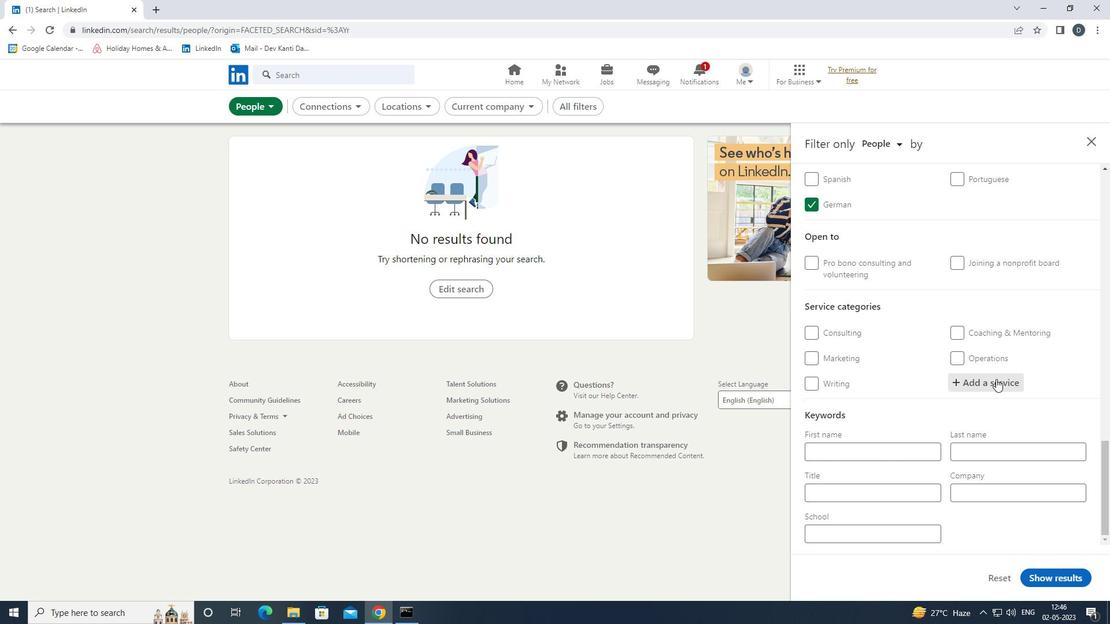 
Action: Key pressed <Key.shift><Key.shift><Key.shift><Key.shift><Key.shift><Key.shift><Key.shift><Key.shift>EDIT<Key.down><Key.enter>
Screenshot: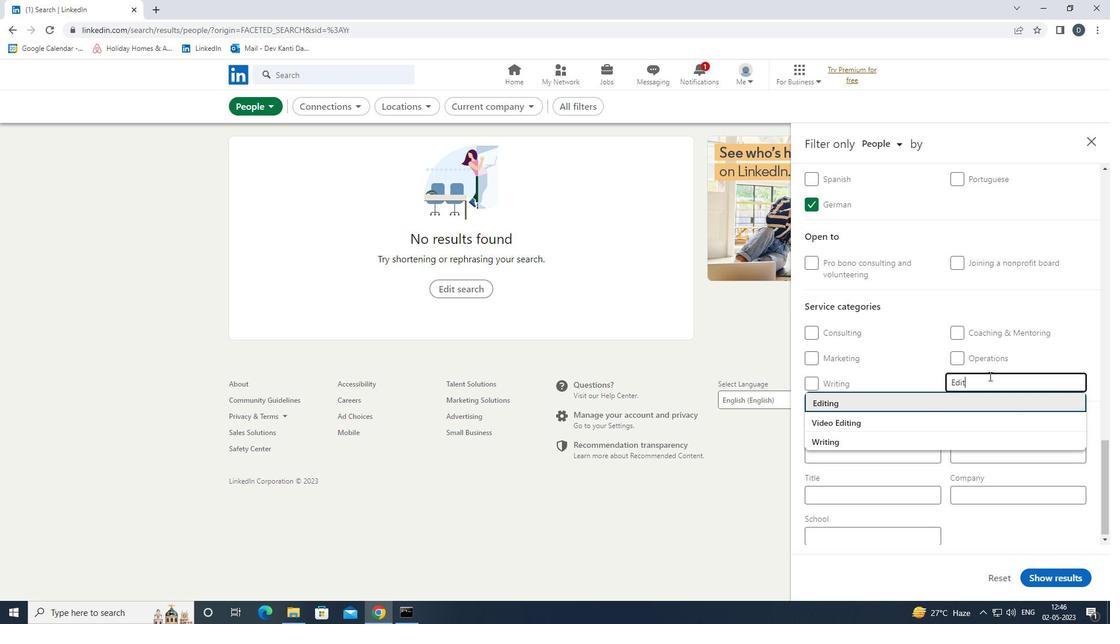 
Action: Mouse moved to (1002, 374)
Screenshot: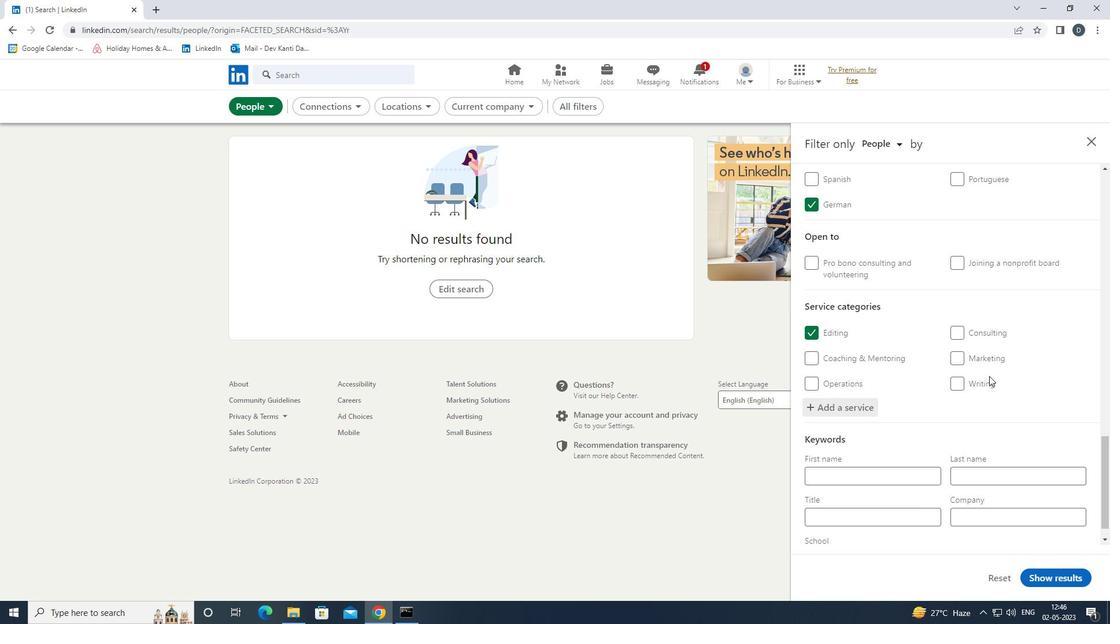 
Action: Mouse scrolled (1002, 373) with delta (0, 0)
Screenshot: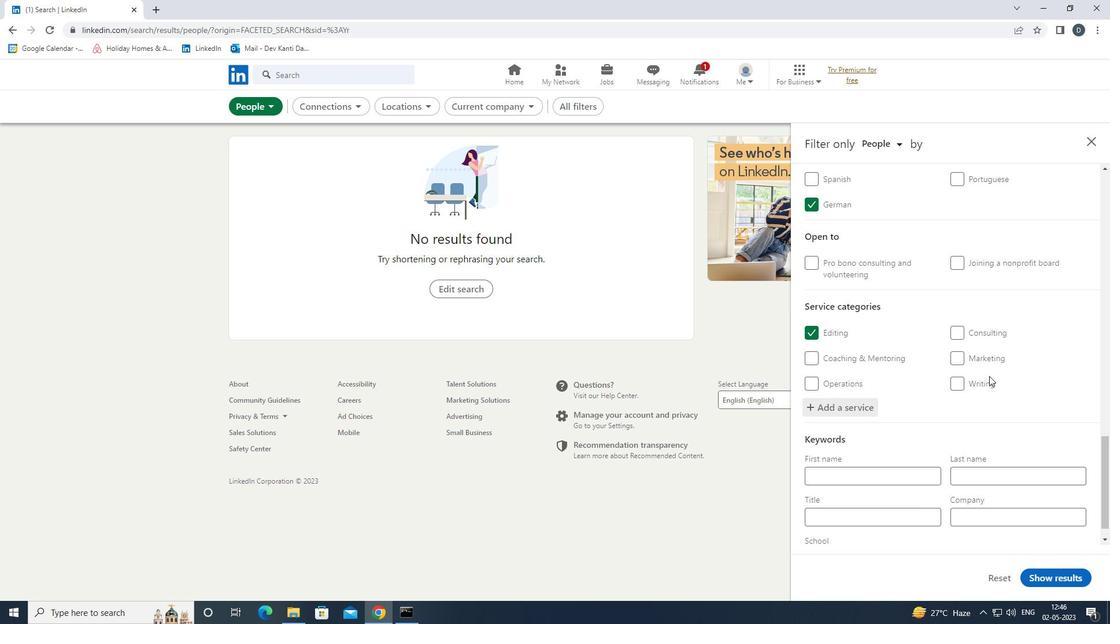 
Action: Mouse moved to (1001, 374)
Screenshot: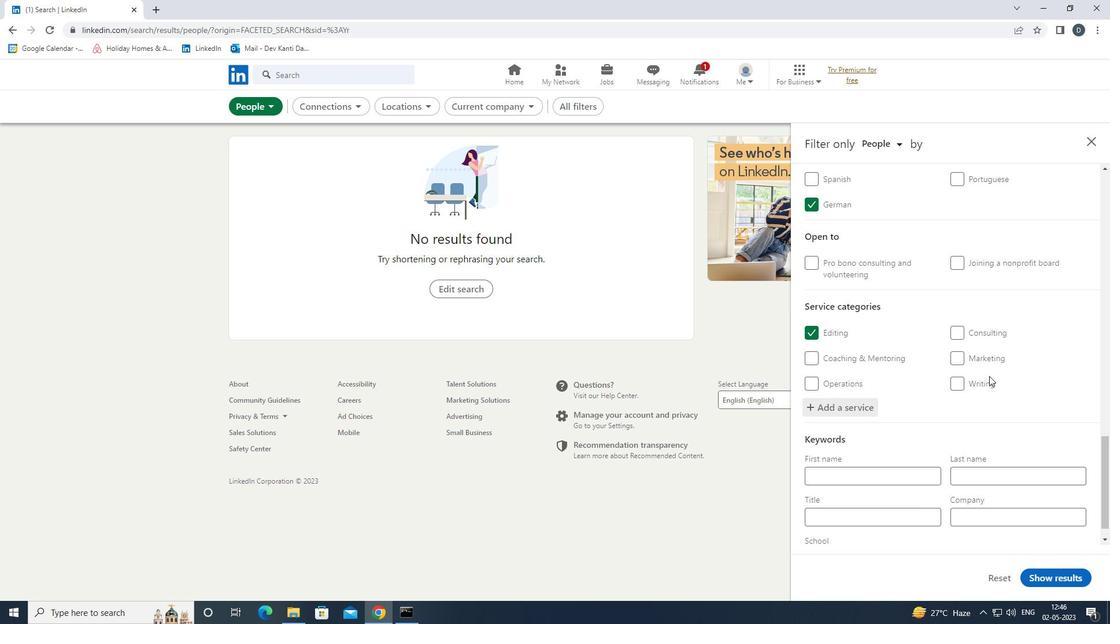
Action: Mouse scrolled (1001, 374) with delta (0, 0)
Screenshot: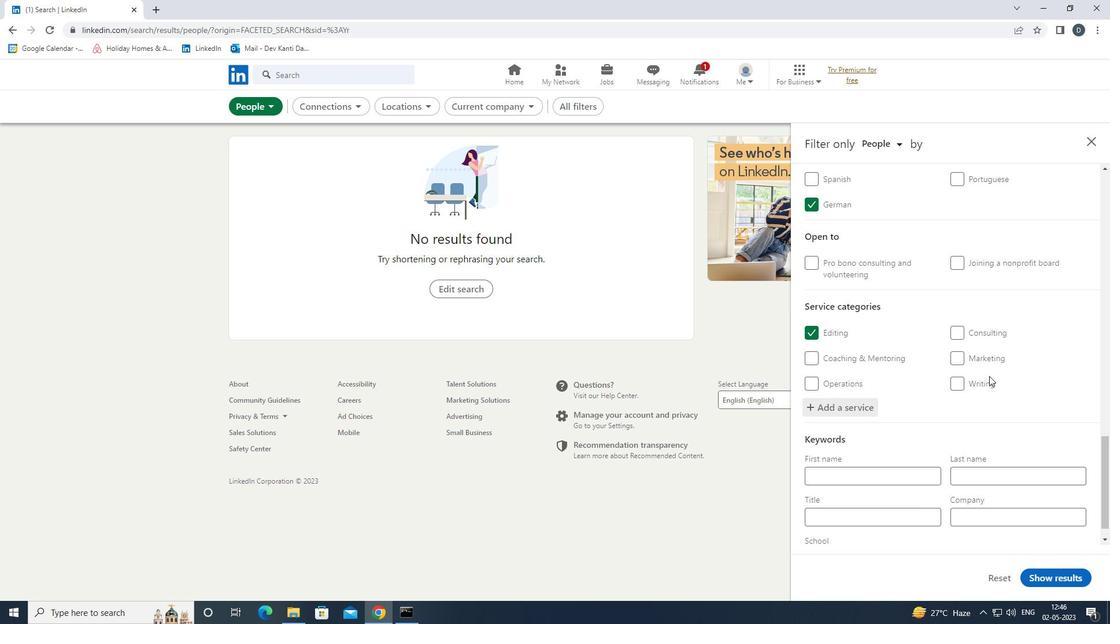 
Action: Mouse scrolled (1001, 374) with delta (0, 0)
Screenshot: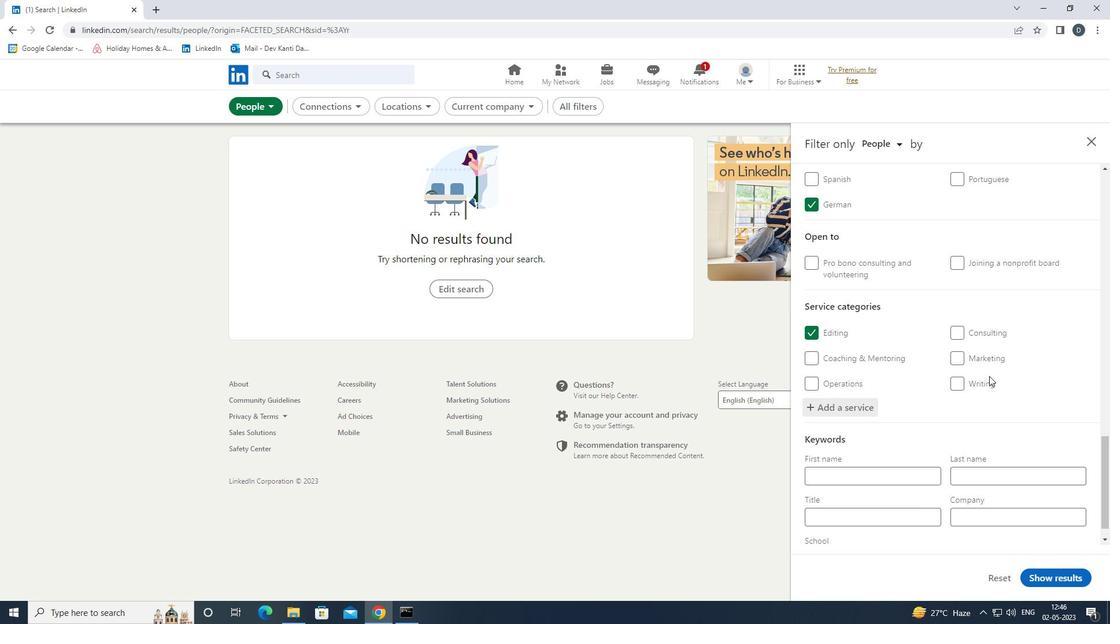 
Action: Mouse scrolled (1001, 374) with delta (0, 0)
Screenshot: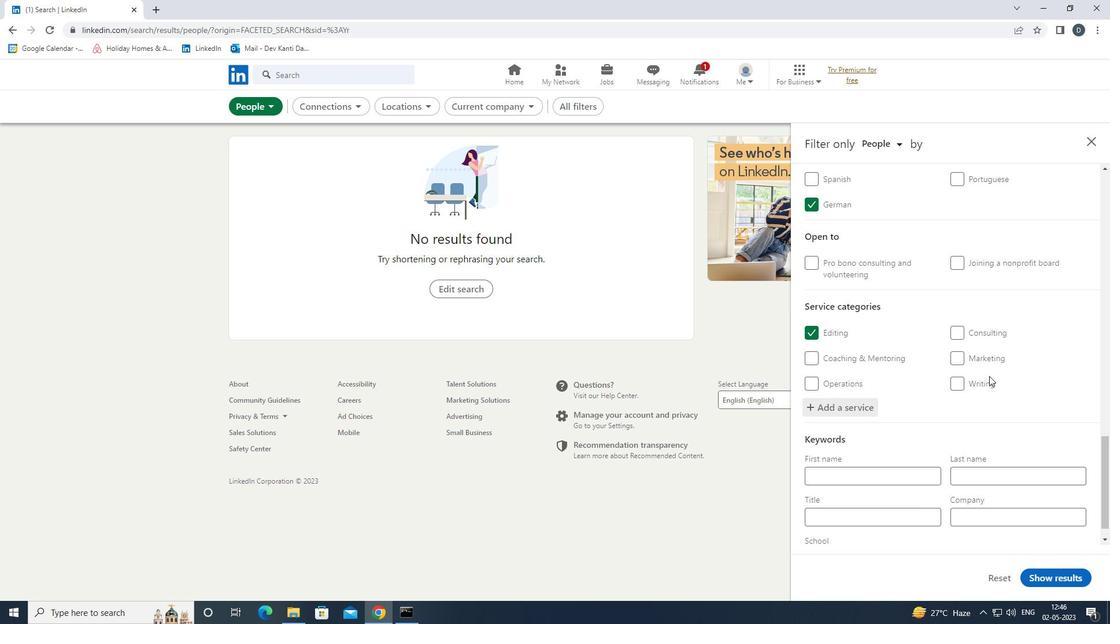 
Action: Mouse moved to (999, 377)
Screenshot: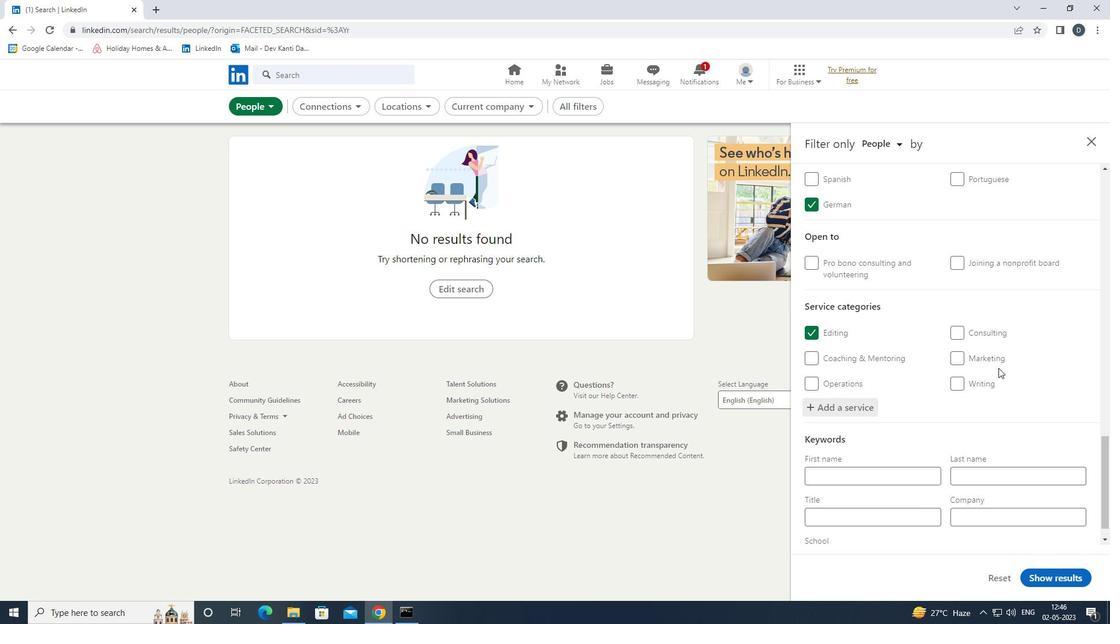 
Action: Mouse scrolled (999, 377) with delta (0, 0)
Screenshot: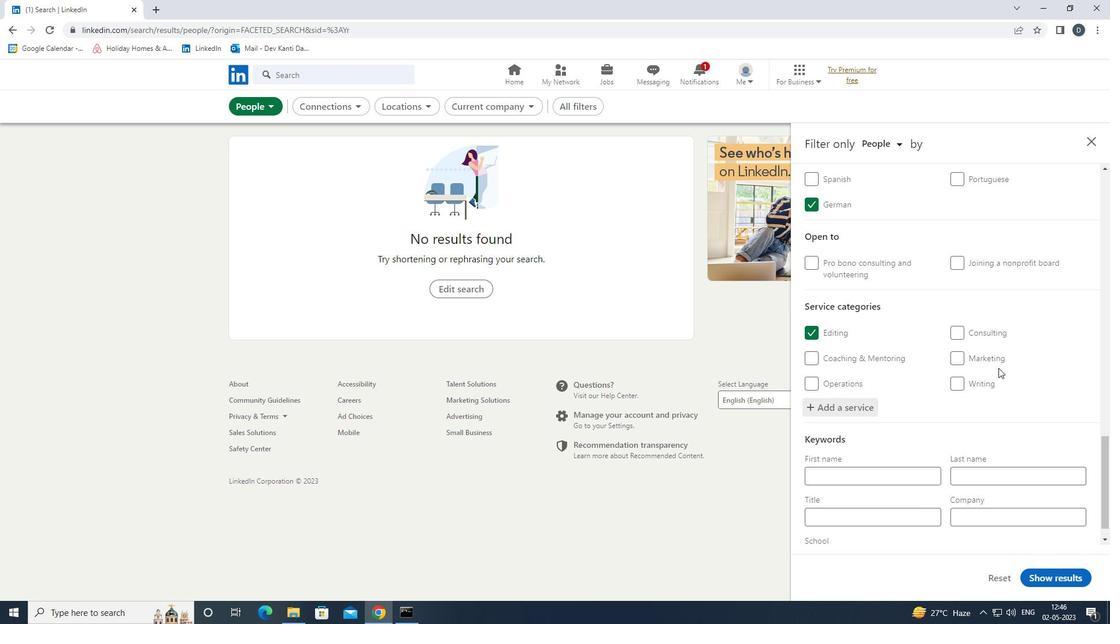 
Action: Mouse moved to (896, 491)
Screenshot: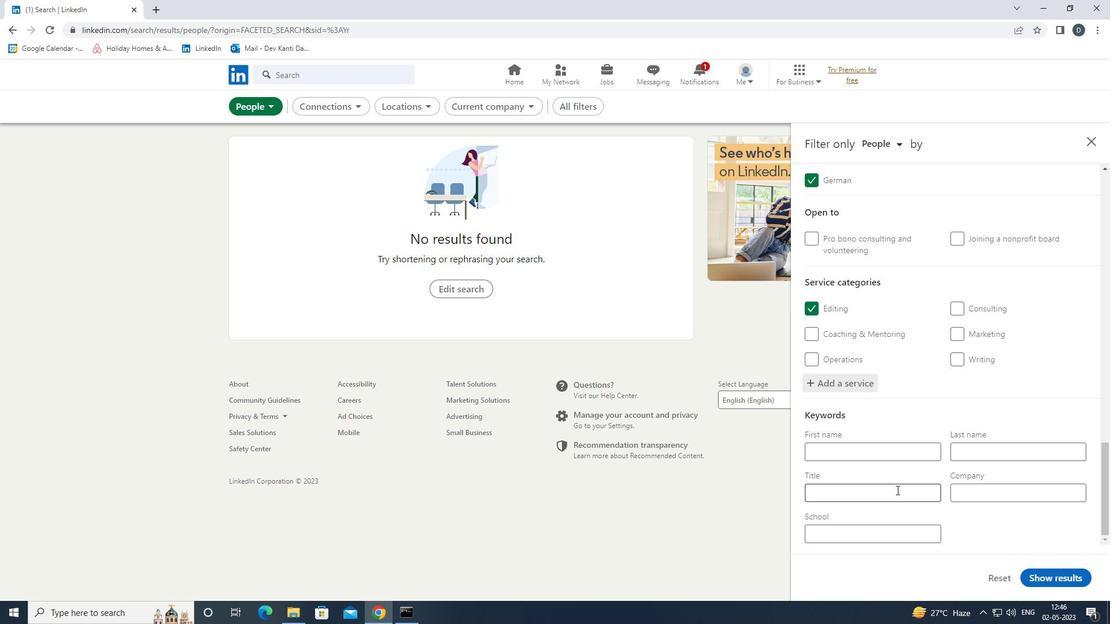
Action: Mouse pressed left at (896, 491)
Screenshot: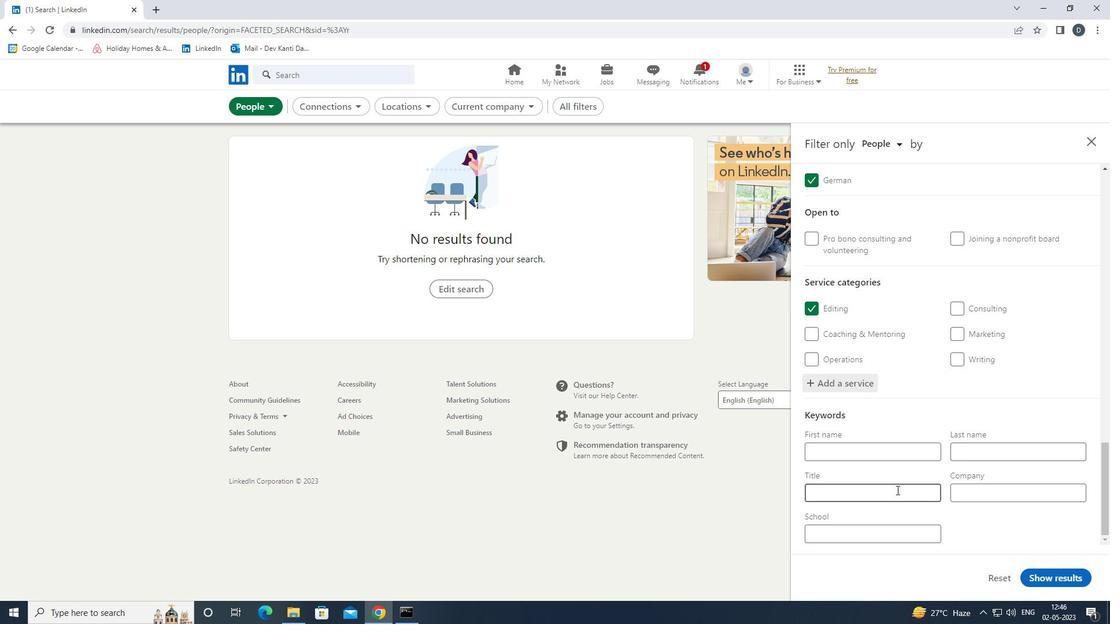 
Action: Mouse moved to (896, 493)
Screenshot: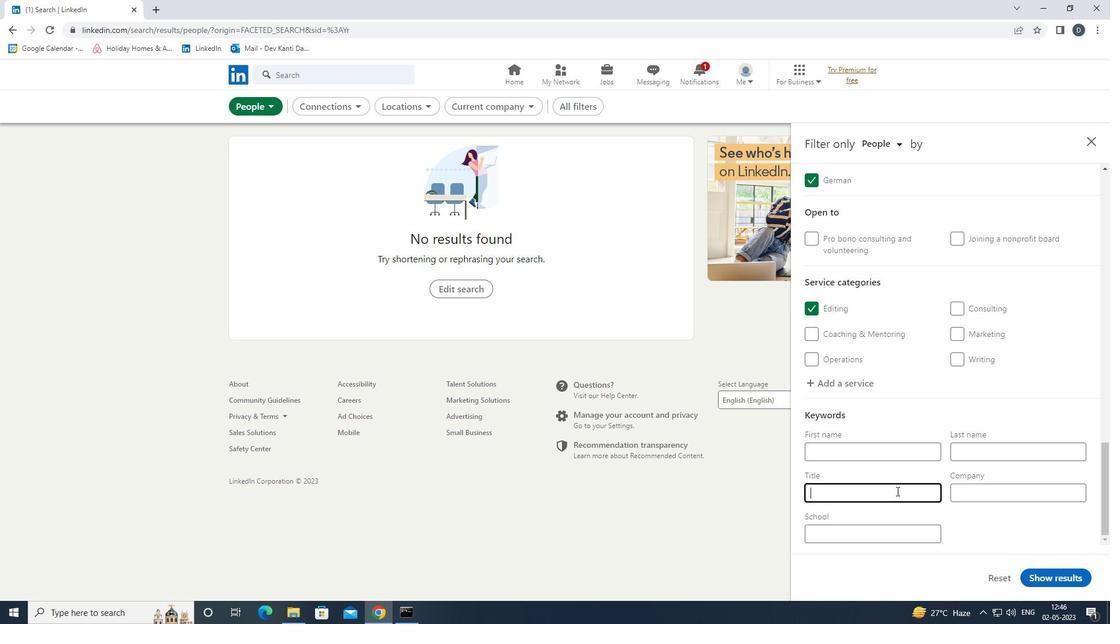 
Action: Key pressed <Key.shift>AUI<Key.backspace>DITOR
Screenshot: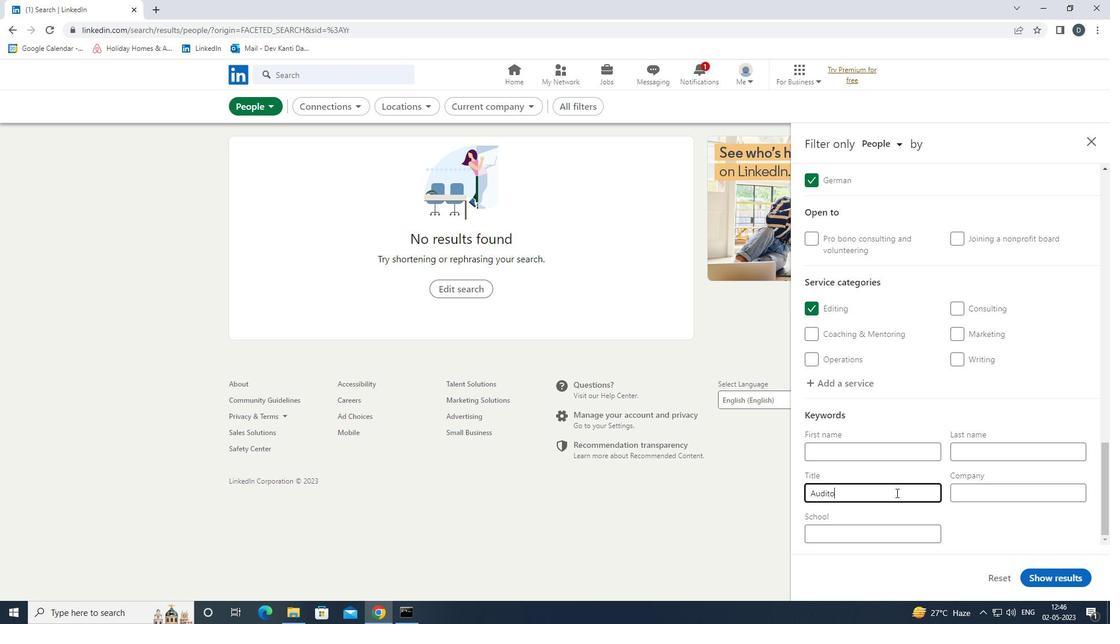 
Action: Mouse moved to (1043, 568)
Screenshot: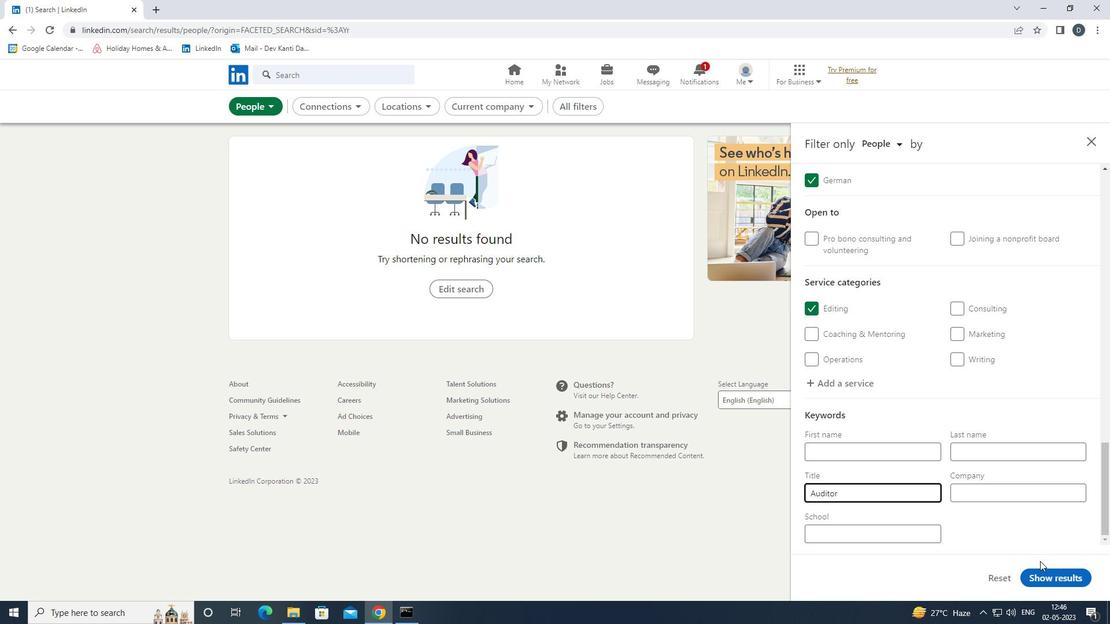 
Action: Mouse pressed left at (1043, 568)
Screenshot: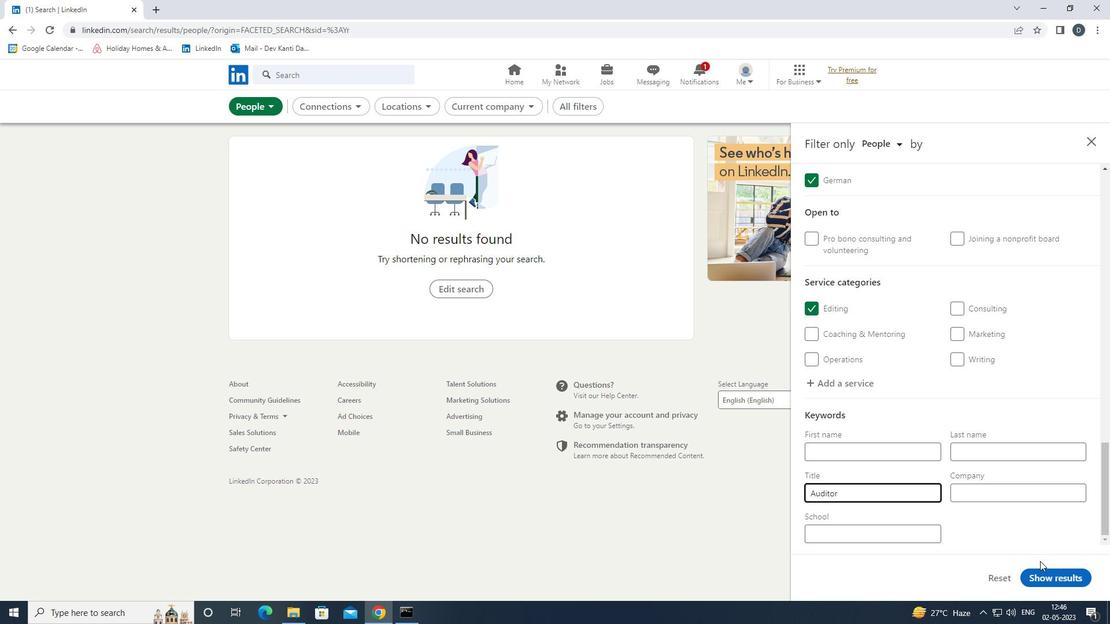 
Action: Mouse moved to (1043, 573)
Screenshot: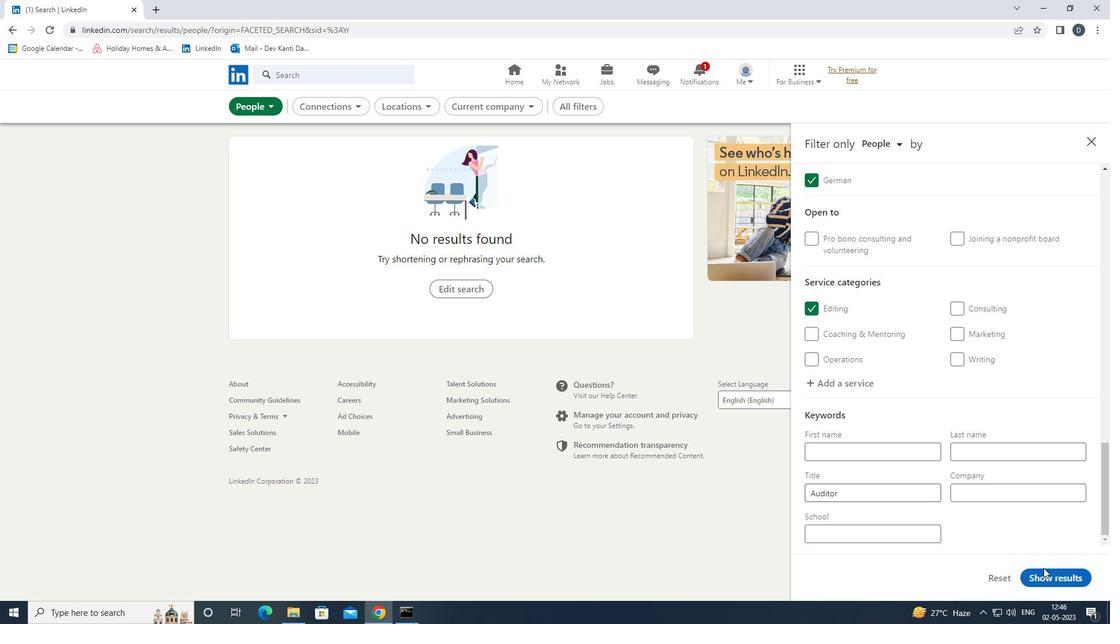 
Action: Mouse pressed left at (1043, 573)
Screenshot: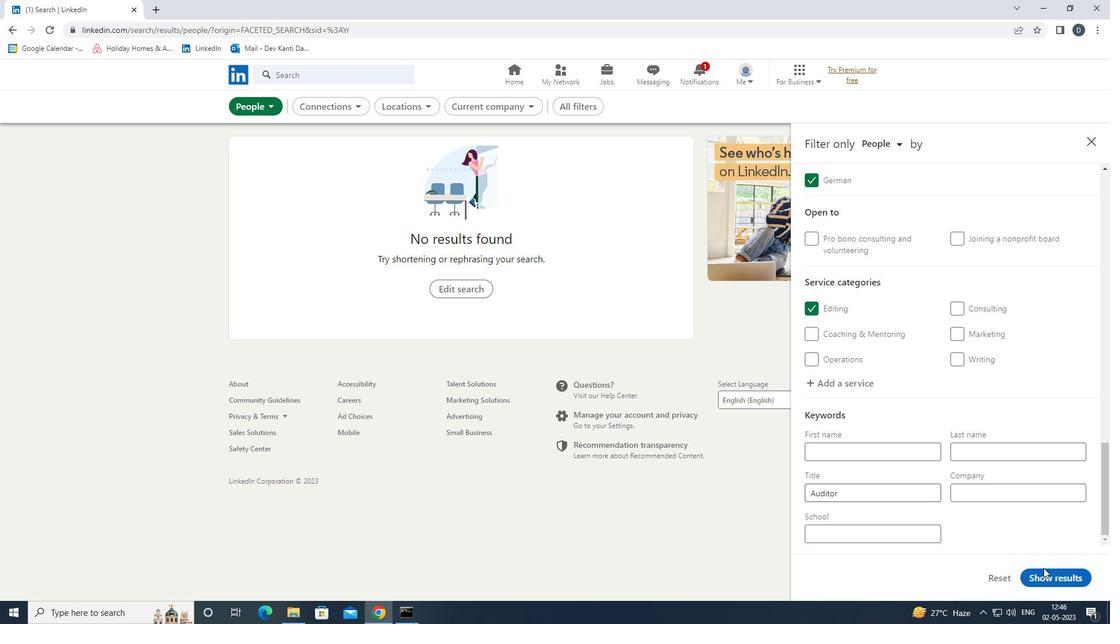 
Action: Mouse moved to (233, 51)
Screenshot: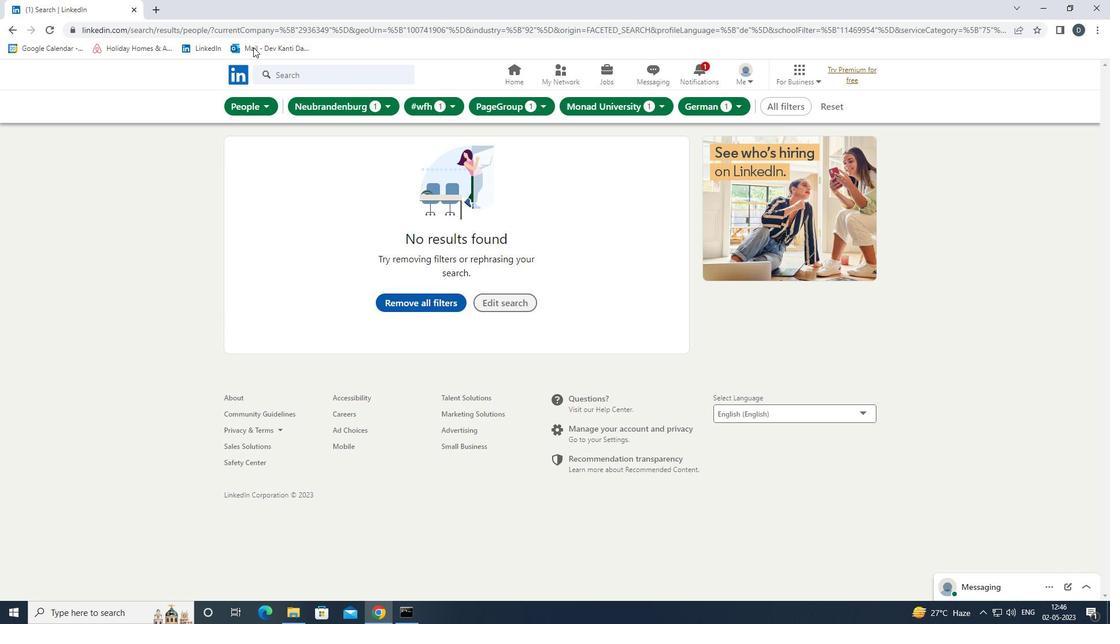 
